 Task: Find connections with filter location Brejo Santo with filter topic #careerswith filter profile language English with filter current company Annalect India with filter school Ramaiah Institute Of Technology with filter industry Philanthropic Fundraising Services with filter service category Bookkeeping with filter keywords title Translator
Action: Mouse moved to (598, 214)
Screenshot: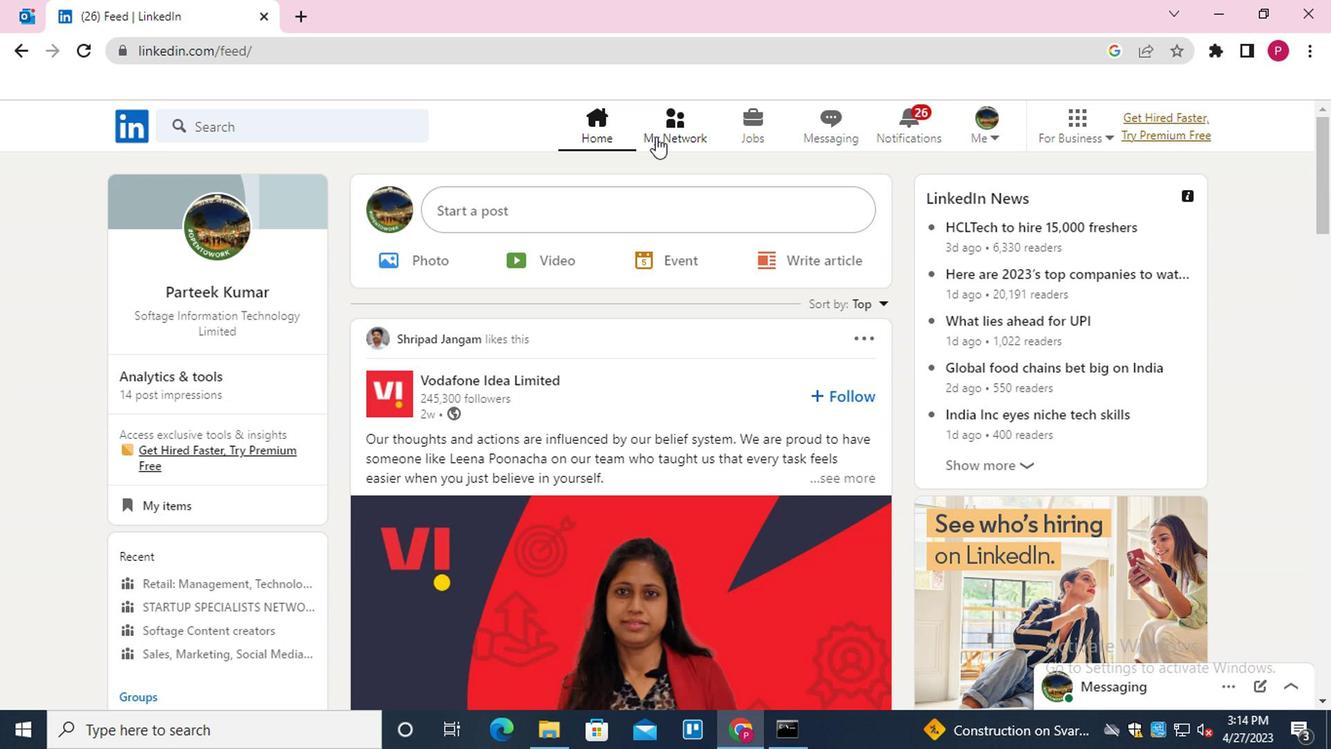 
Action: Mouse pressed left at (598, 214)
Screenshot: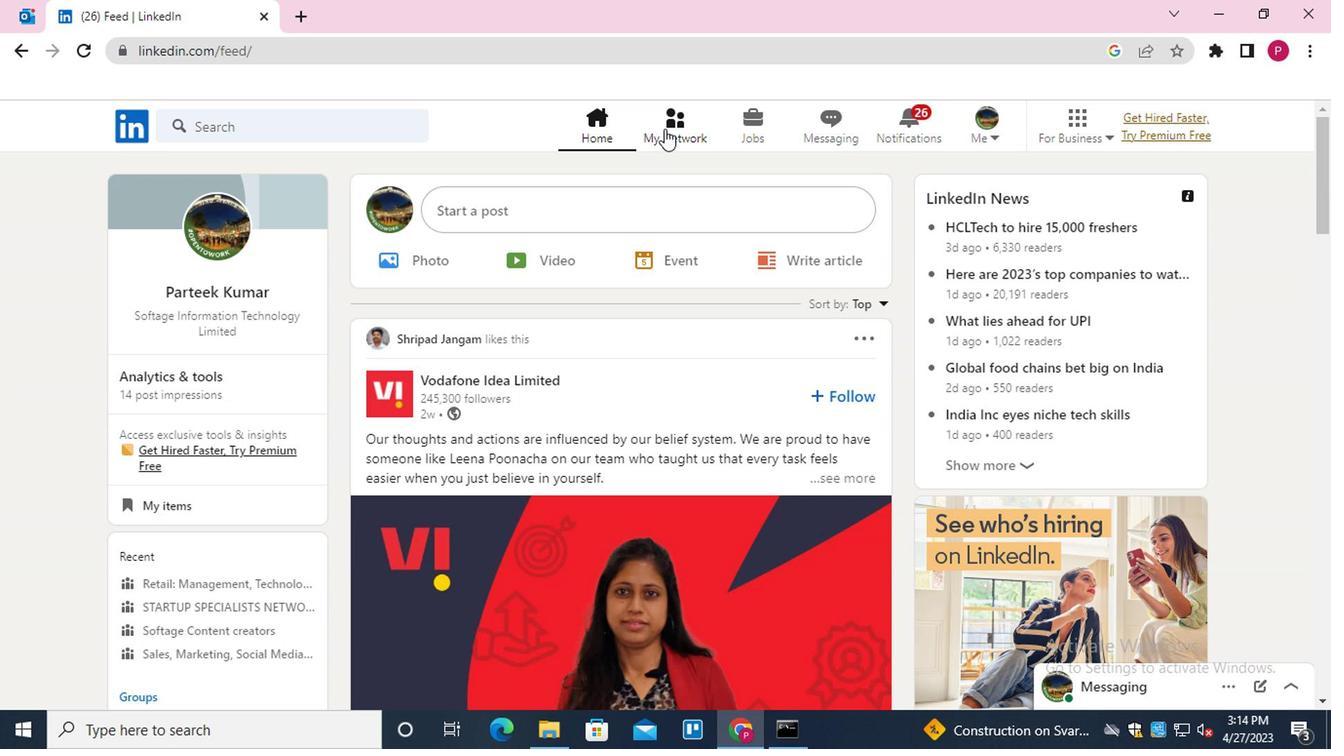 
Action: Mouse moved to (380, 288)
Screenshot: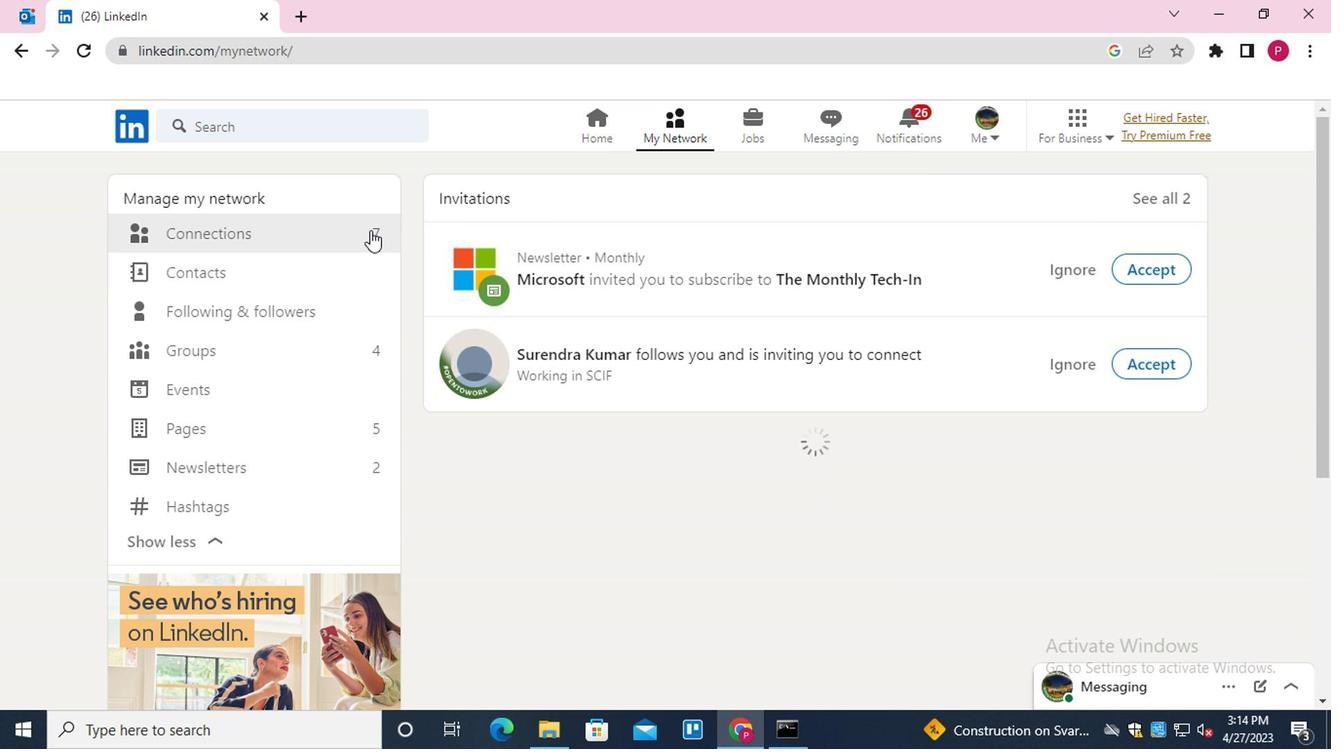 
Action: Mouse pressed left at (380, 288)
Screenshot: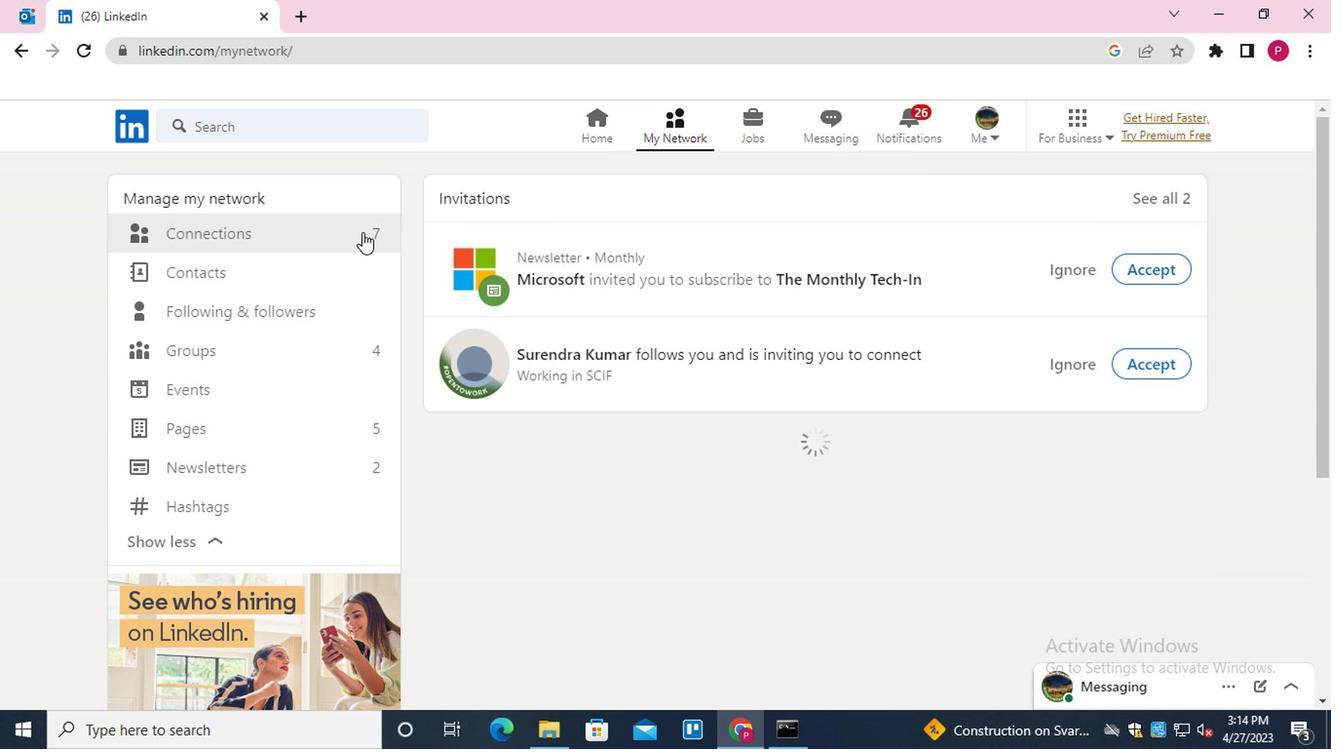 
Action: Mouse moved to (689, 286)
Screenshot: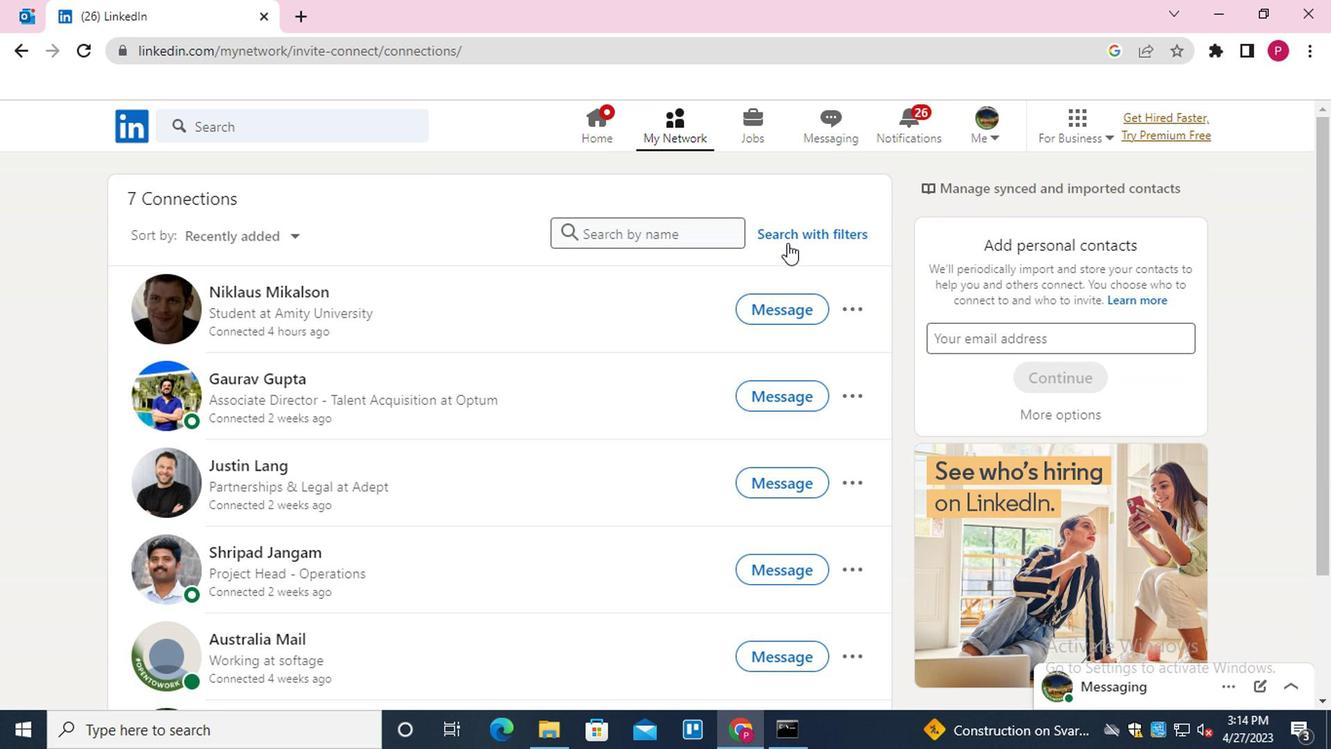 
Action: Mouse pressed left at (689, 286)
Screenshot: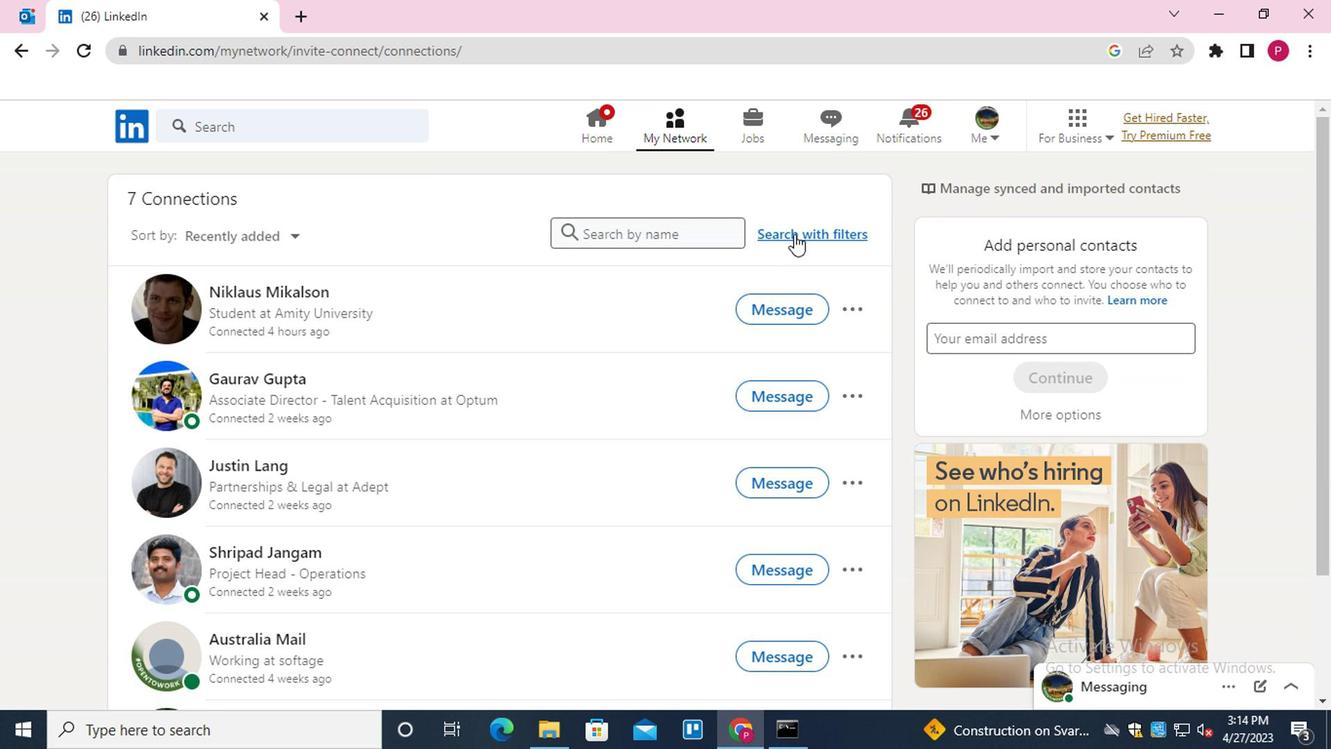 
Action: Mouse moved to (676, 289)
Screenshot: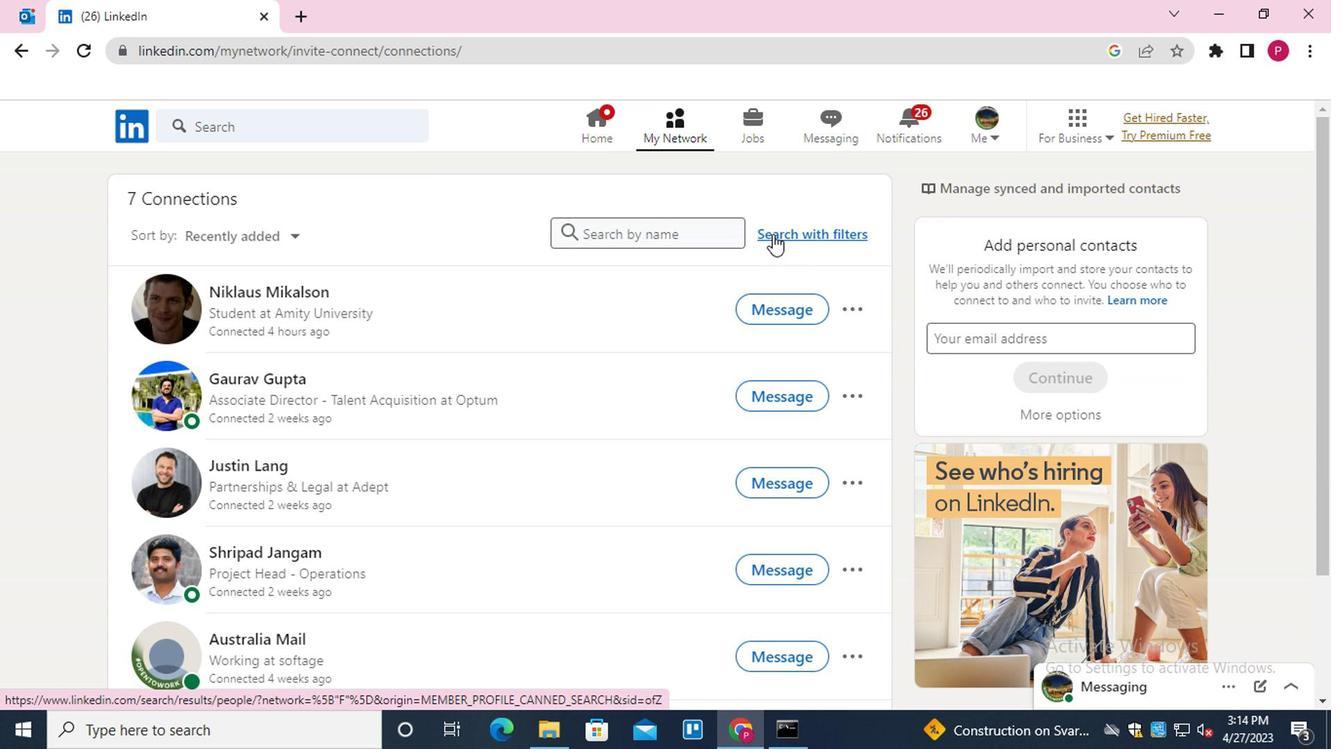 
Action: Mouse pressed left at (676, 289)
Screenshot: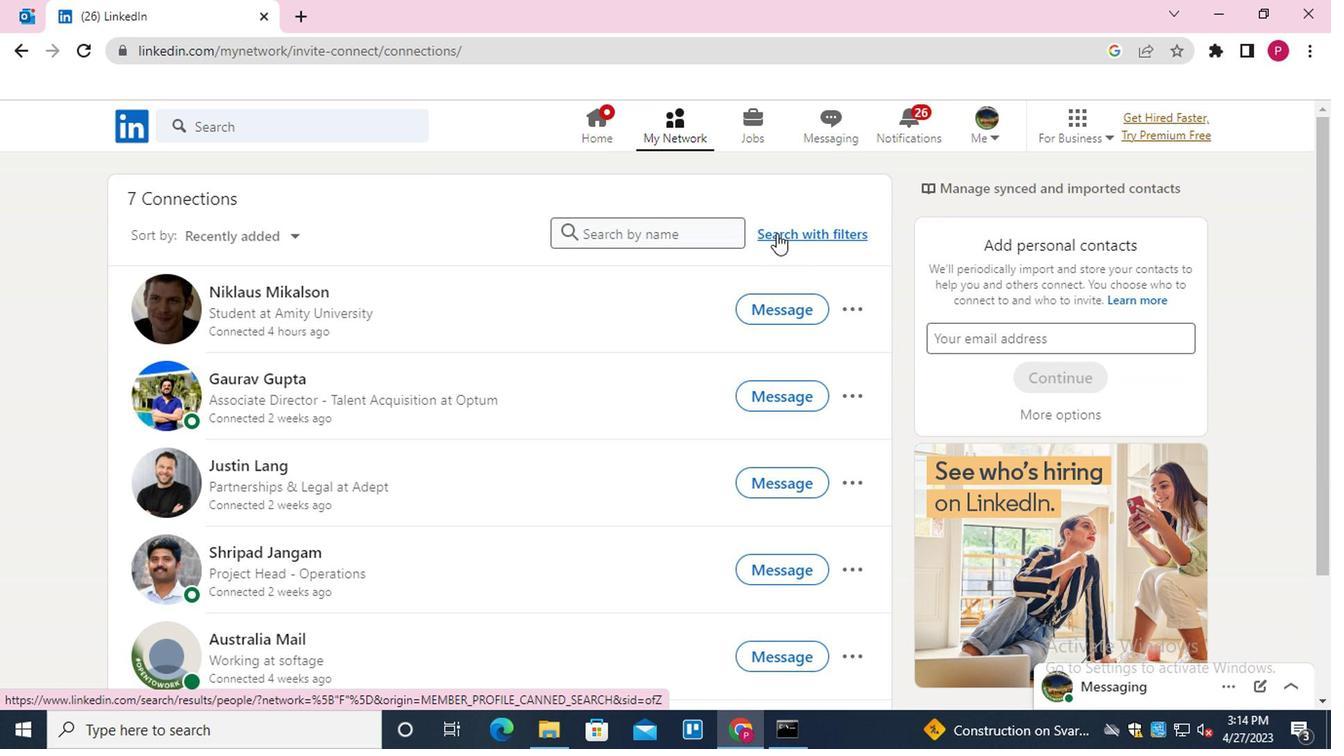 
Action: Mouse pressed left at (676, 289)
Screenshot: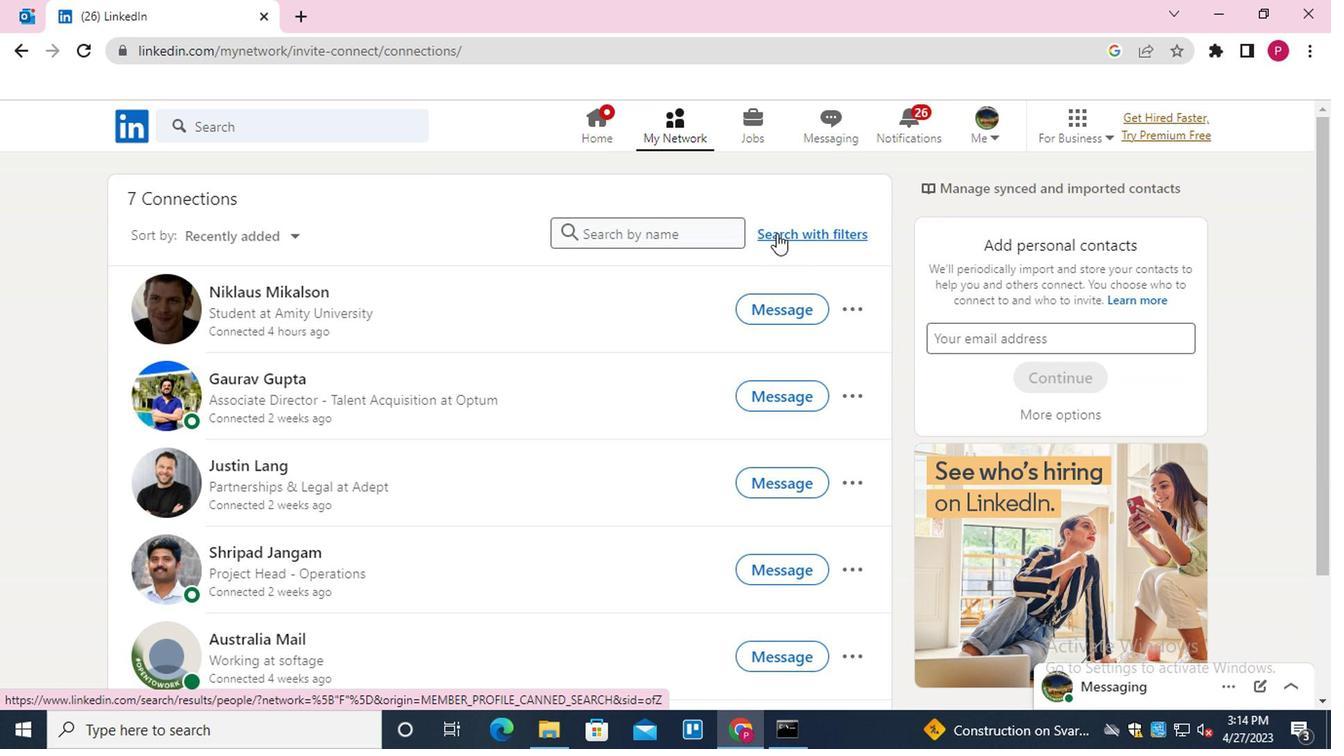 
Action: Mouse moved to (647, 250)
Screenshot: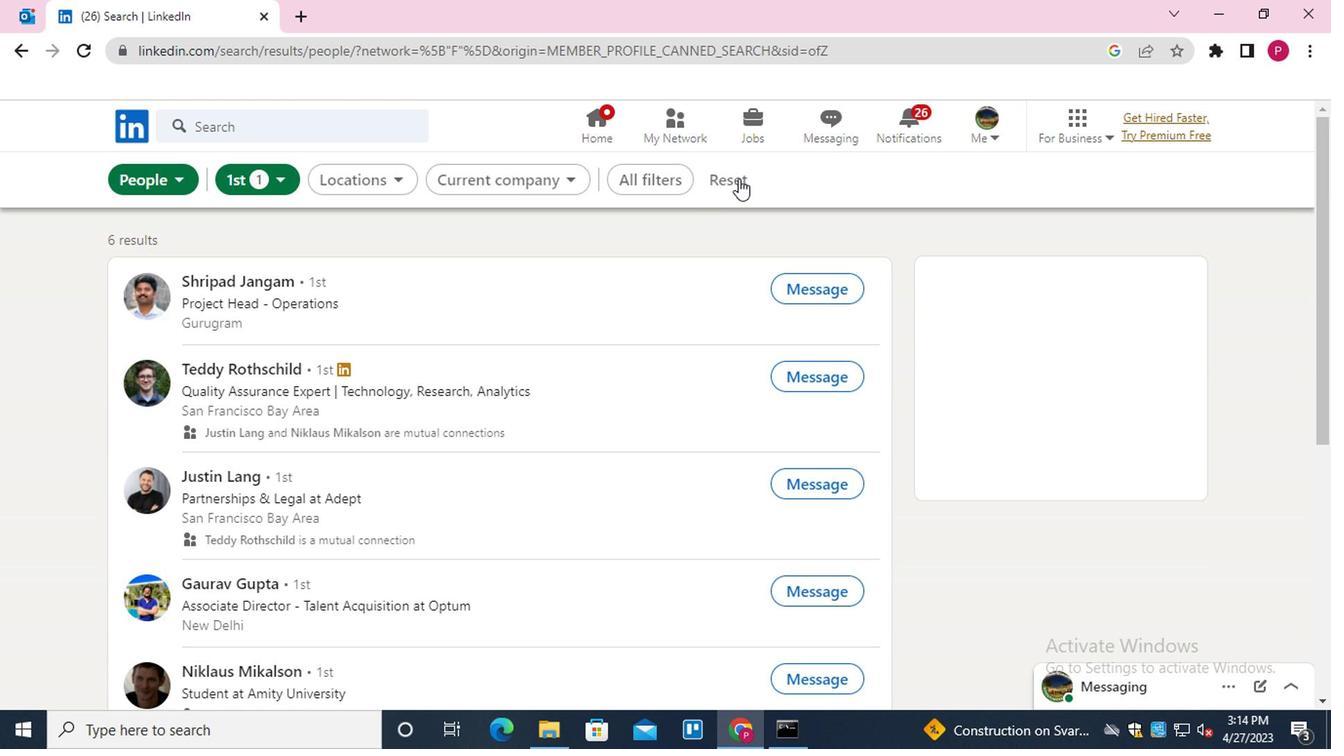 
Action: Mouse pressed left at (647, 250)
Screenshot: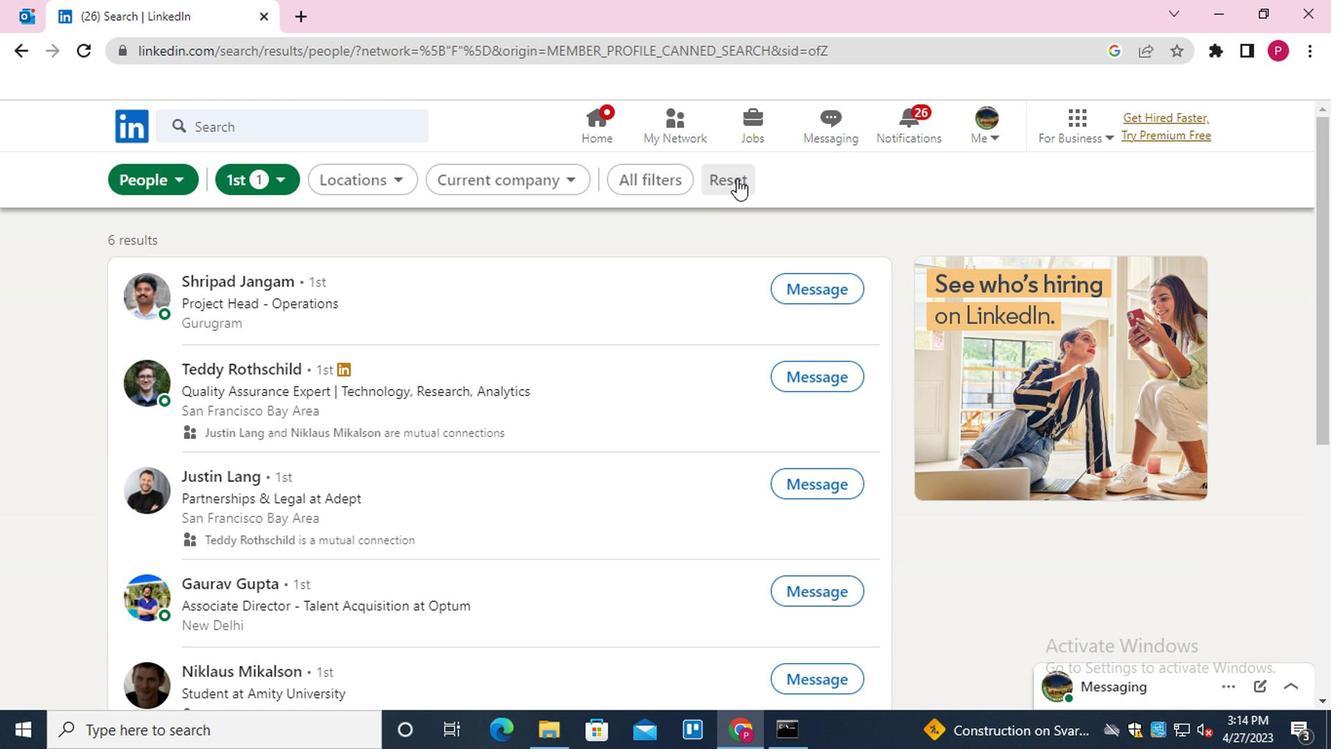 
Action: Mouse moved to (610, 250)
Screenshot: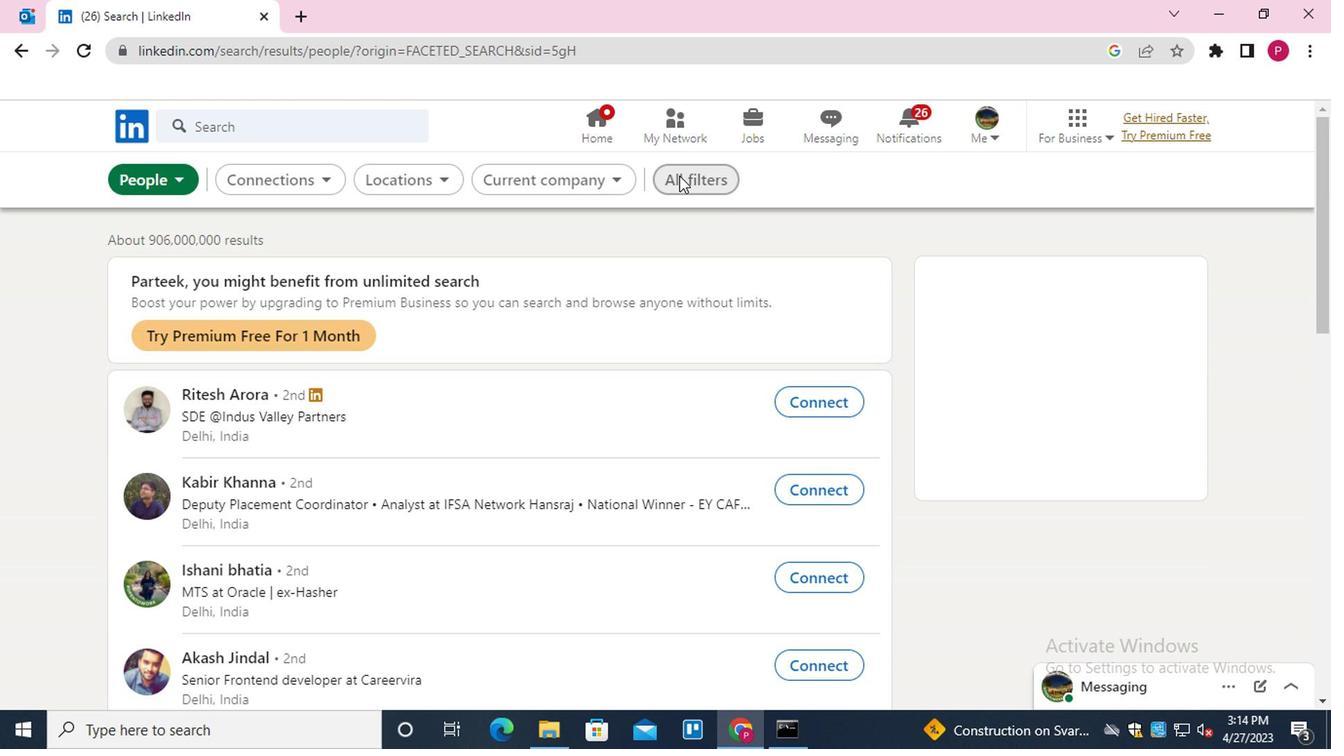 
Action: Mouse pressed left at (610, 250)
Screenshot: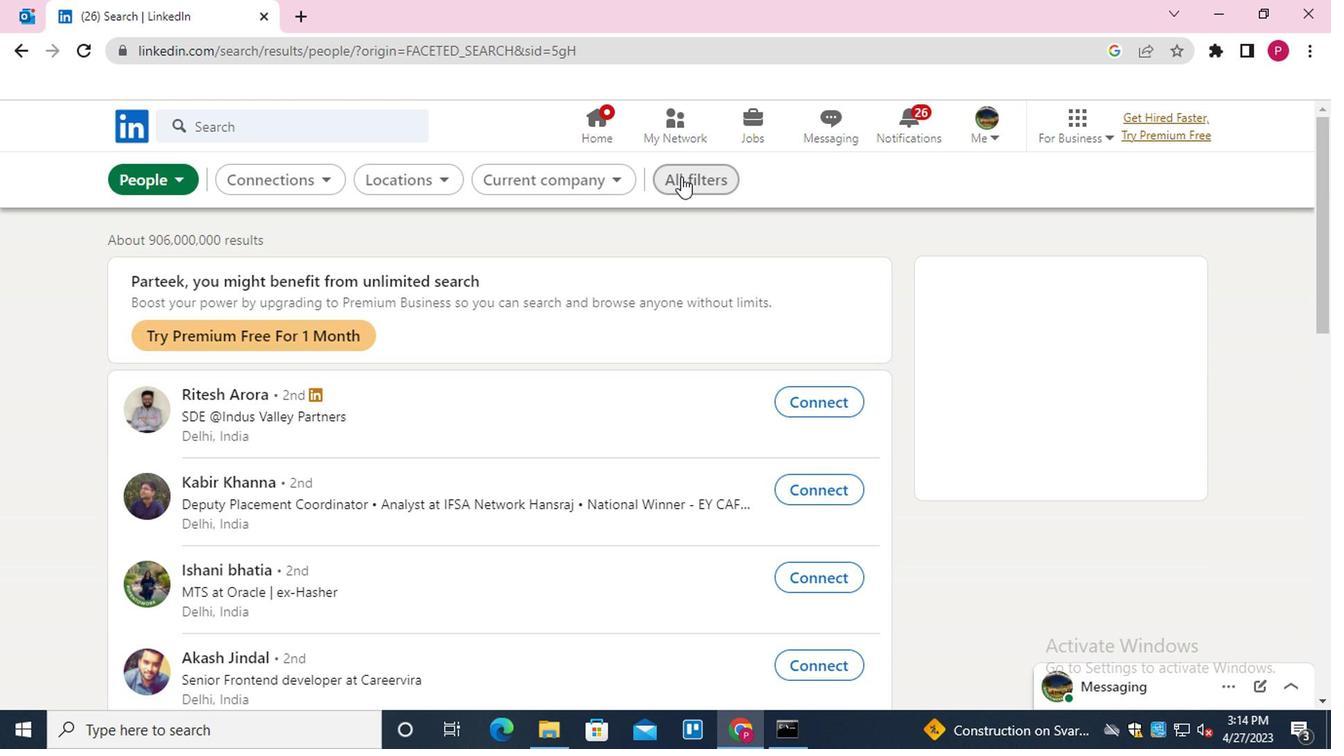 
Action: Mouse moved to (923, 388)
Screenshot: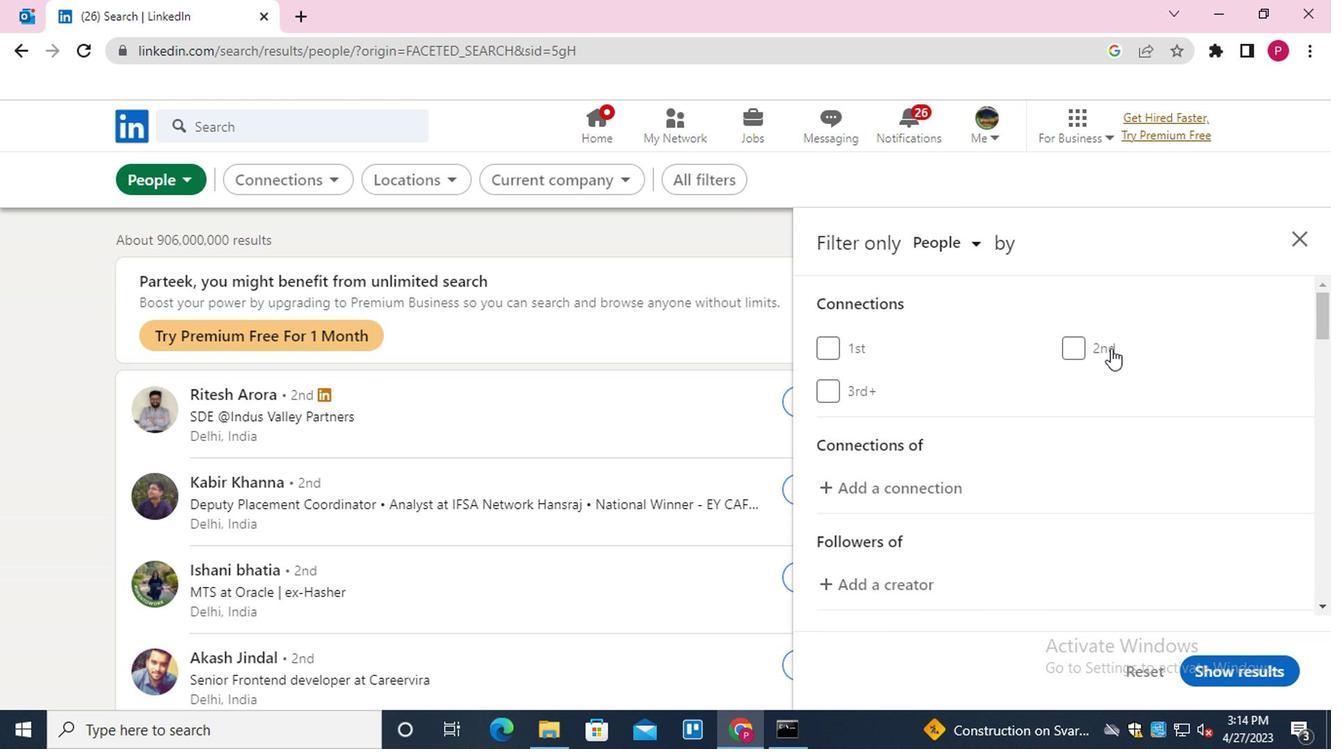 
Action: Mouse scrolled (923, 387) with delta (0, 0)
Screenshot: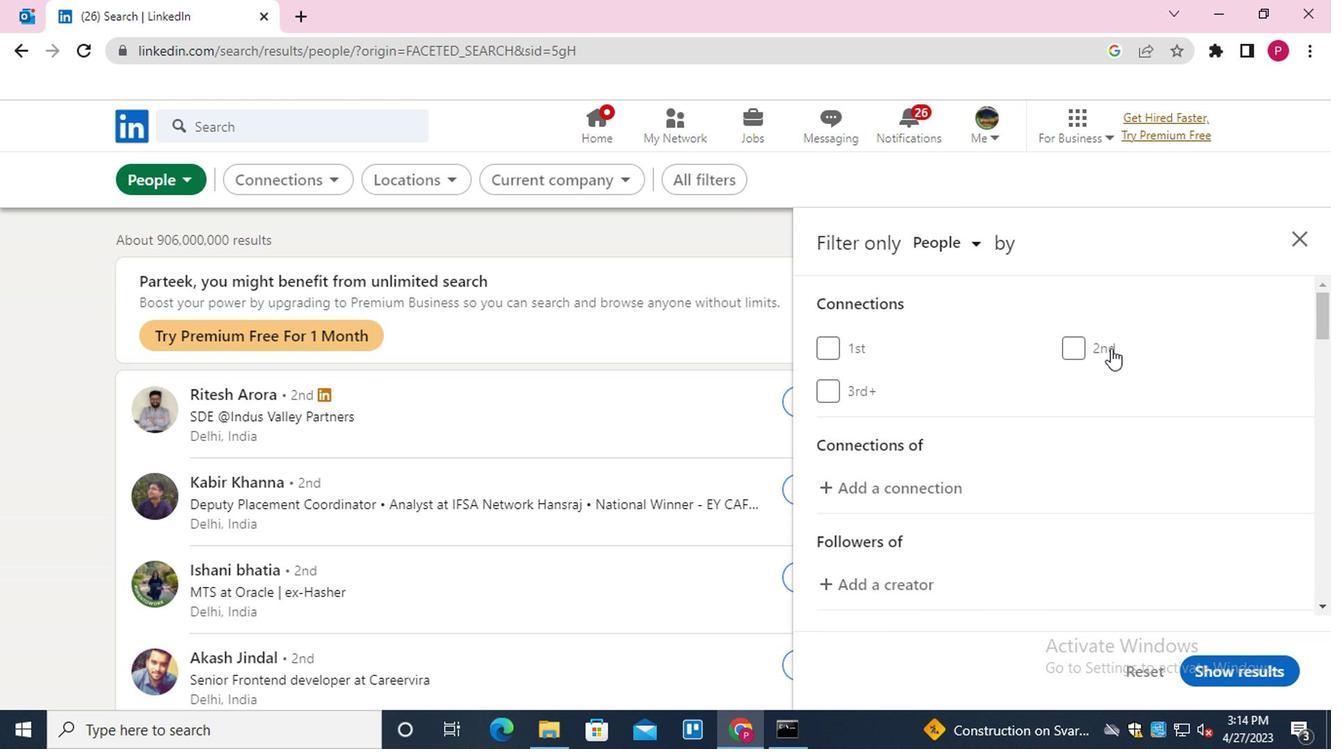
Action: Mouse moved to (924, 394)
Screenshot: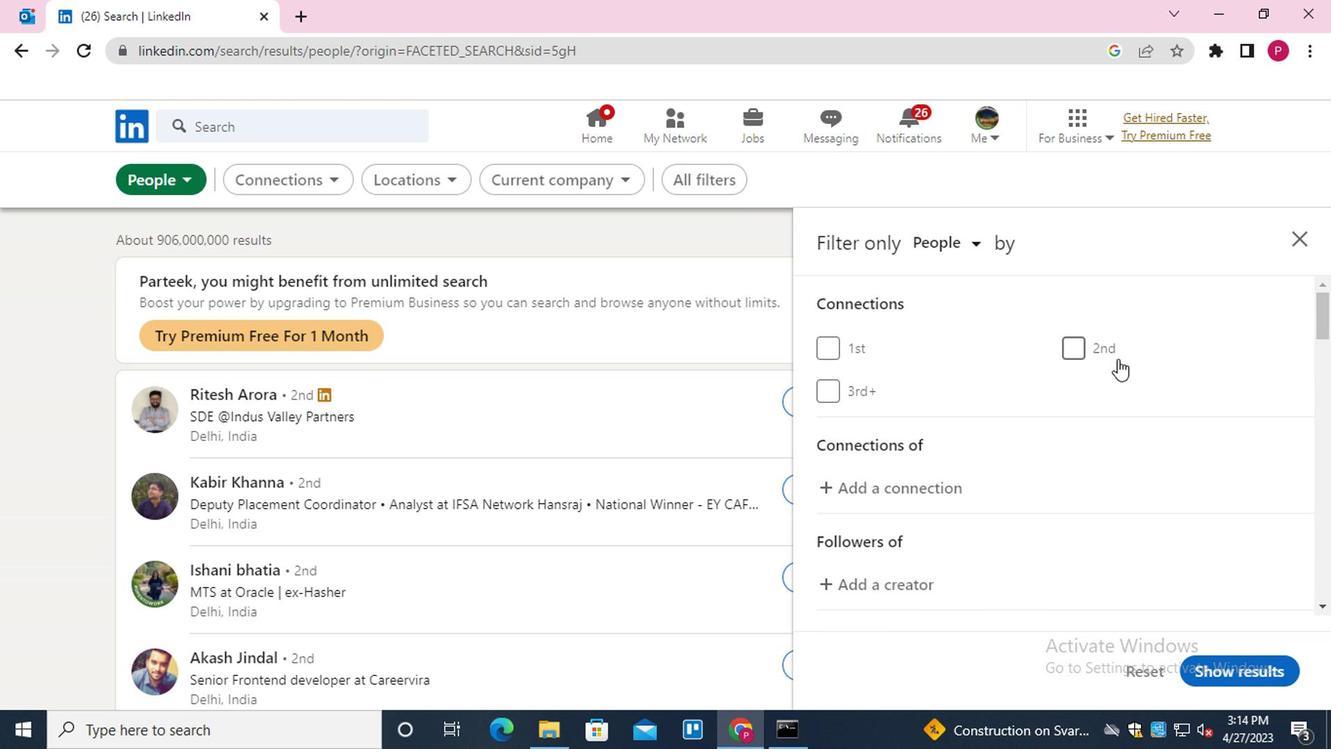 
Action: Mouse scrolled (924, 393) with delta (0, 0)
Screenshot: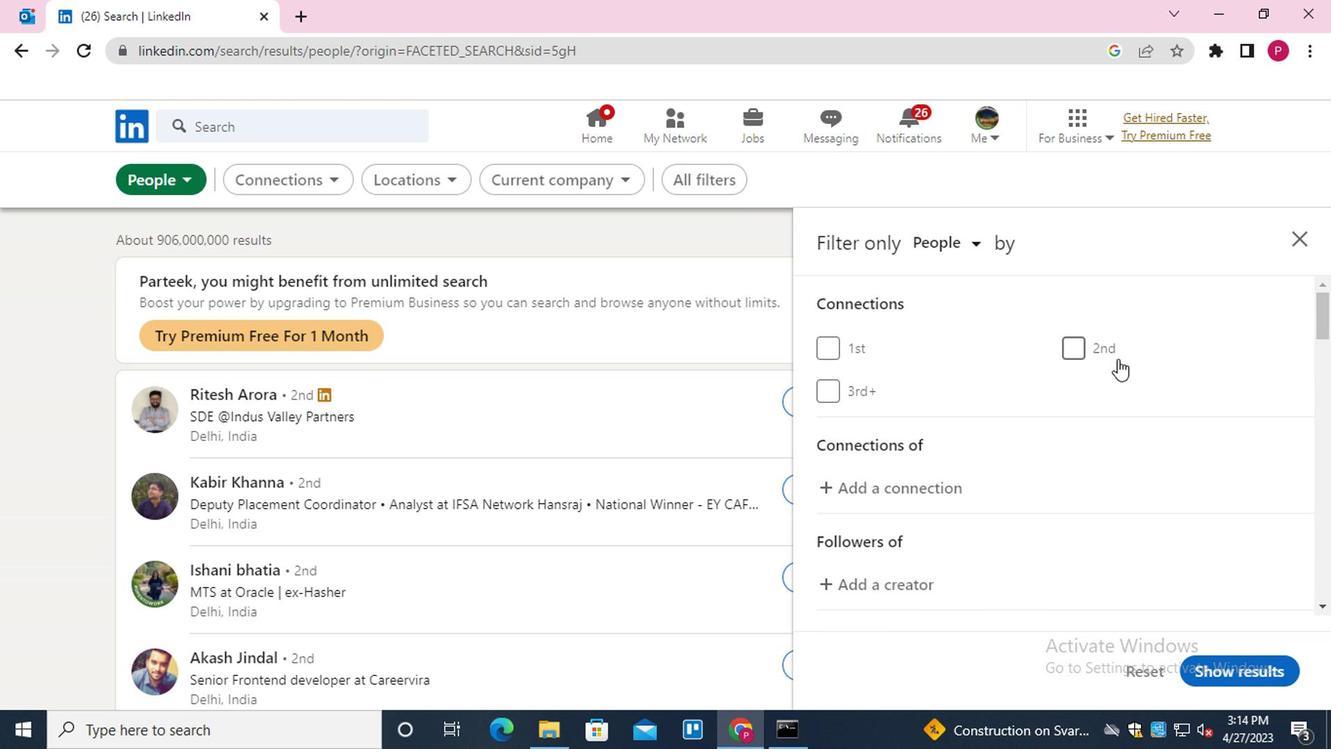 
Action: Mouse moved to (925, 396)
Screenshot: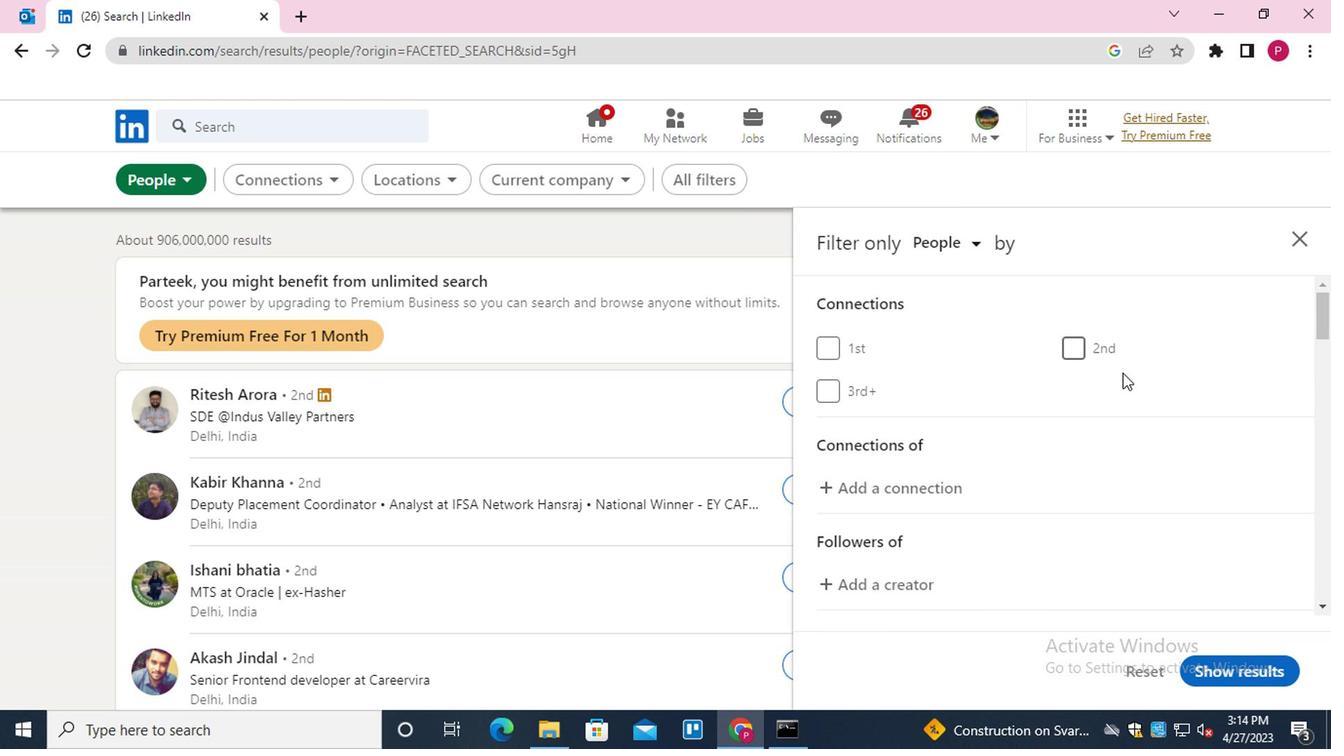 
Action: Mouse scrolled (925, 396) with delta (0, 0)
Screenshot: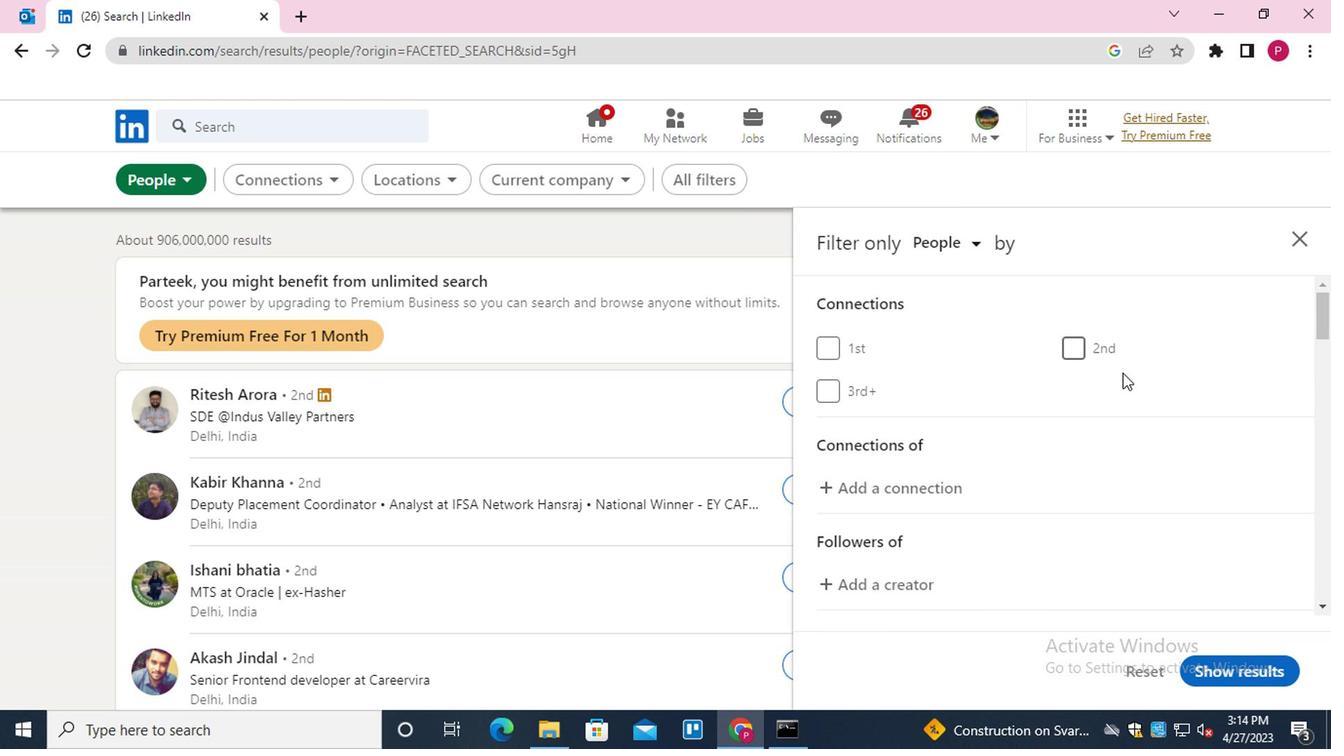
Action: Mouse moved to (931, 451)
Screenshot: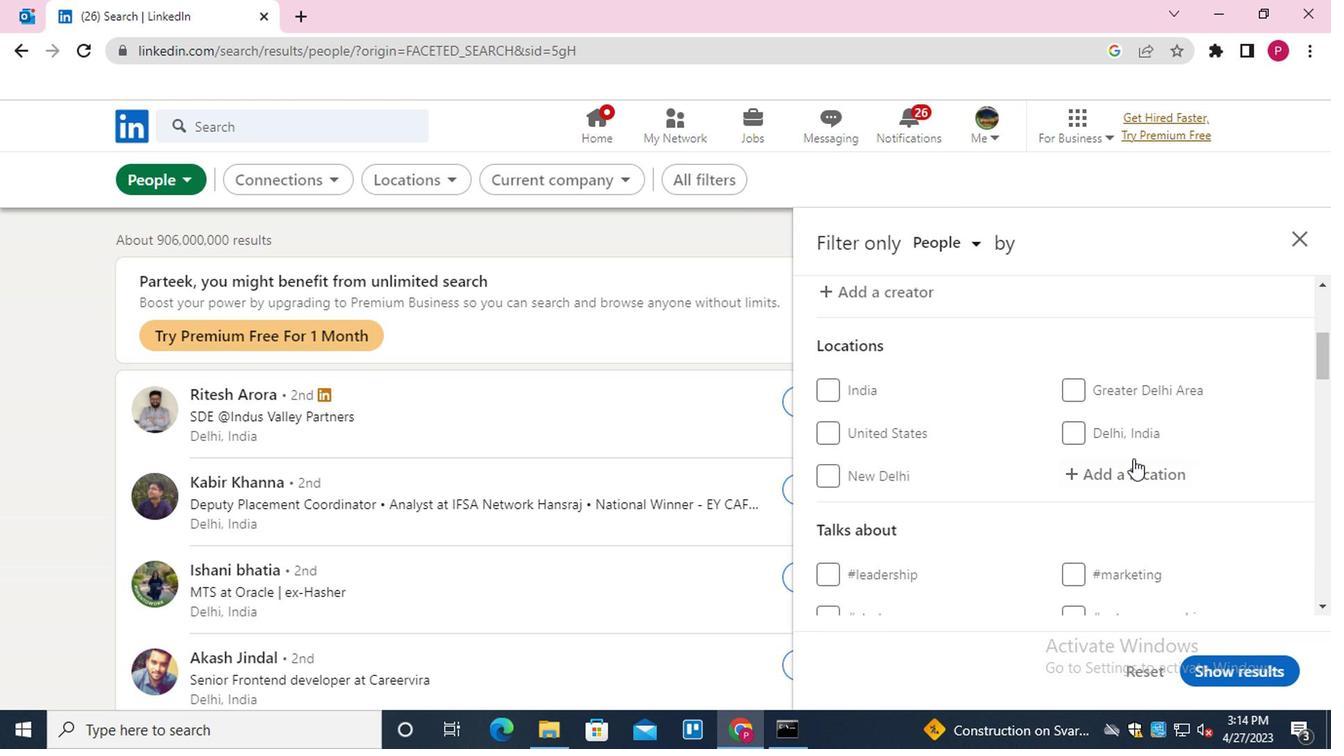 
Action: Mouse pressed left at (931, 451)
Screenshot: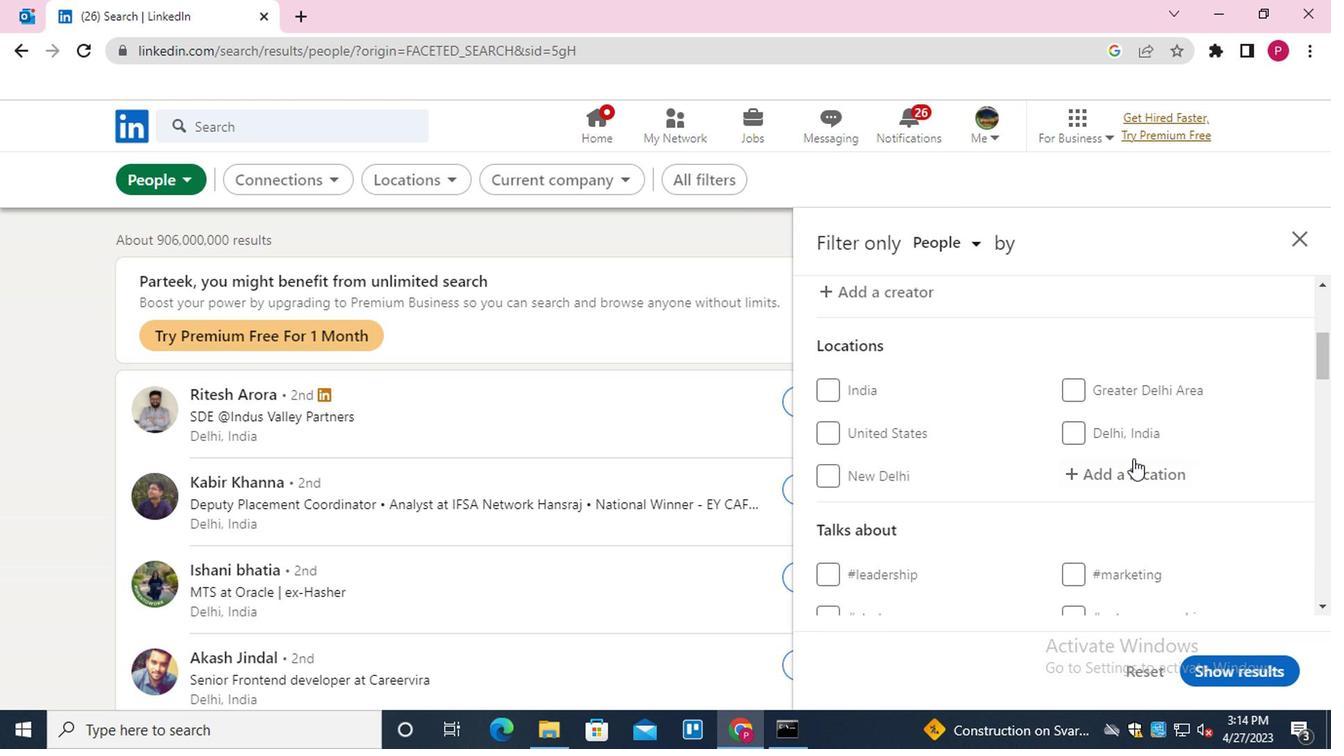 
Action: Key pressed <Key.shift>BREJO<Key.down><Key.down><Key.enter>
Screenshot: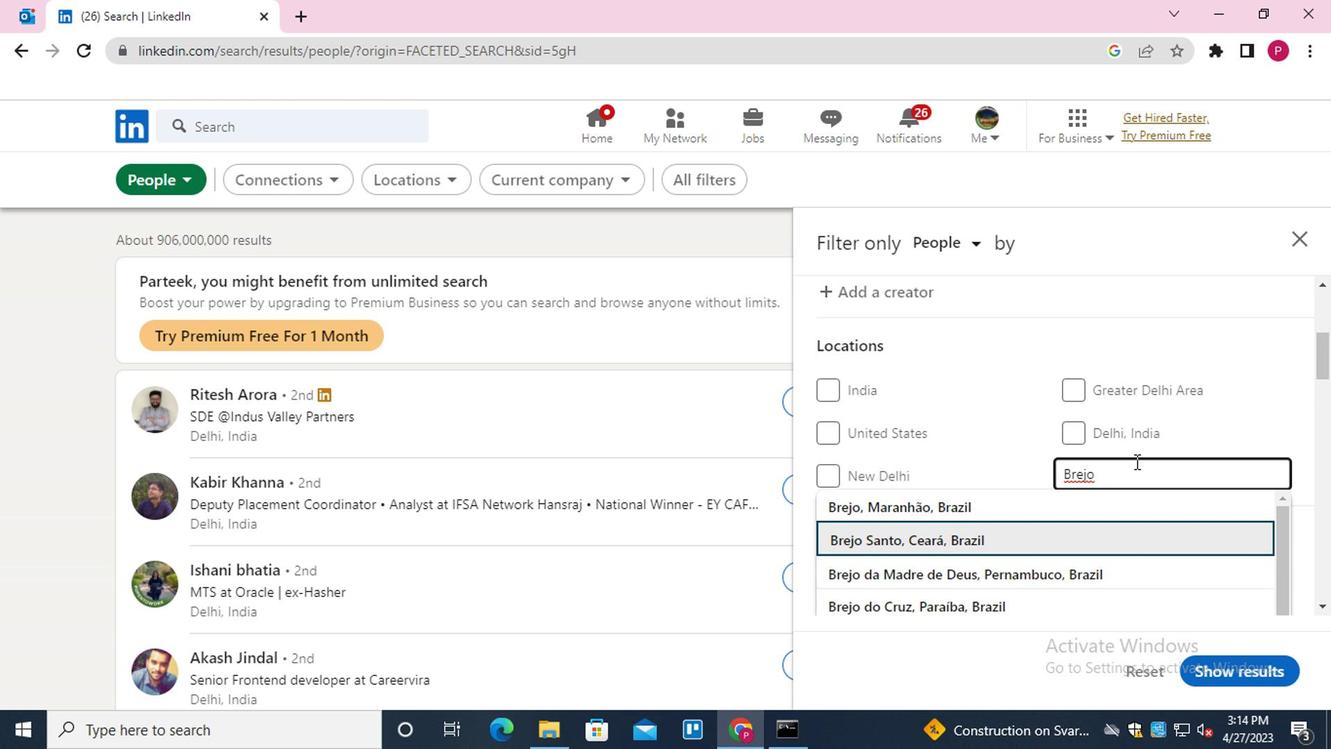 
Action: Mouse scrolled (931, 450) with delta (0, 0)
Screenshot: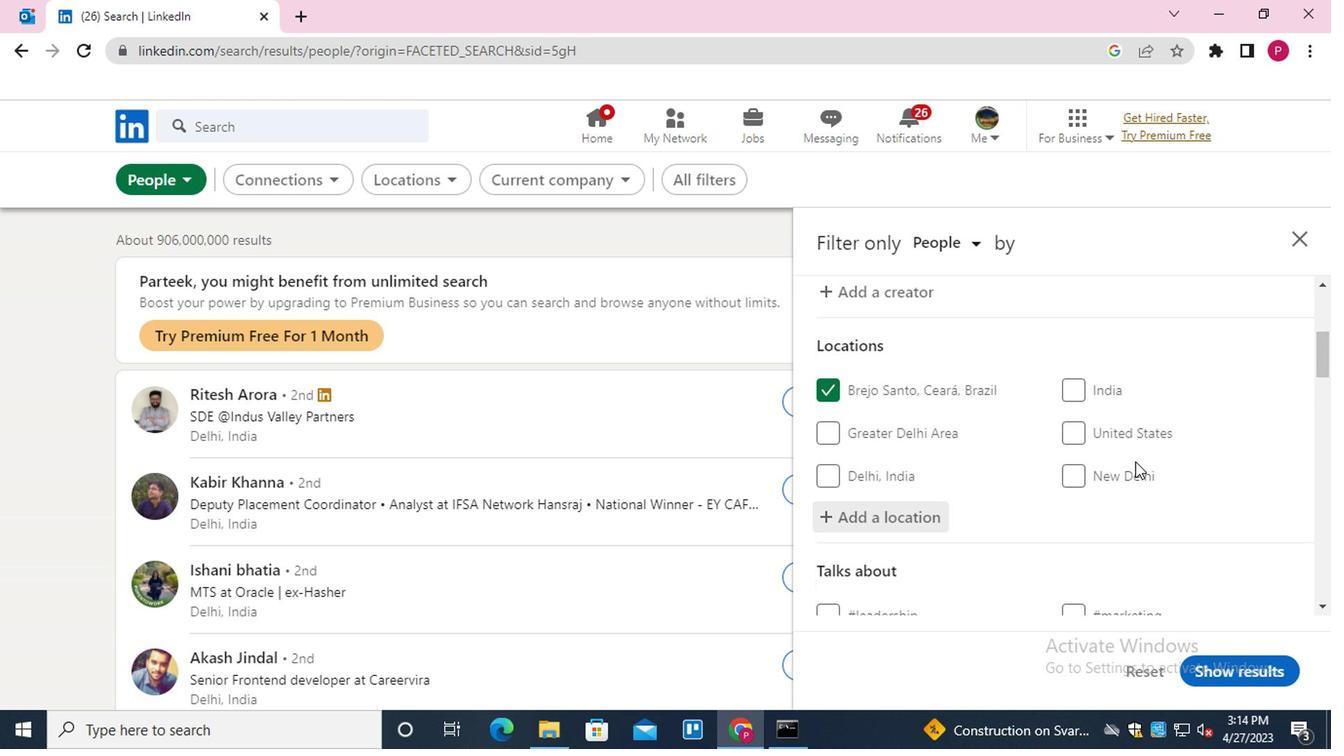 
Action: Mouse scrolled (931, 450) with delta (0, 0)
Screenshot: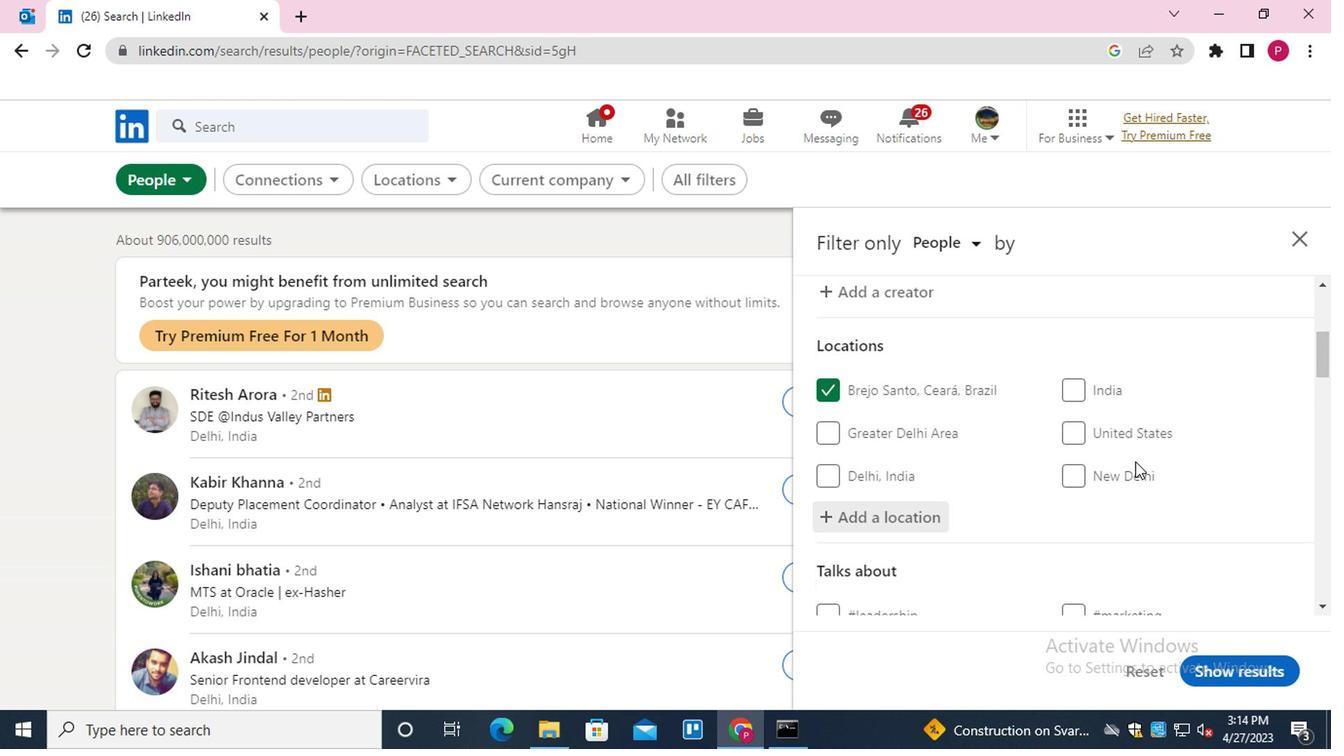 
Action: Mouse scrolled (931, 450) with delta (0, 0)
Screenshot: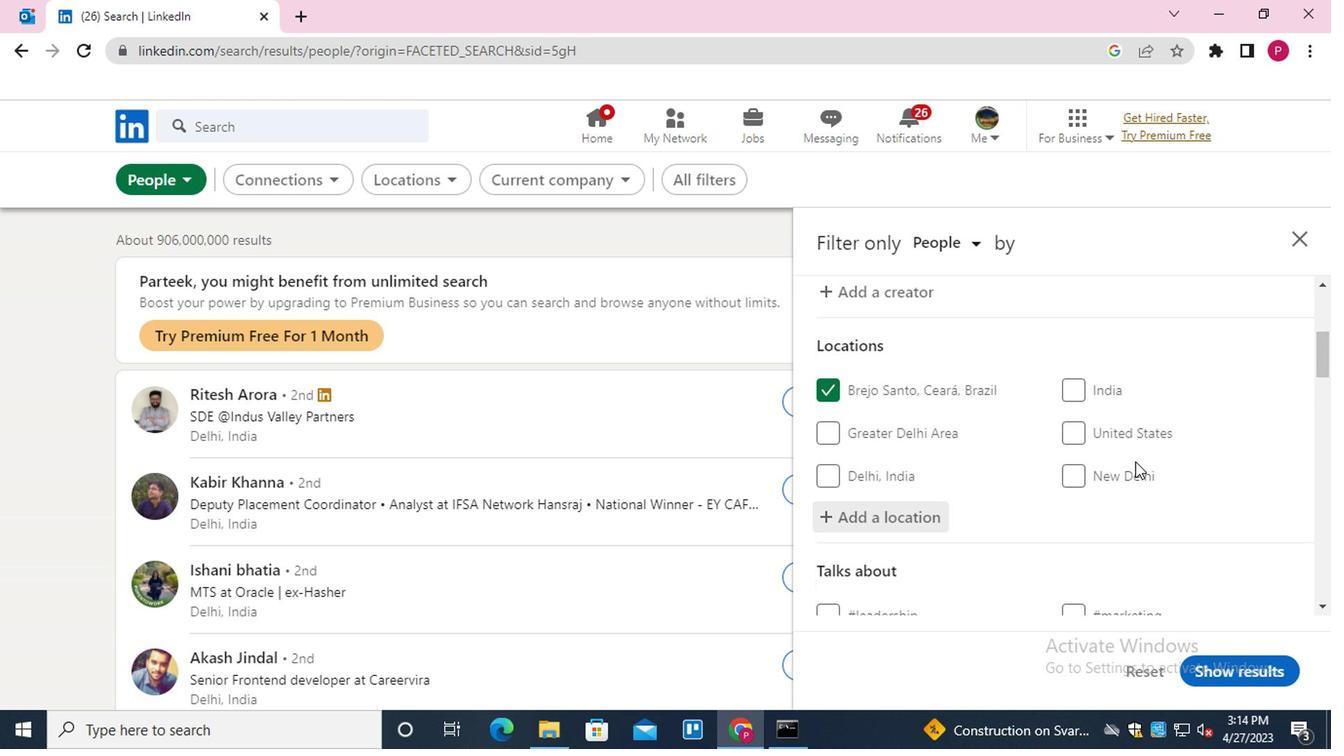 
Action: Mouse moved to (928, 420)
Screenshot: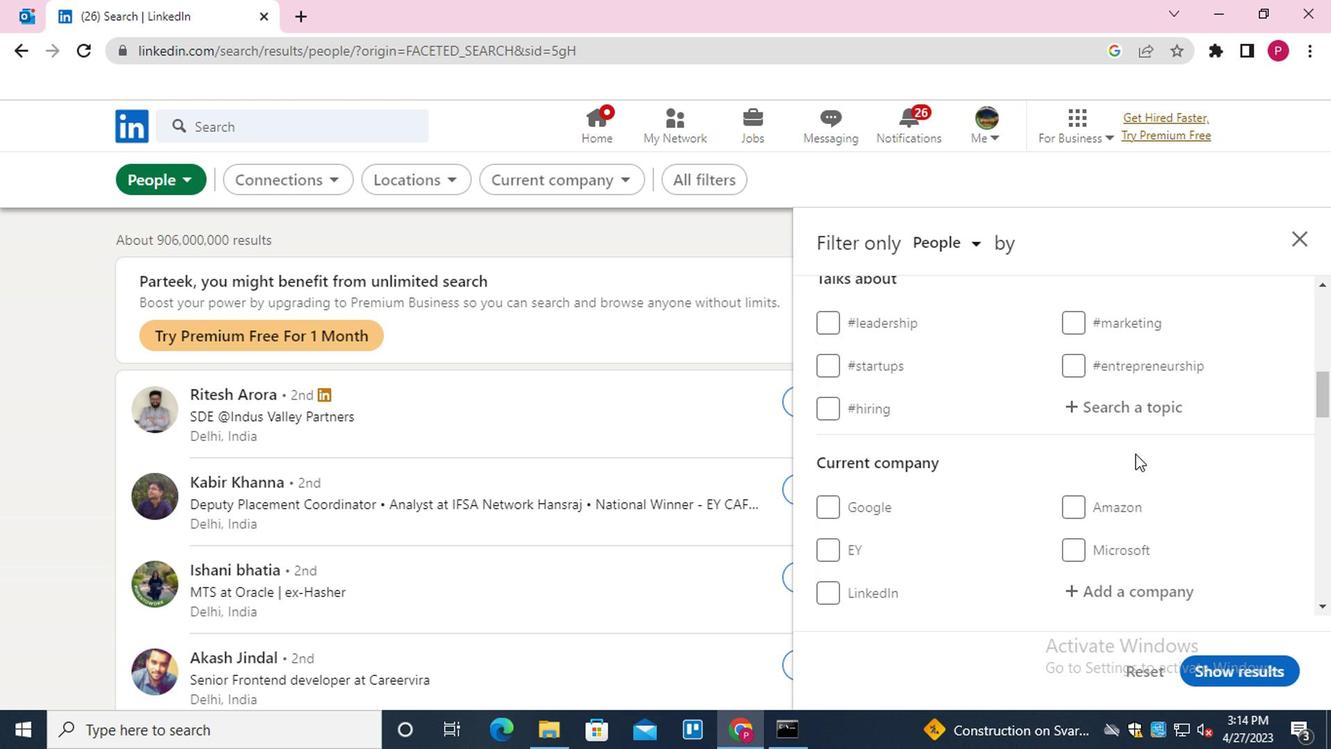 
Action: Mouse pressed left at (928, 420)
Screenshot: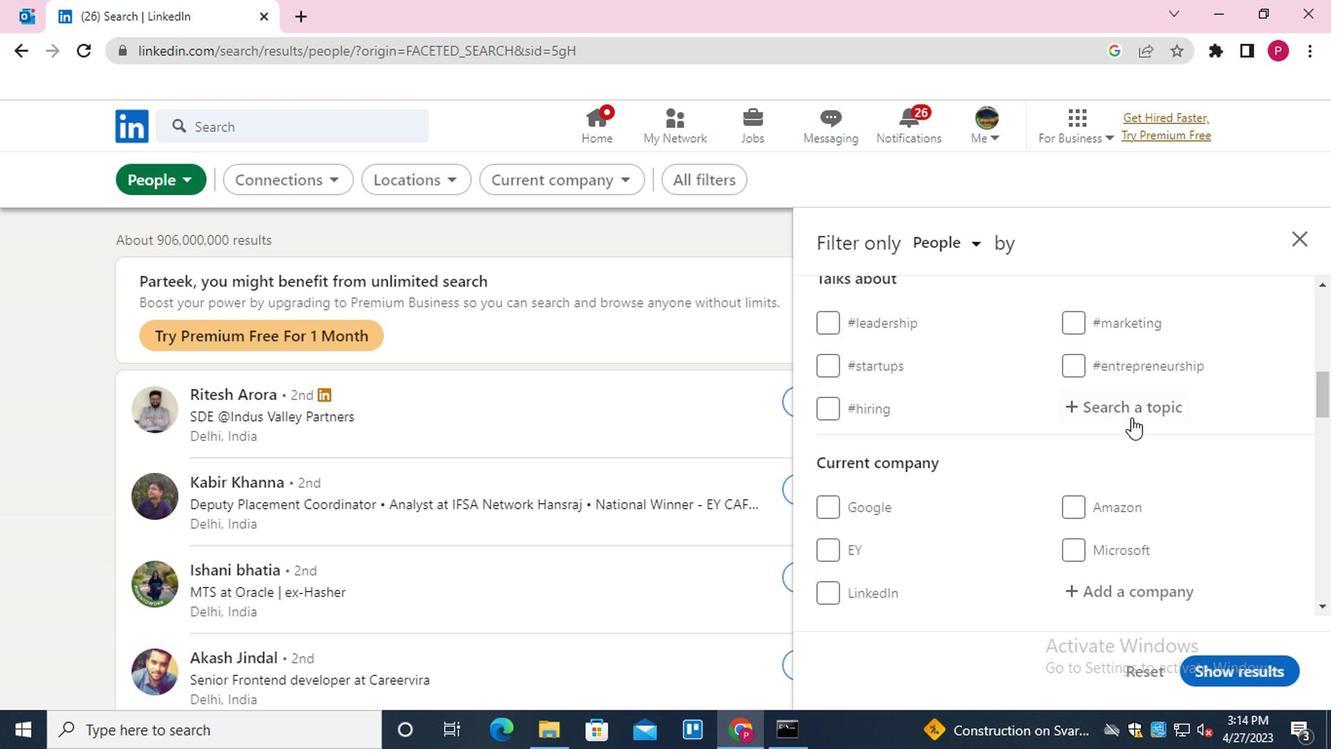 
Action: Mouse moved to (928, 419)
Screenshot: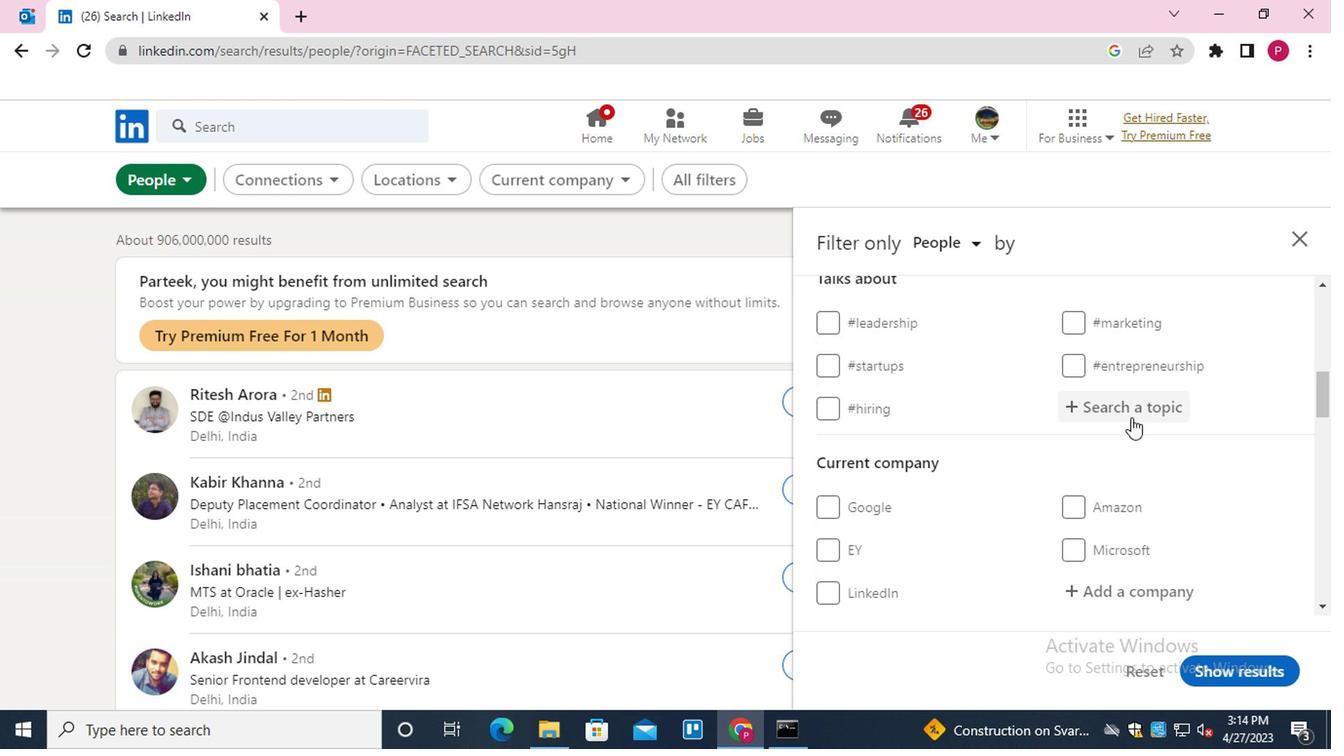 
Action: Key pressed CAREER<Key.down>S<Key.down><Key.enter>
Screenshot: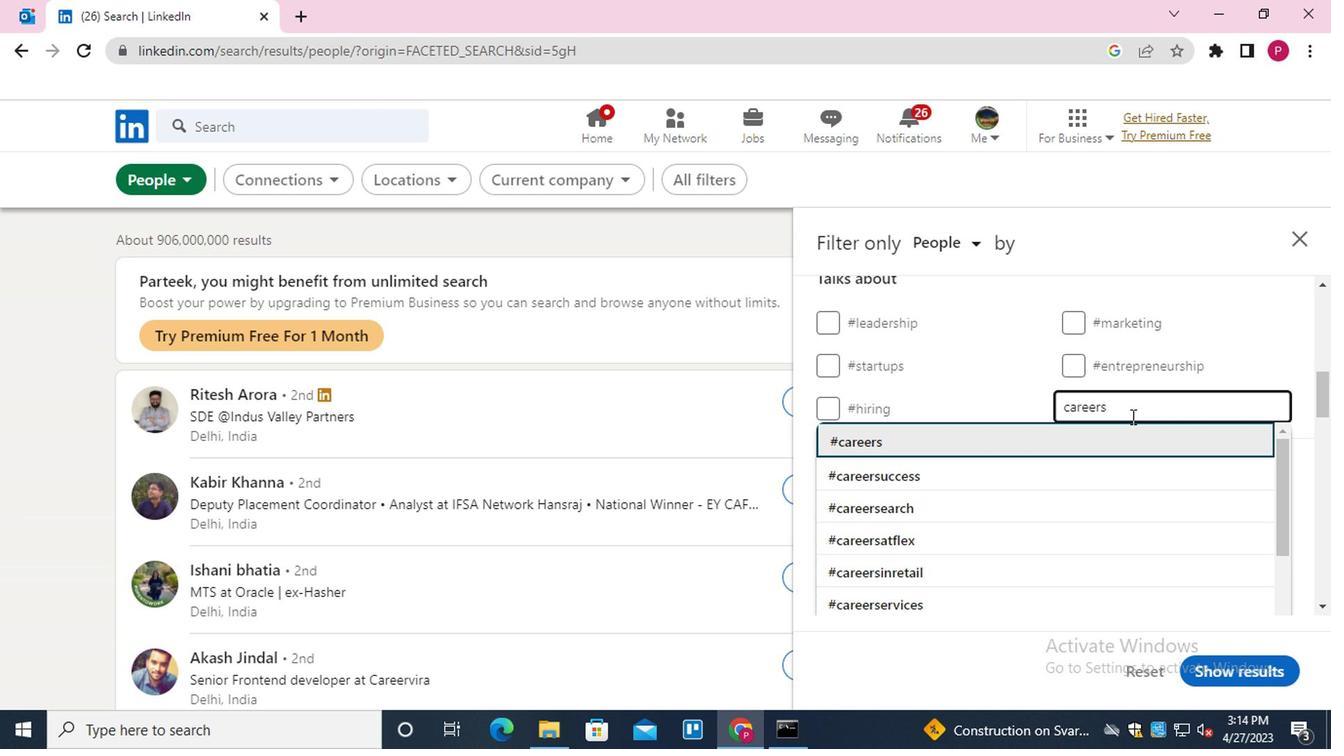
Action: Mouse moved to (781, 415)
Screenshot: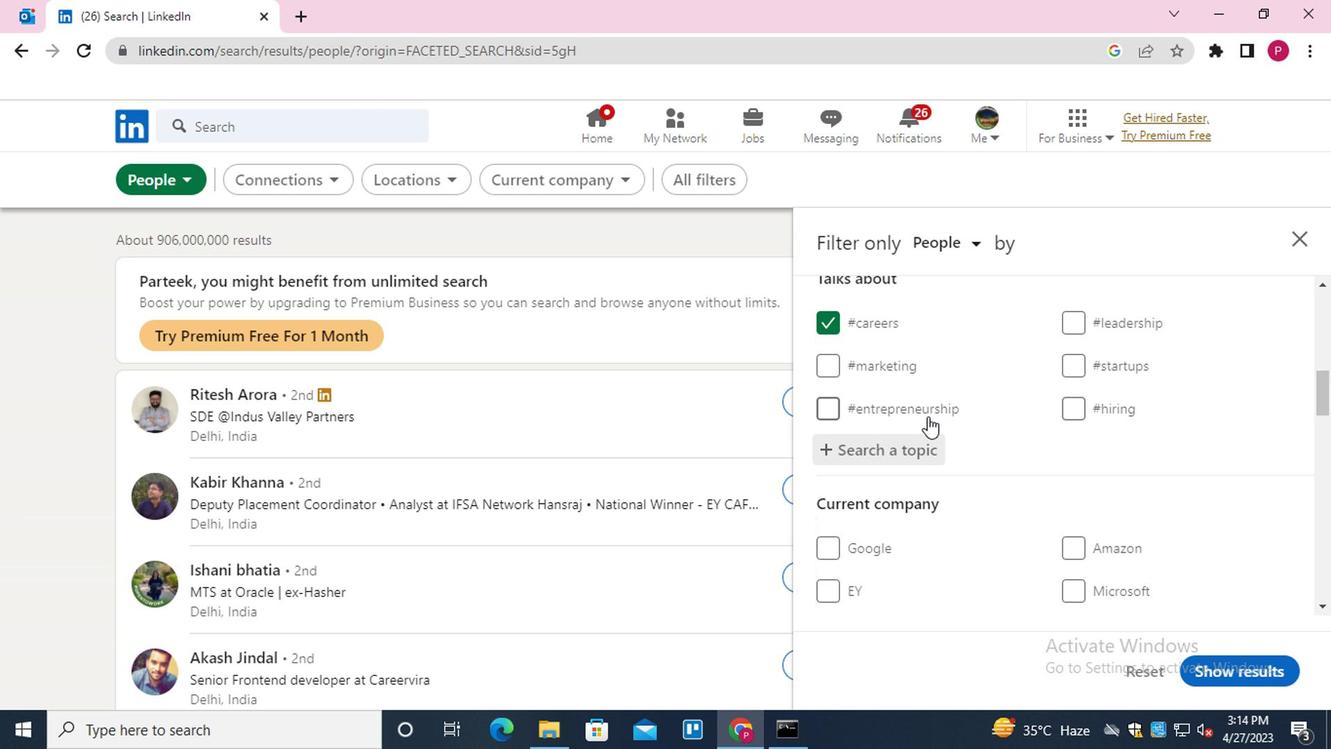 
Action: Mouse scrolled (781, 414) with delta (0, 0)
Screenshot: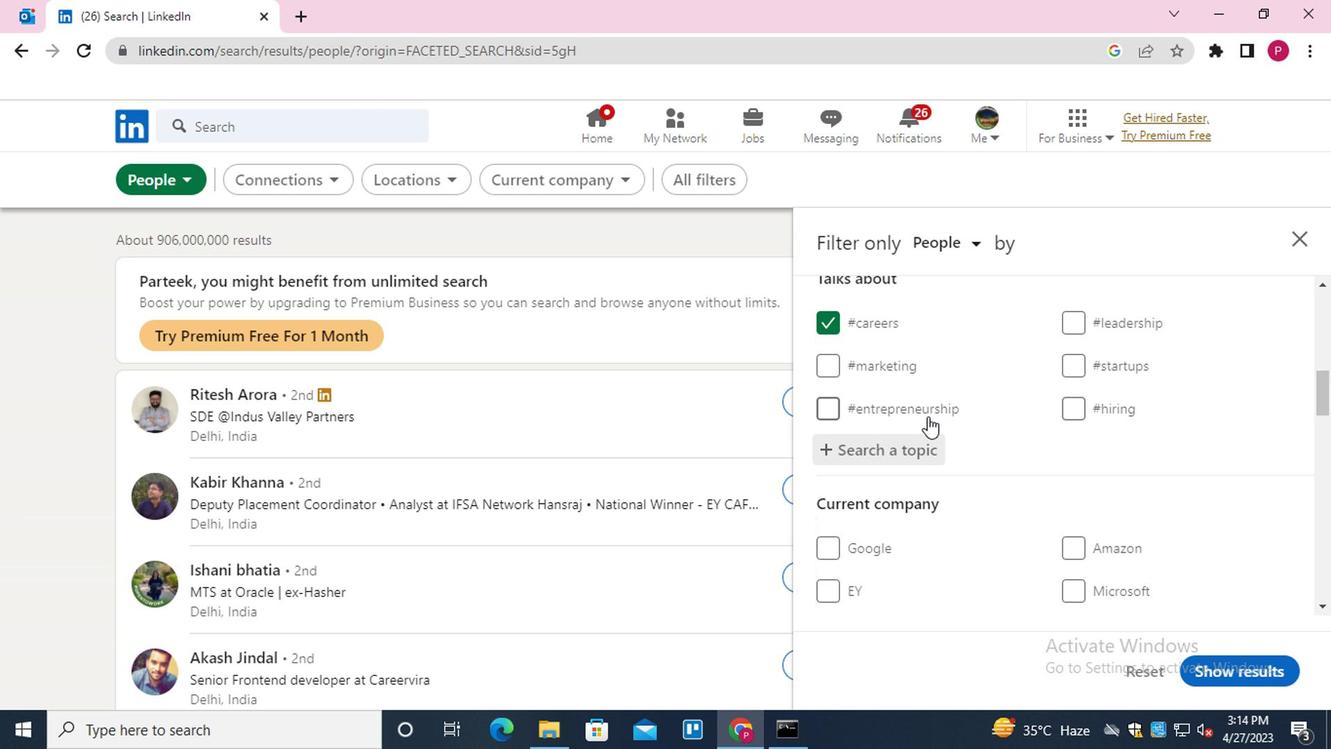 
Action: Mouse moved to (782, 414)
Screenshot: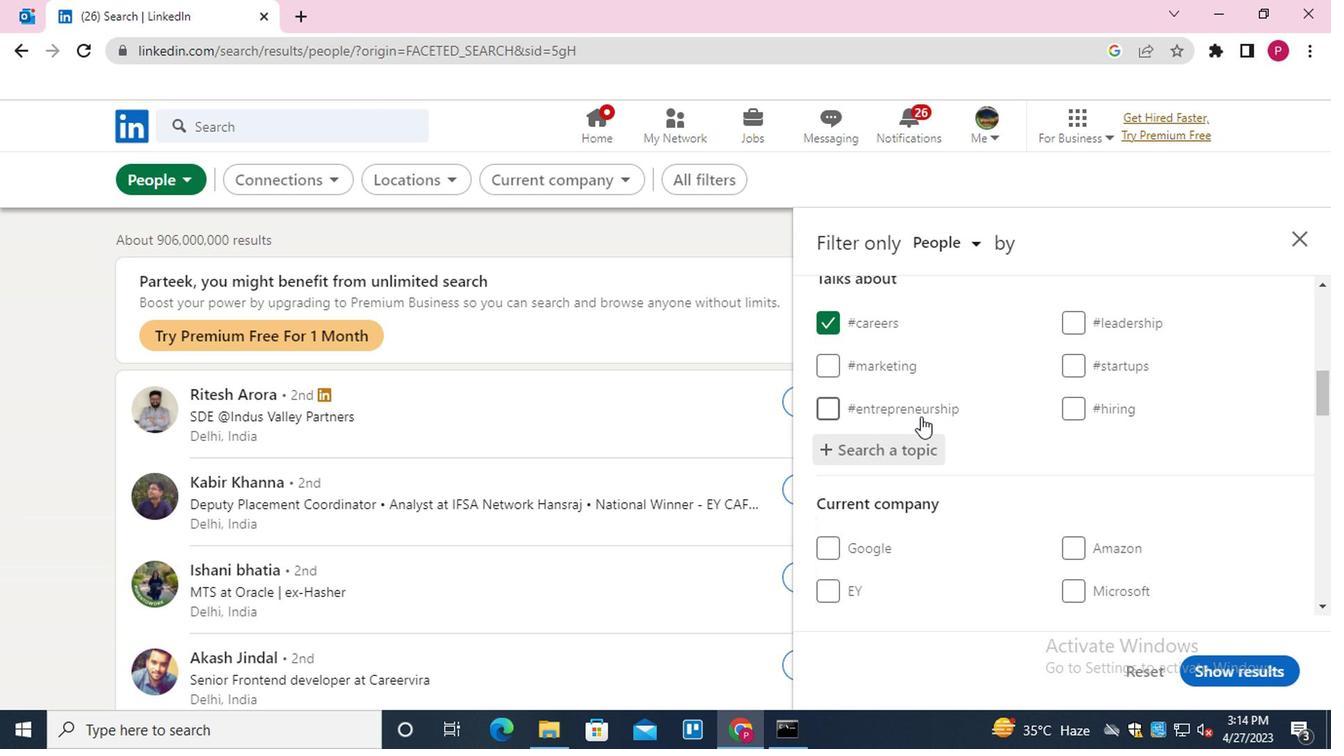 
Action: Mouse scrolled (782, 414) with delta (0, 0)
Screenshot: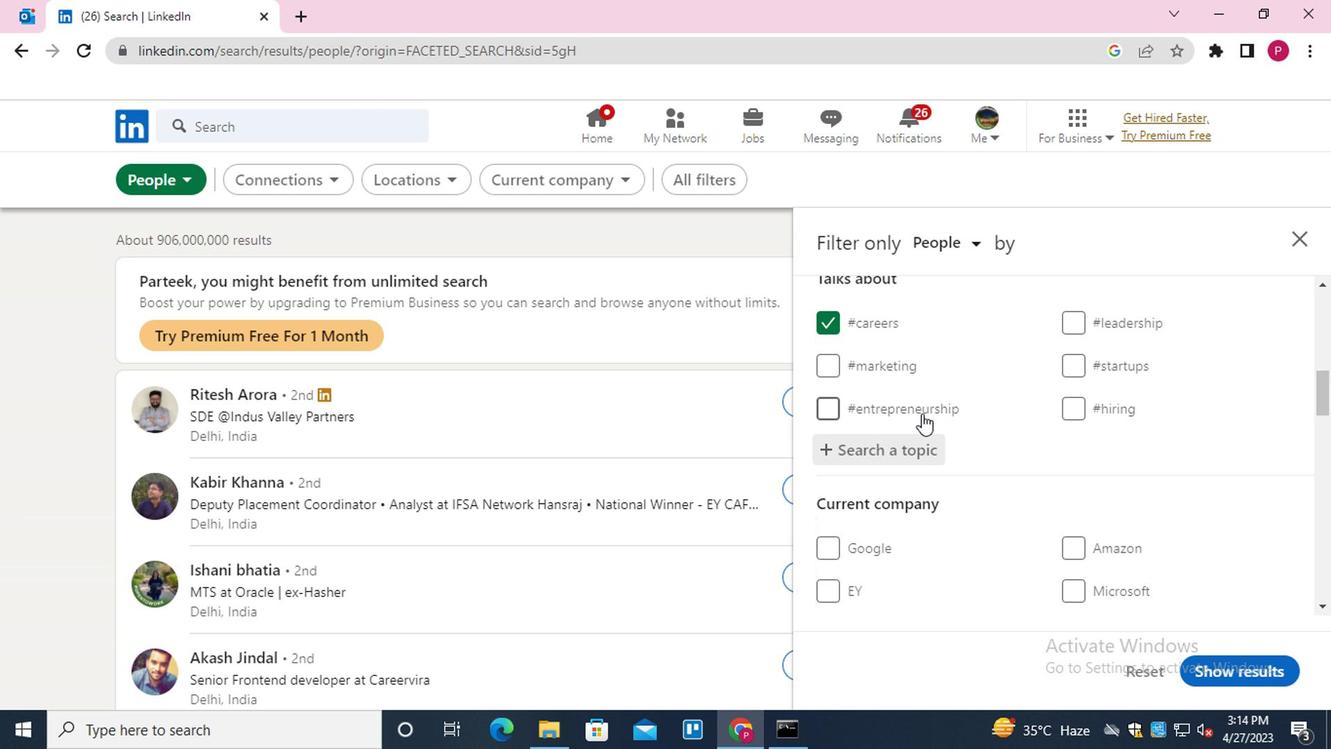 
Action: Mouse scrolled (782, 414) with delta (0, 0)
Screenshot: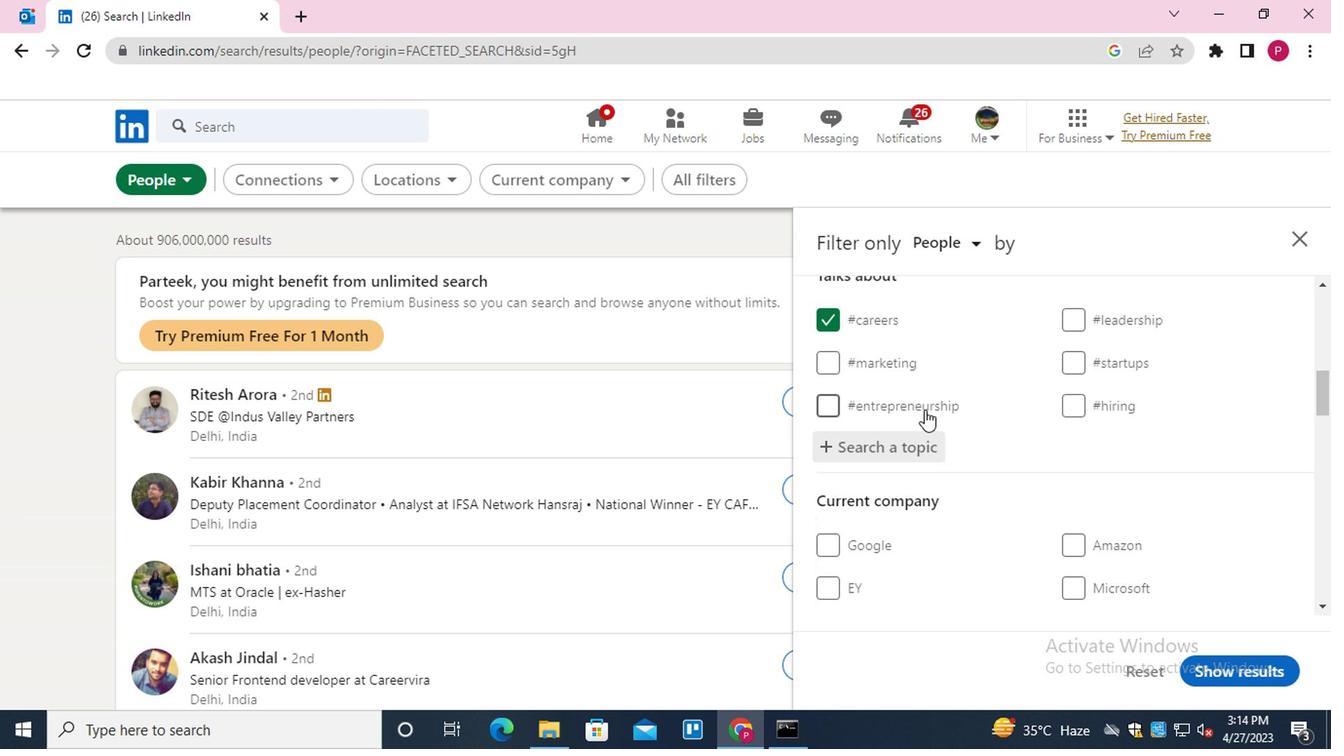 
Action: Mouse scrolled (782, 414) with delta (0, 0)
Screenshot: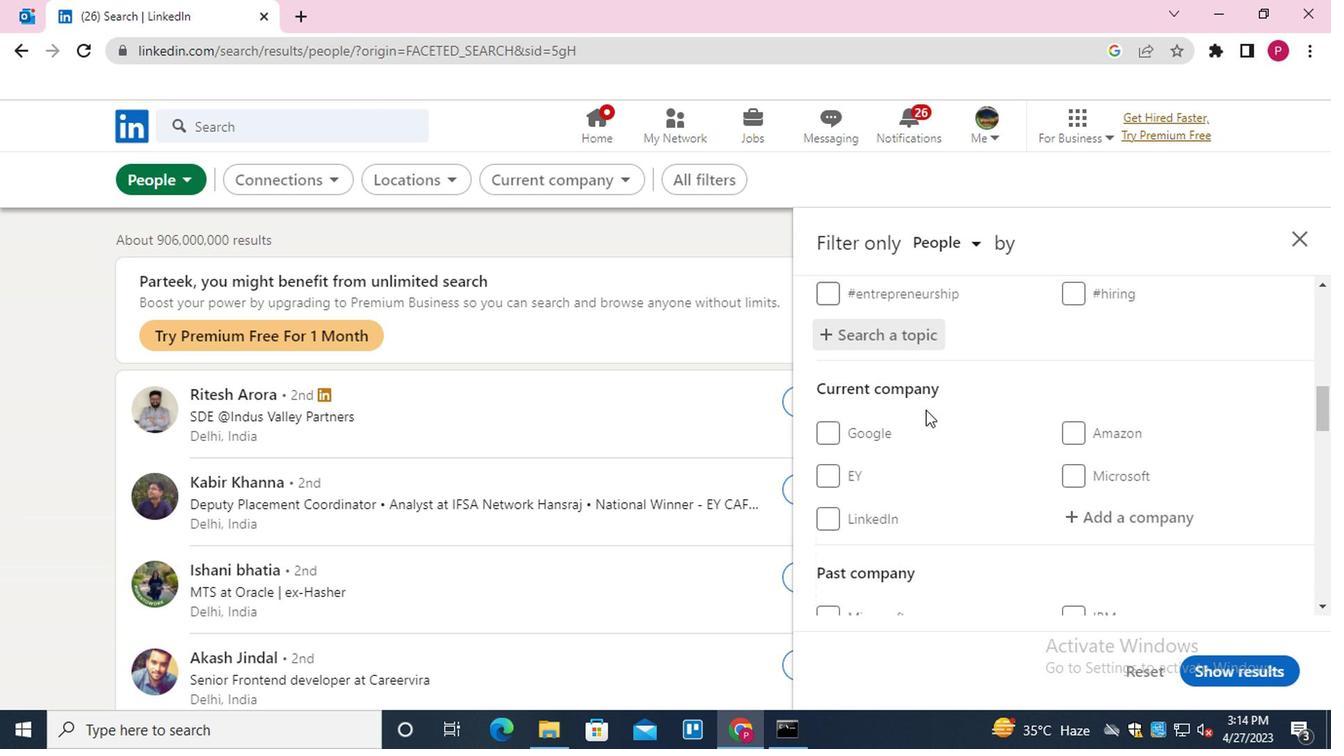 
Action: Mouse scrolled (782, 414) with delta (0, 0)
Screenshot: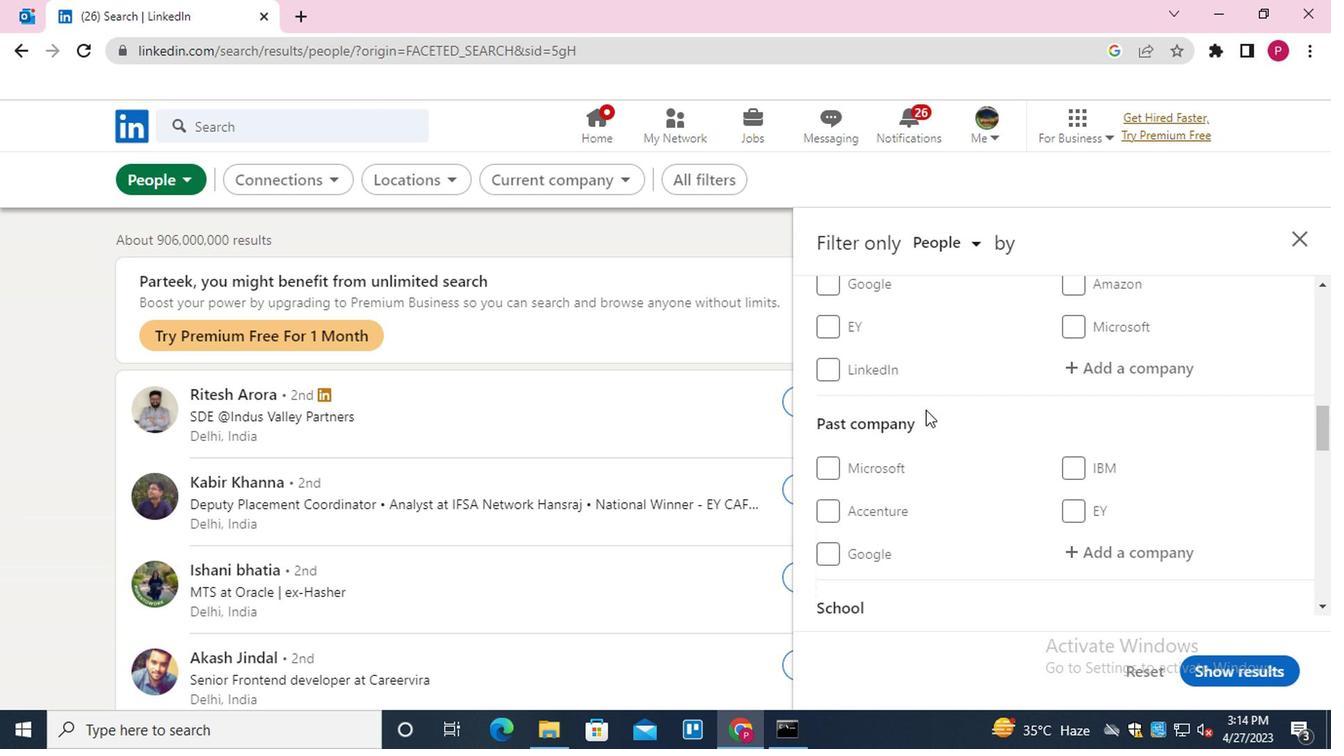 
Action: Mouse moved to (782, 414)
Screenshot: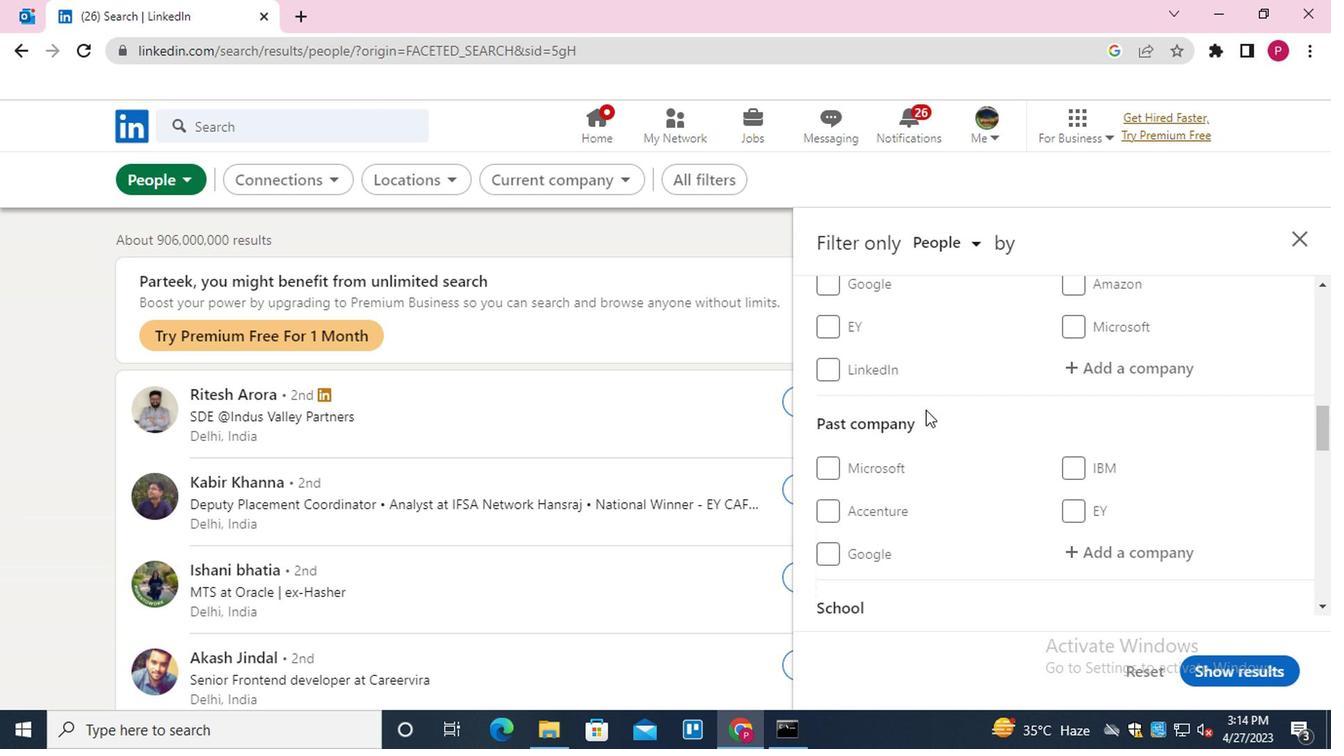 
Action: Mouse scrolled (782, 414) with delta (0, 0)
Screenshot: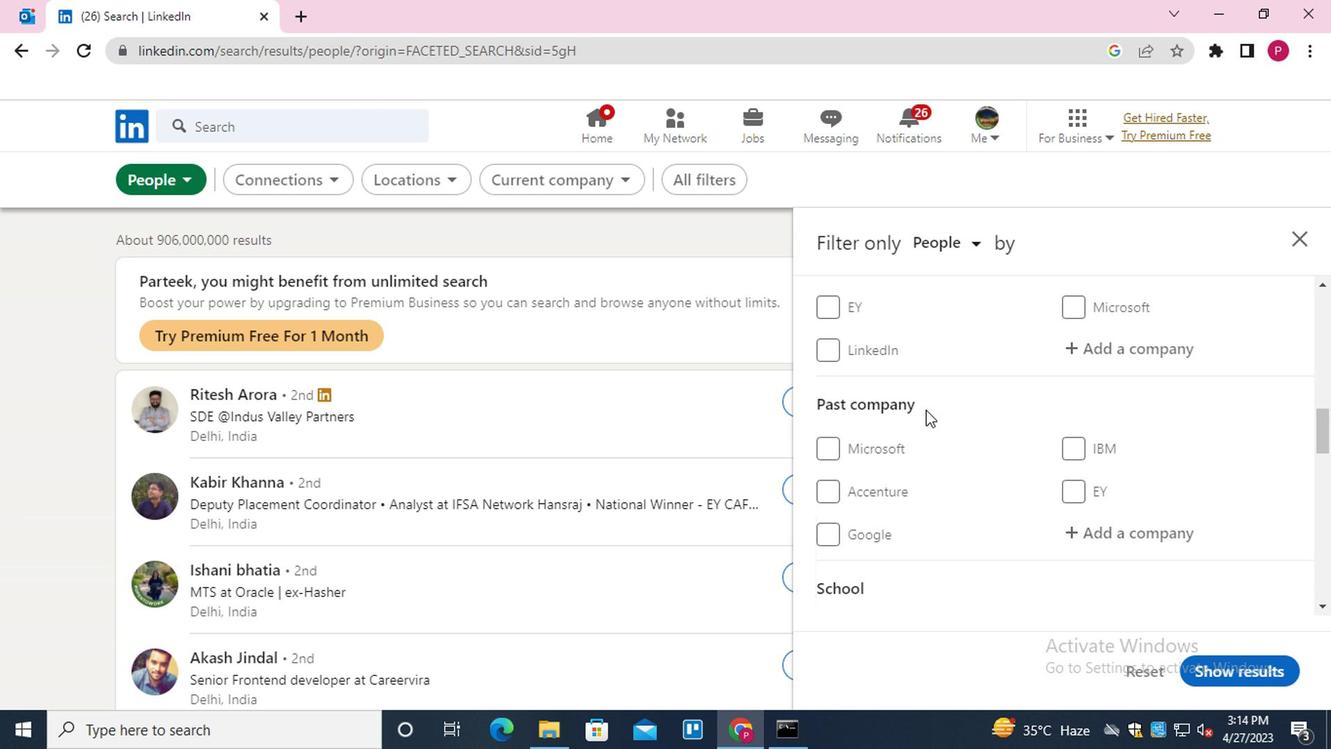
Action: Mouse scrolled (782, 414) with delta (0, 0)
Screenshot: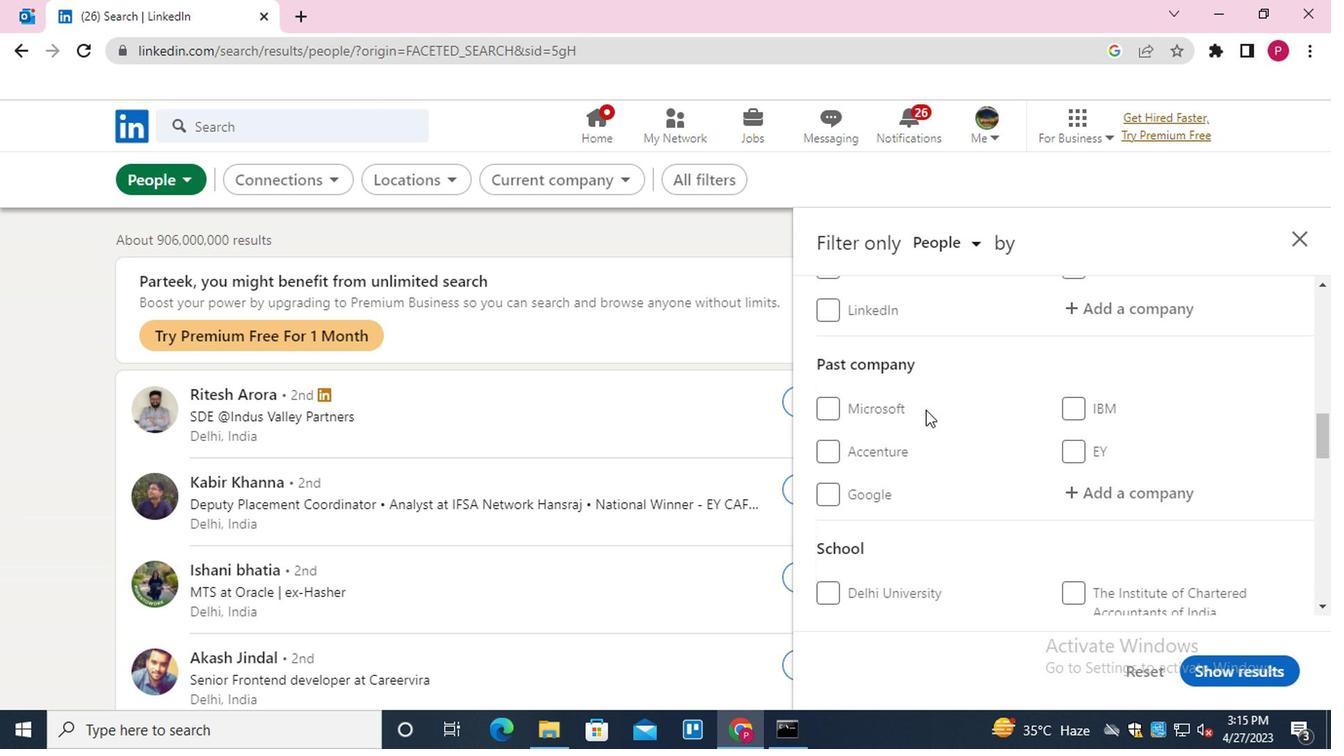 
Action: Mouse scrolled (782, 414) with delta (0, 0)
Screenshot: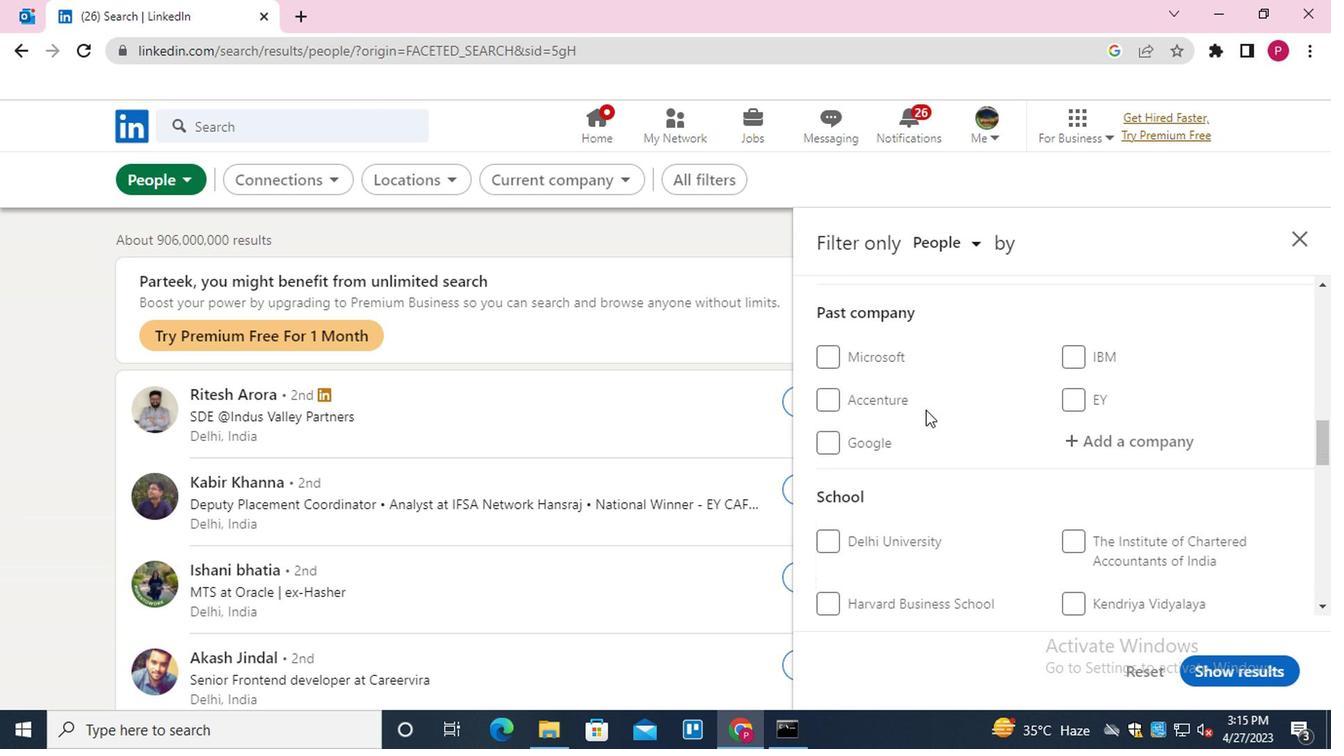 
Action: Mouse scrolled (782, 414) with delta (0, 0)
Screenshot: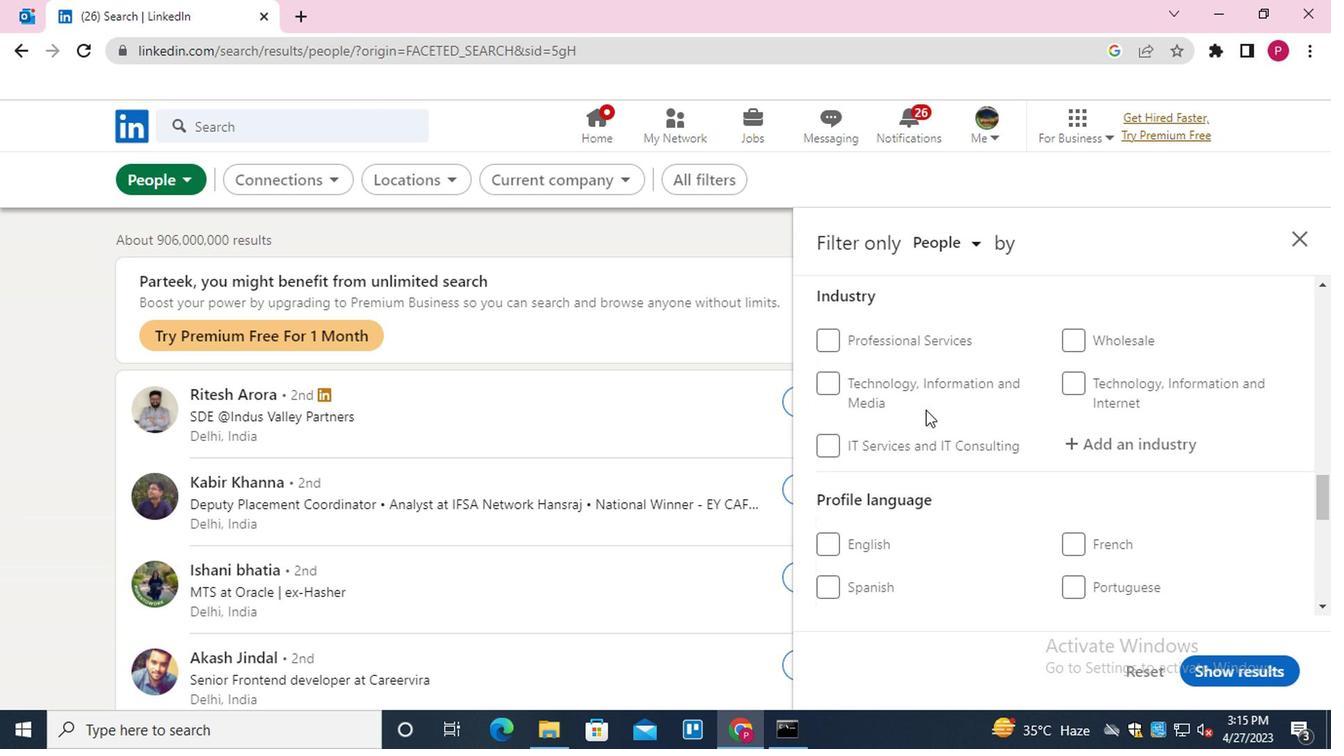 
Action: Mouse scrolled (782, 414) with delta (0, 0)
Screenshot: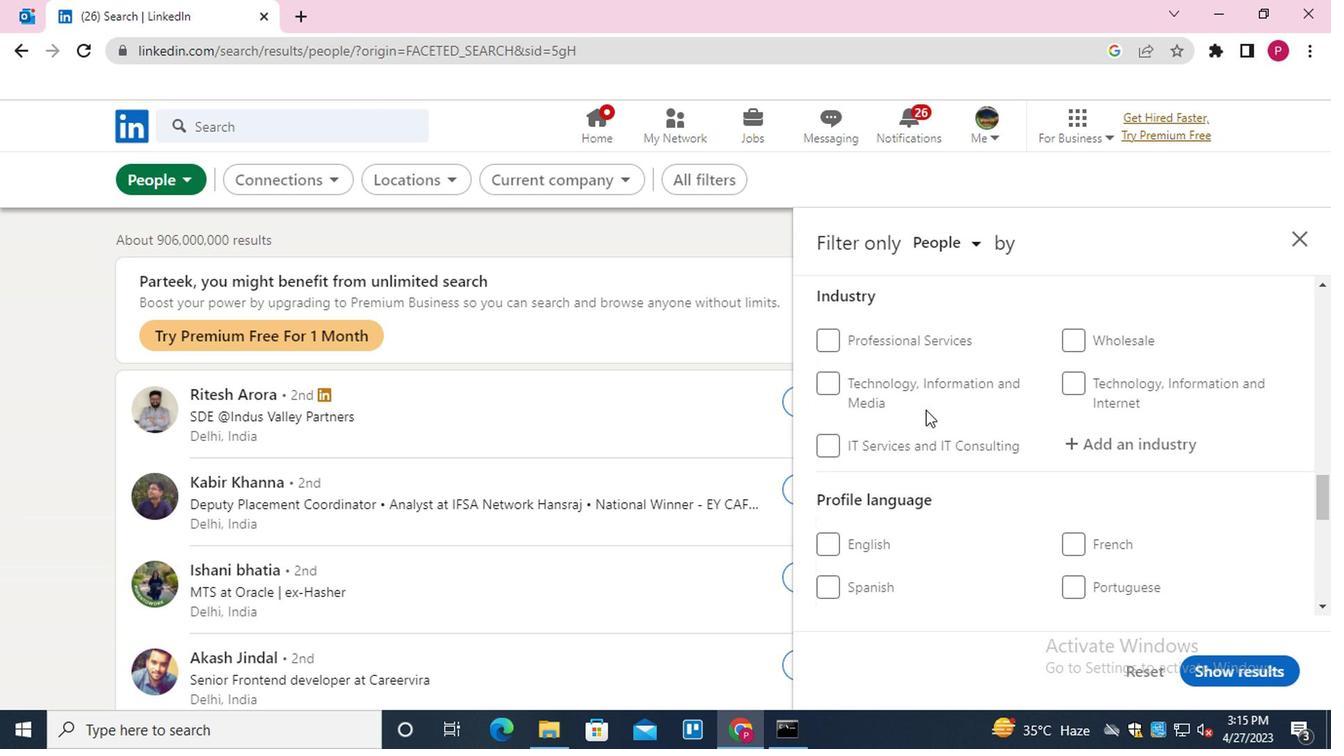 
Action: Mouse scrolled (782, 414) with delta (0, 0)
Screenshot: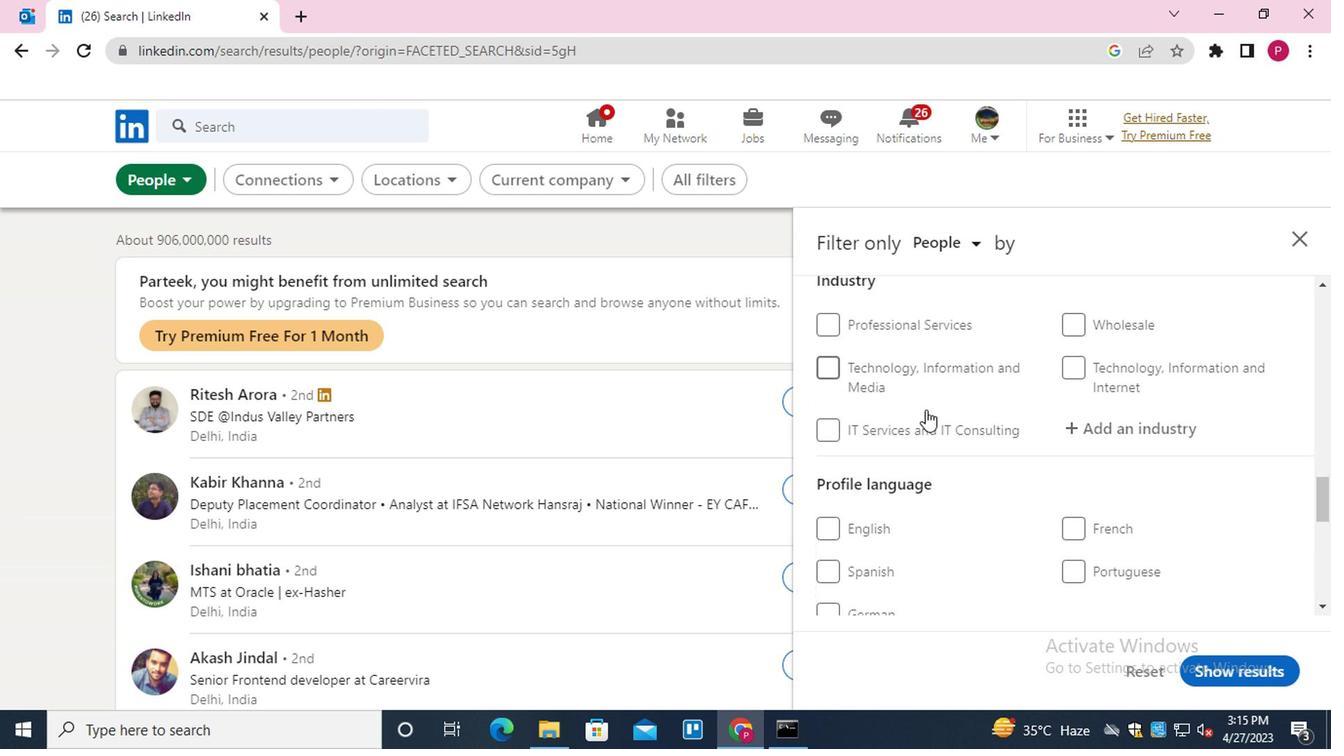 
Action: Mouse scrolled (782, 415) with delta (0, 0)
Screenshot: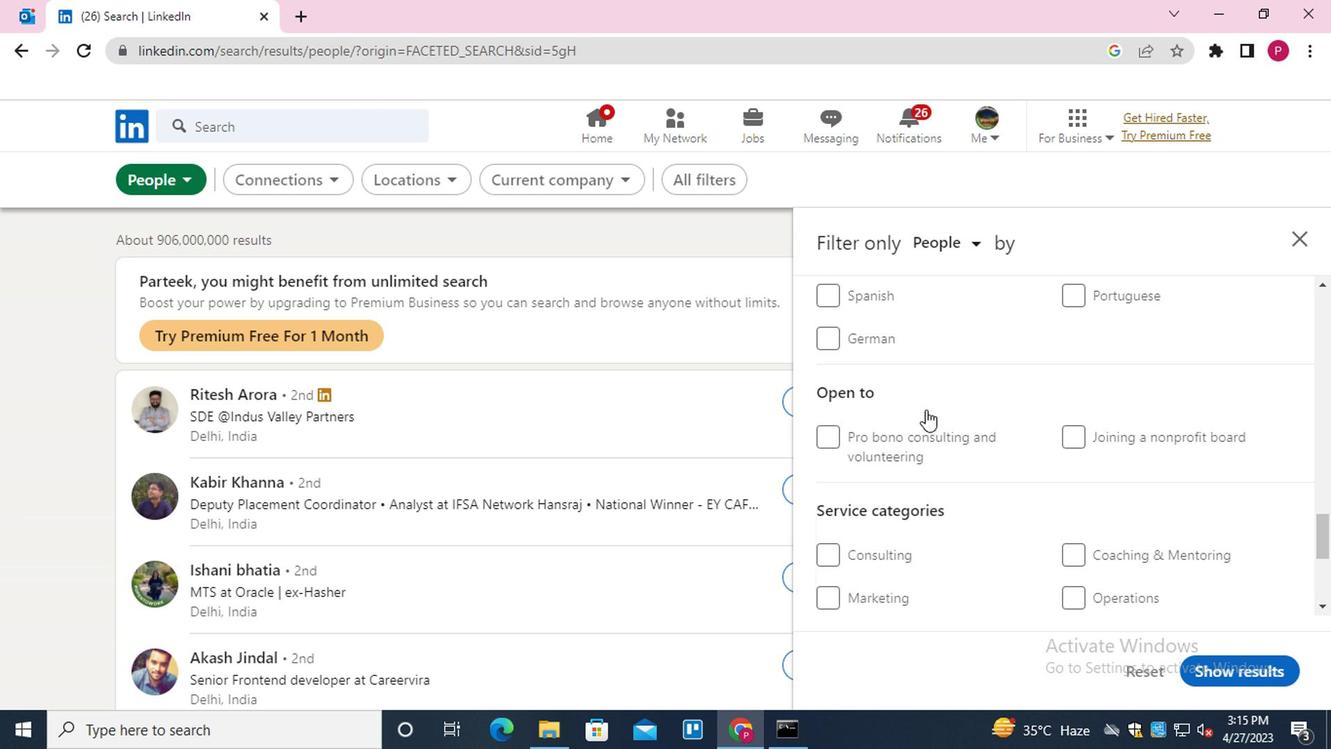 
Action: Mouse moved to (740, 373)
Screenshot: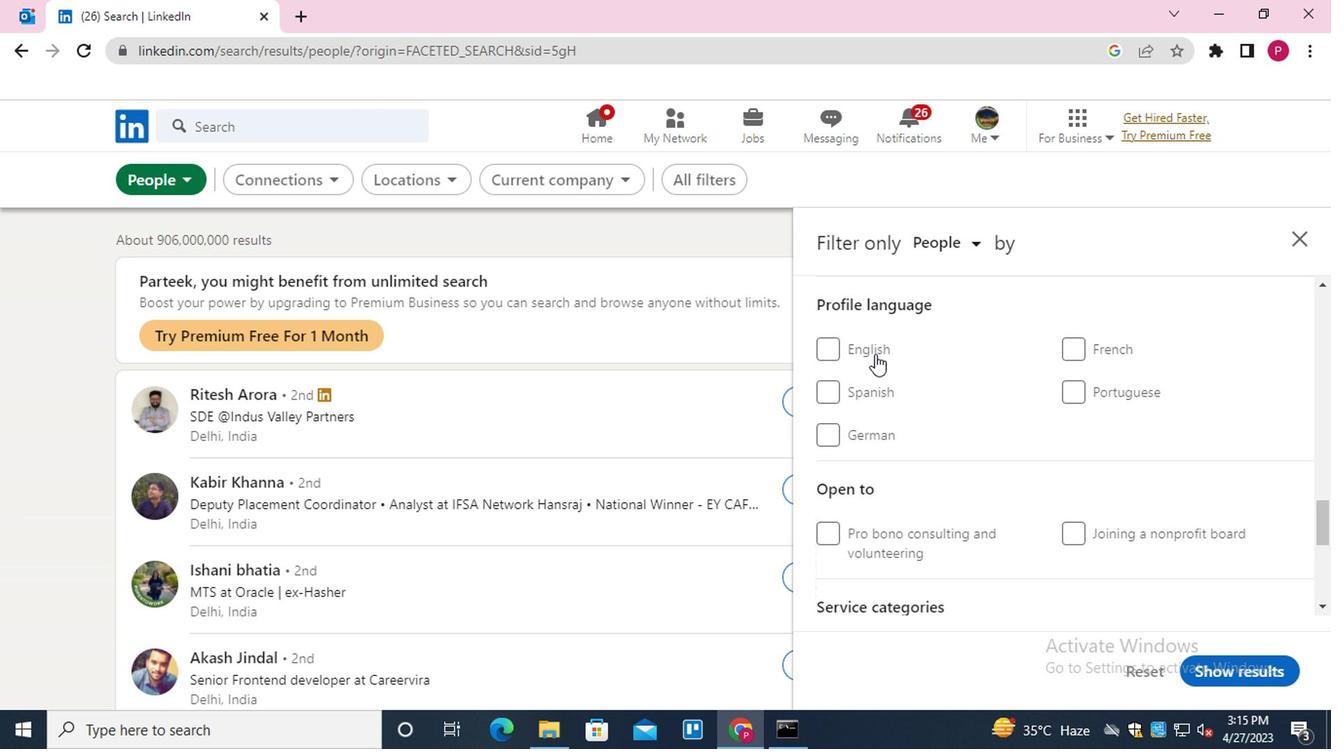 
Action: Mouse pressed left at (740, 373)
Screenshot: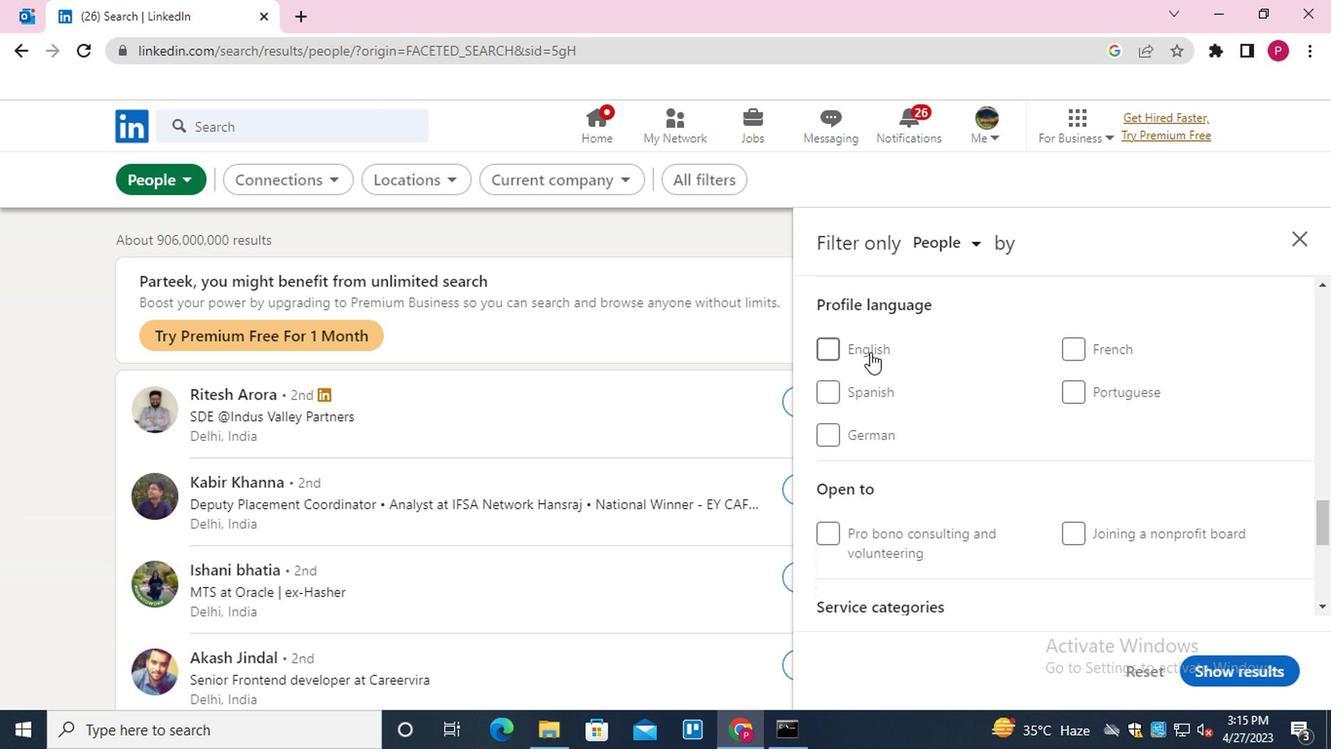
Action: Mouse moved to (762, 389)
Screenshot: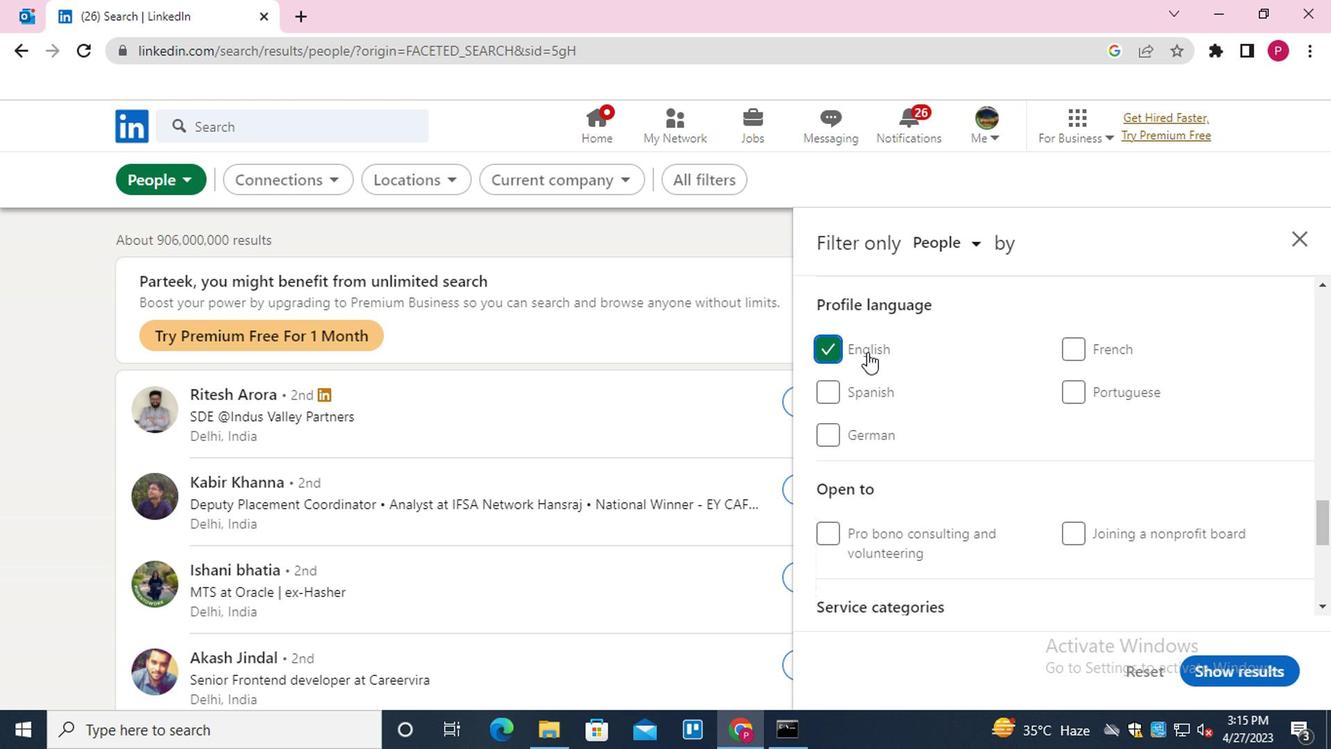 
Action: Mouse scrolled (762, 390) with delta (0, 0)
Screenshot: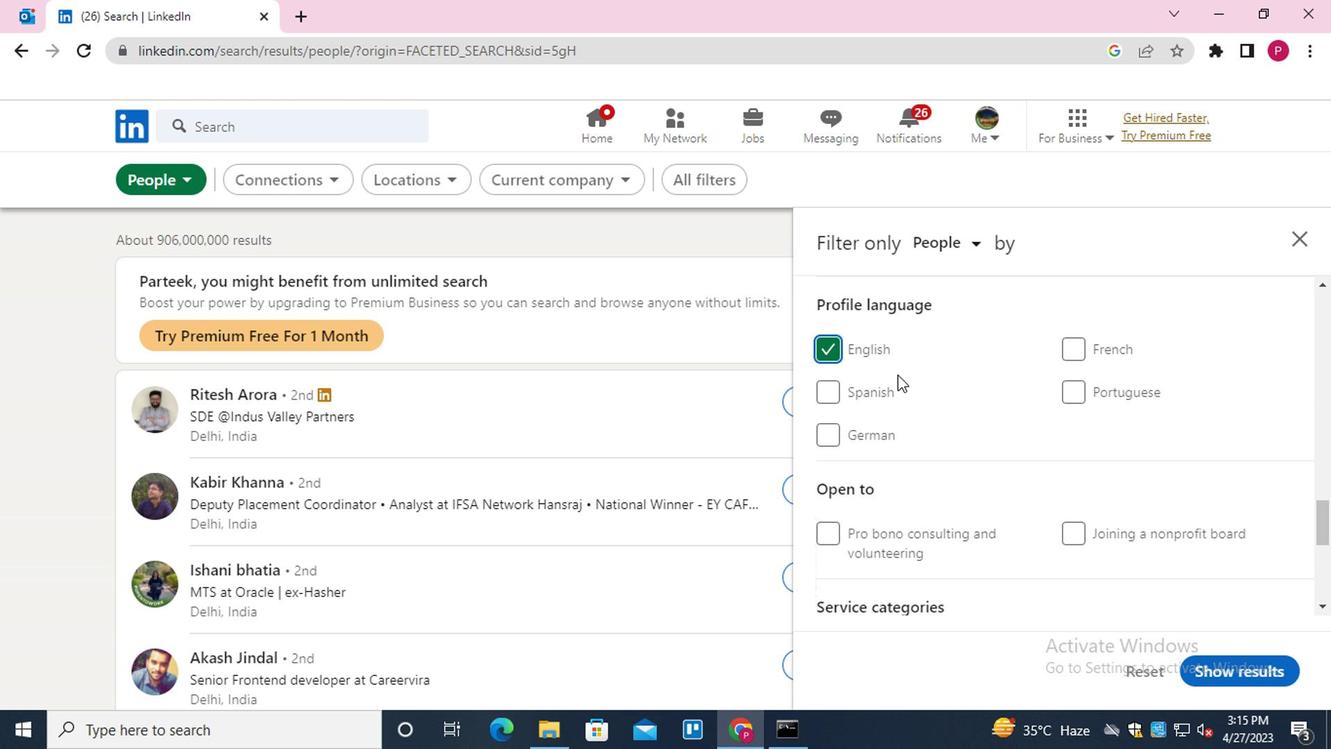 
Action: Mouse scrolled (762, 390) with delta (0, 0)
Screenshot: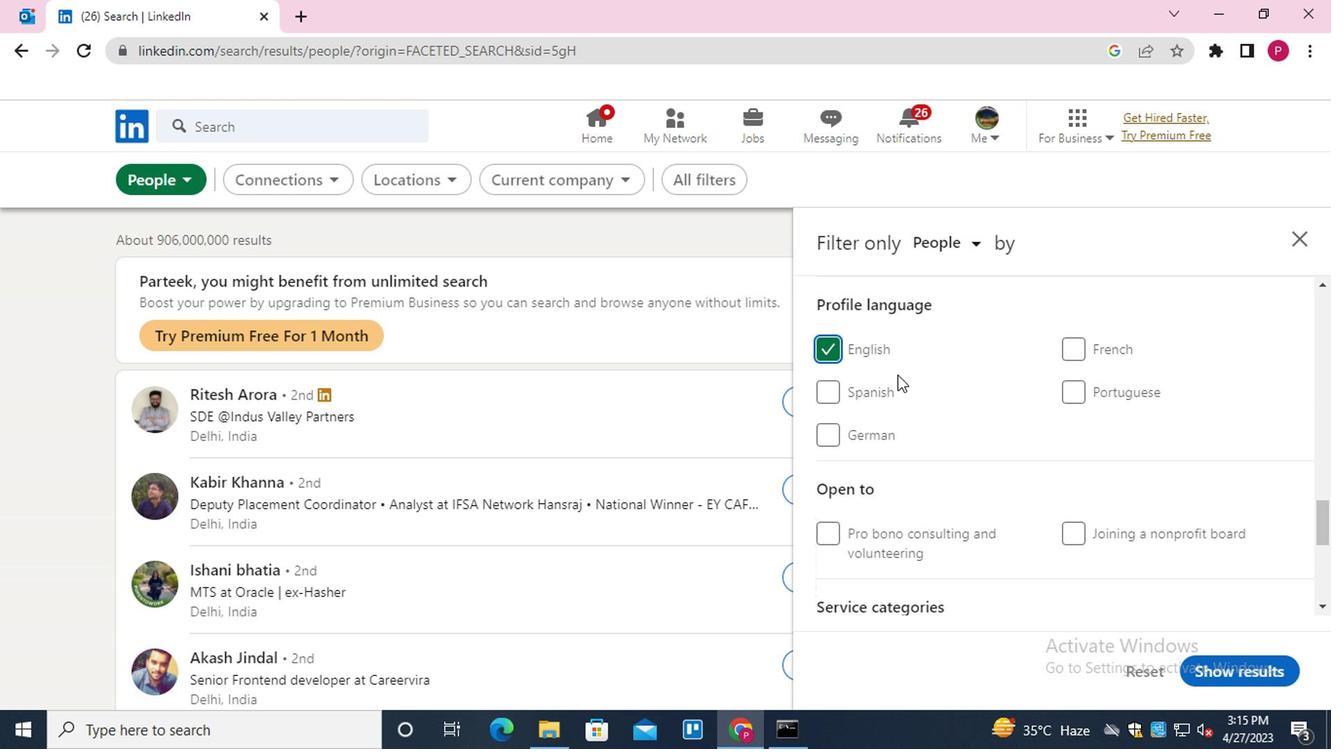 
Action: Mouse scrolled (762, 390) with delta (0, 0)
Screenshot: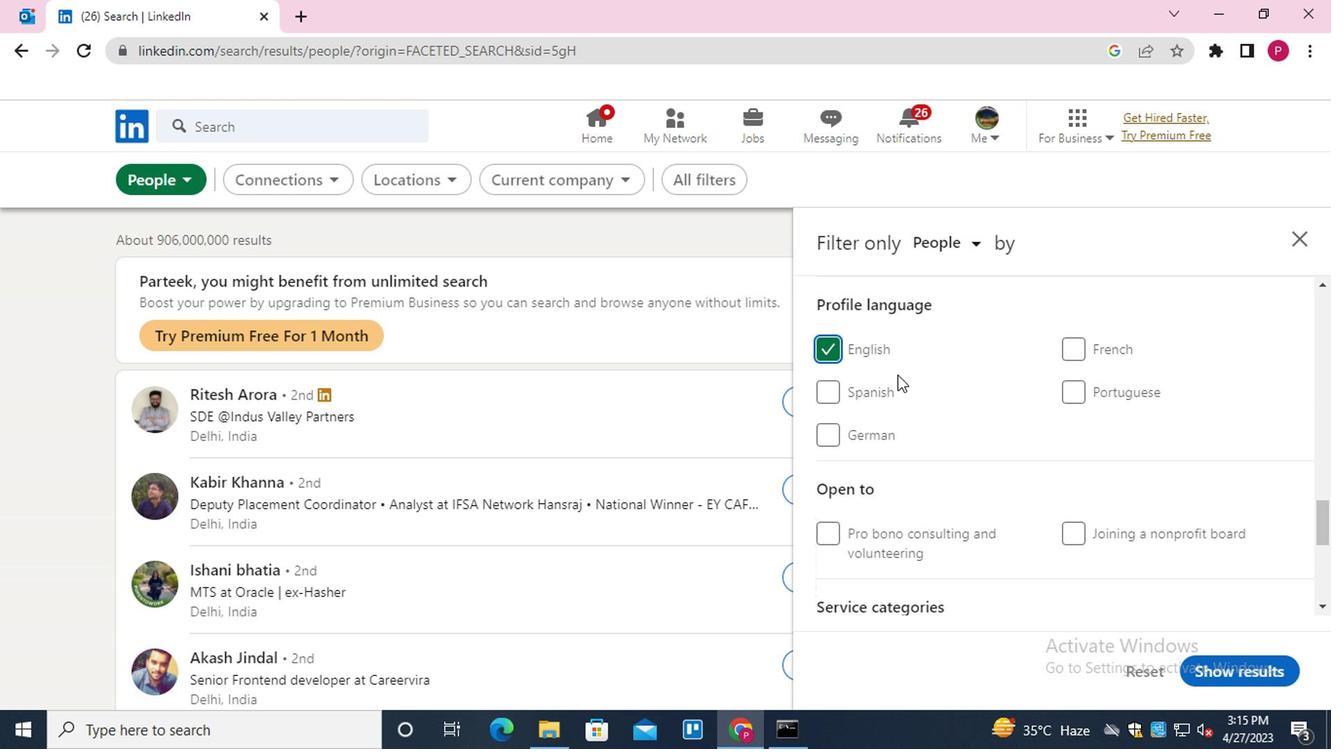 
Action: Mouse scrolled (762, 390) with delta (0, 0)
Screenshot: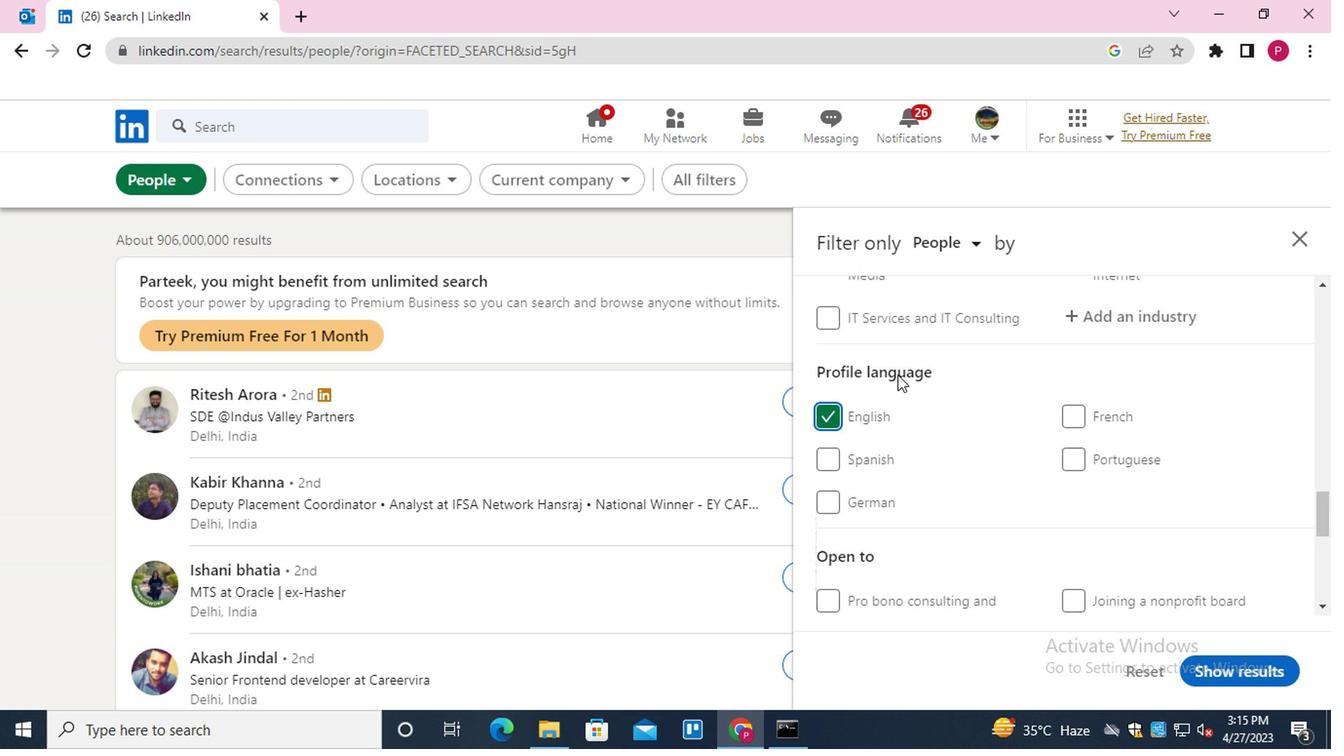 
Action: Mouse scrolled (762, 389) with delta (0, 0)
Screenshot: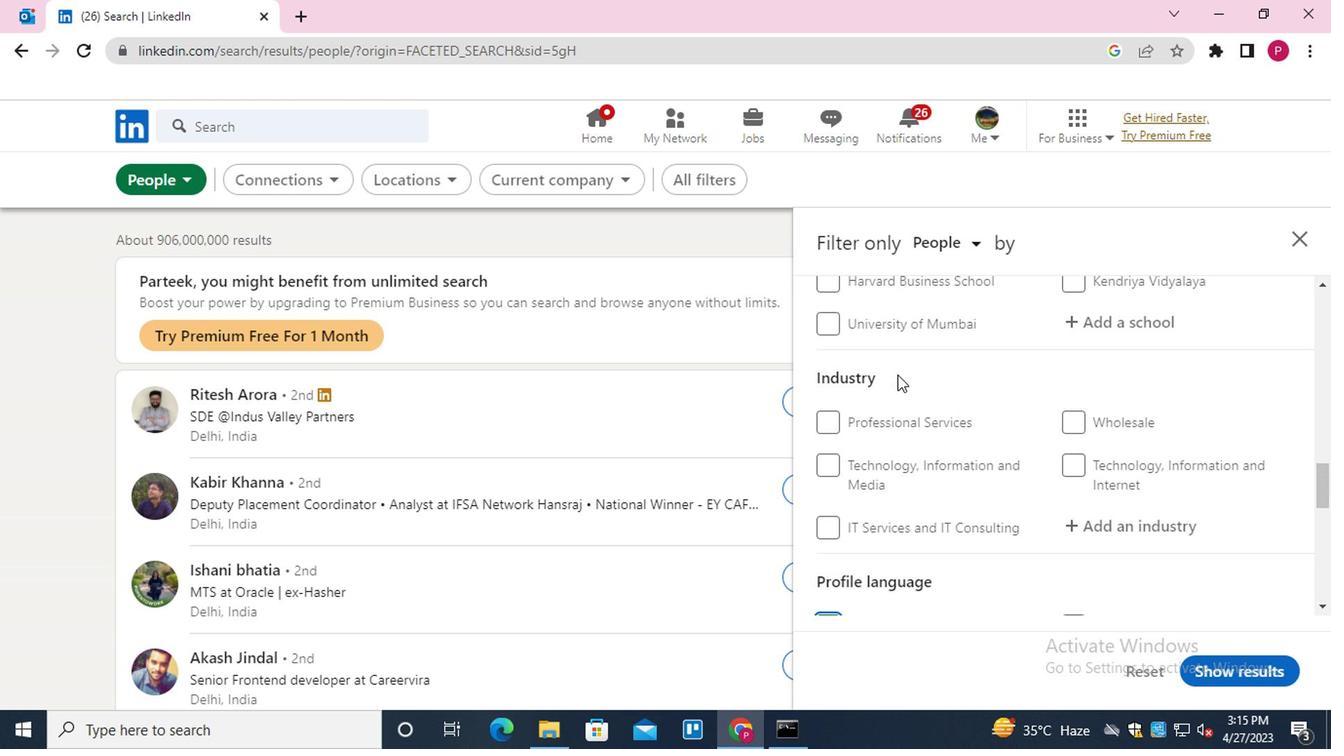 
Action: Mouse scrolled (762, 389) with delta (0, 0)
Screenshot: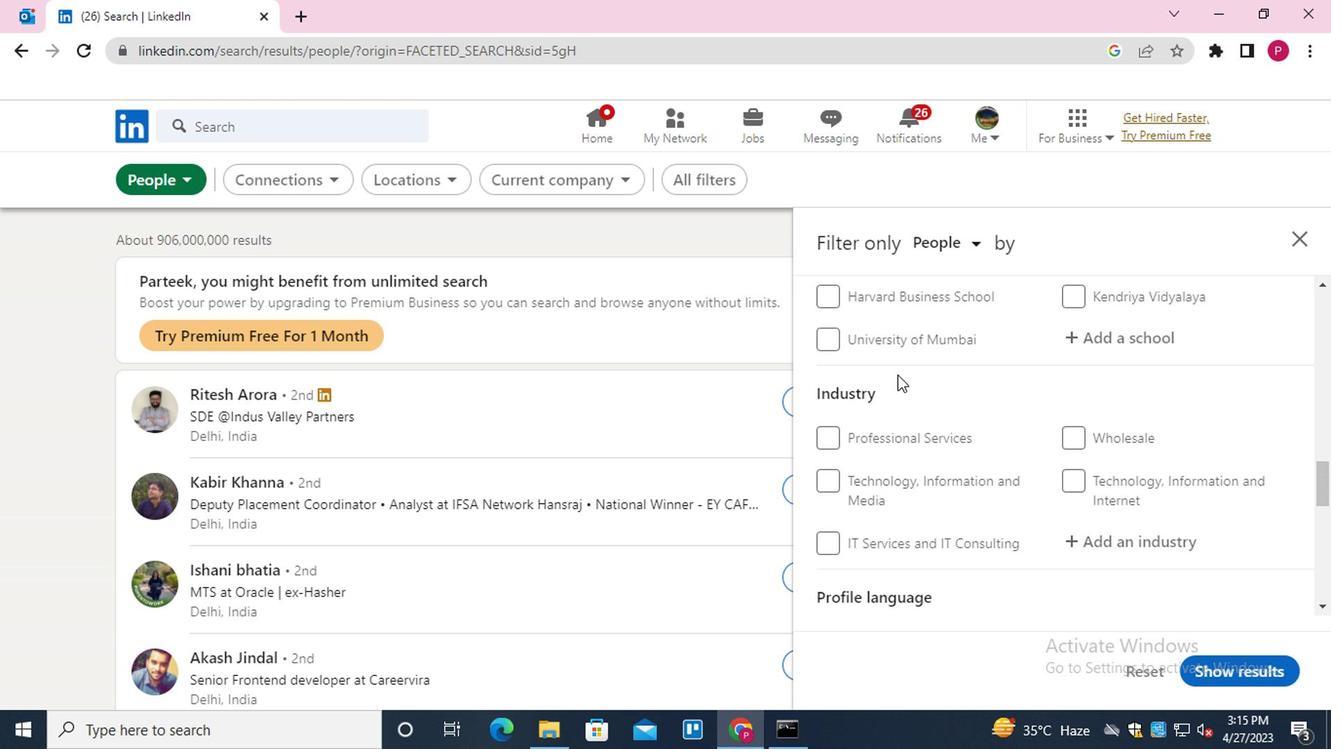 
Action: Mouse moved to (763, 389)
Screenshot: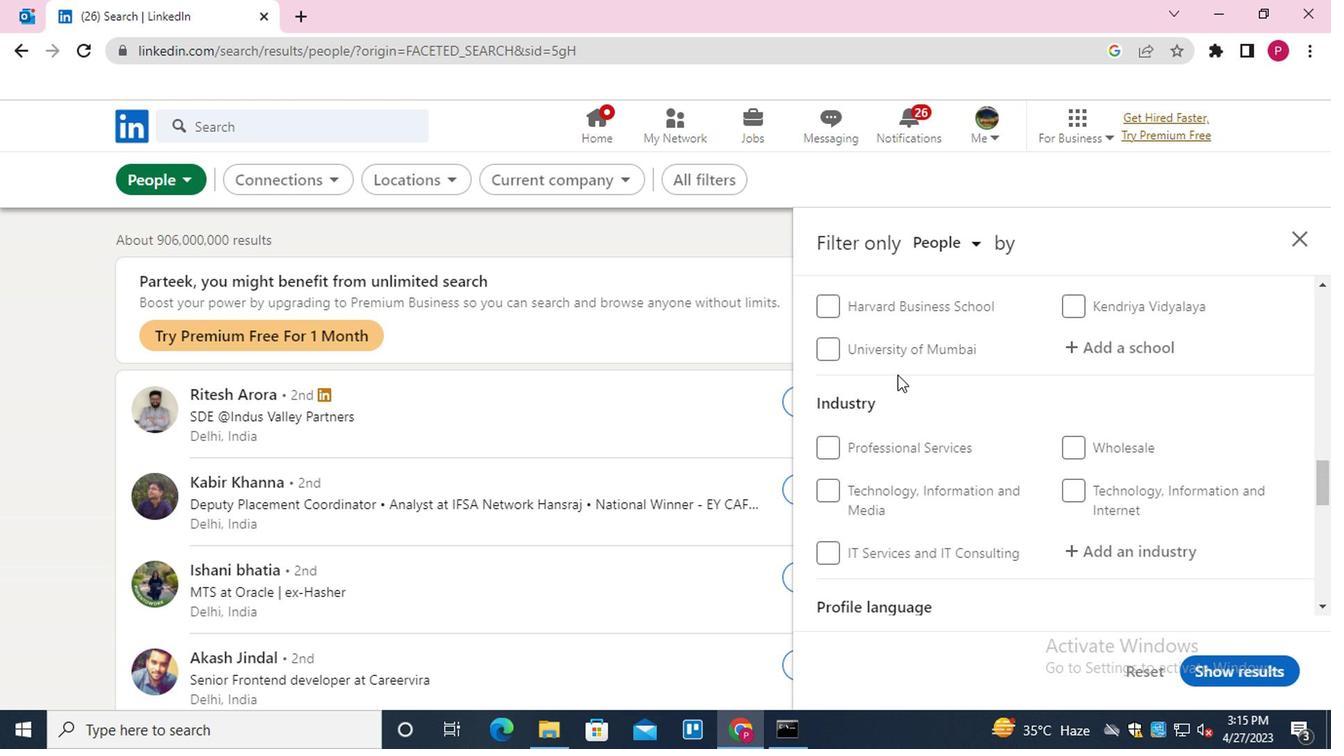 
Action: Mouse scrolled (763, 389) with delta (0, 0)
Screenshot: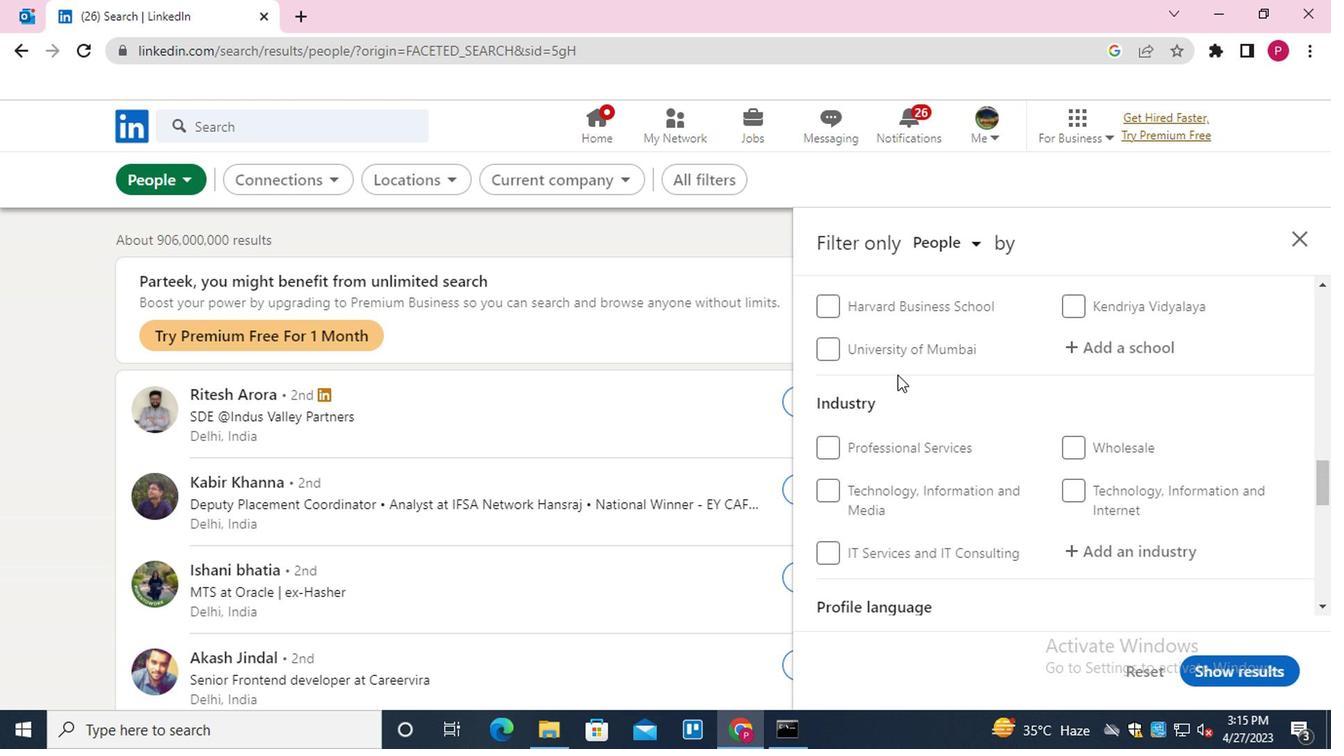 
Action: Mouse scrolled (763, 389) with delta (0, 0)
Screenshot: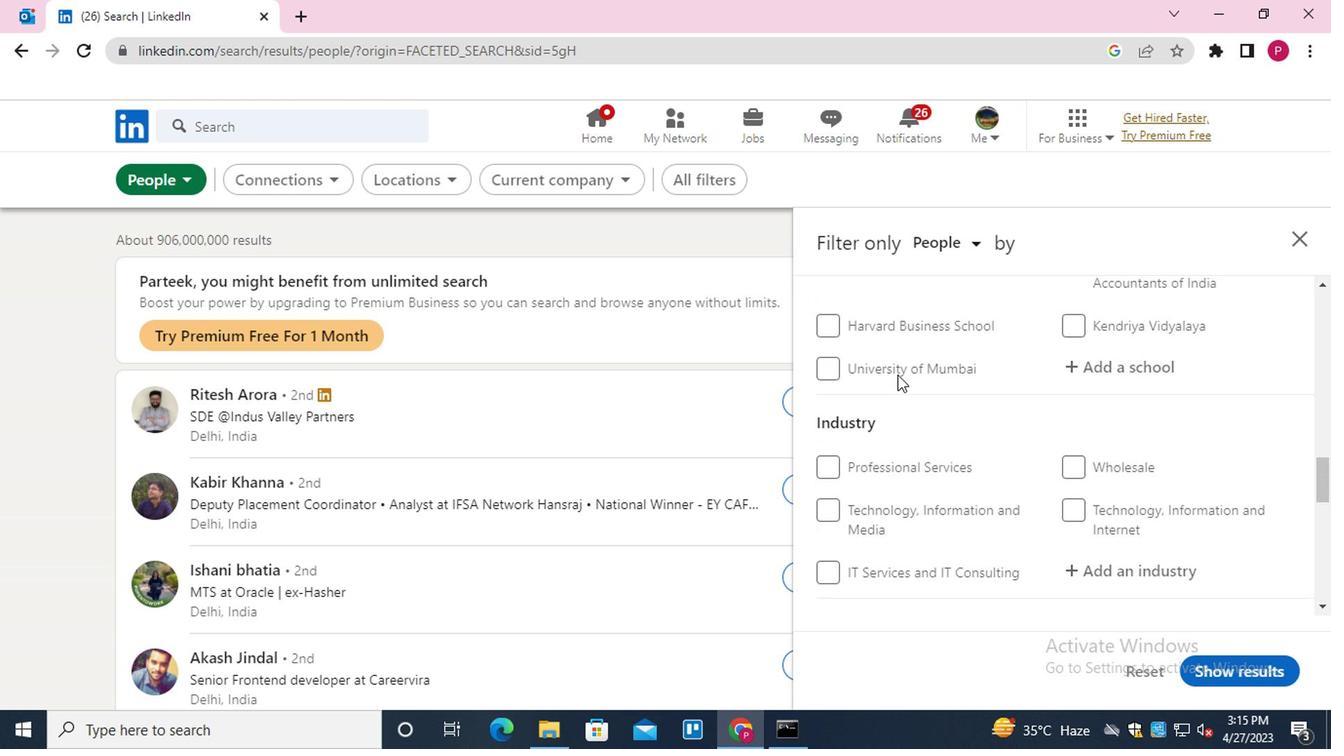 
Action: Mouse scrolled (763, 390) with delta (0, 0)
Screenshot: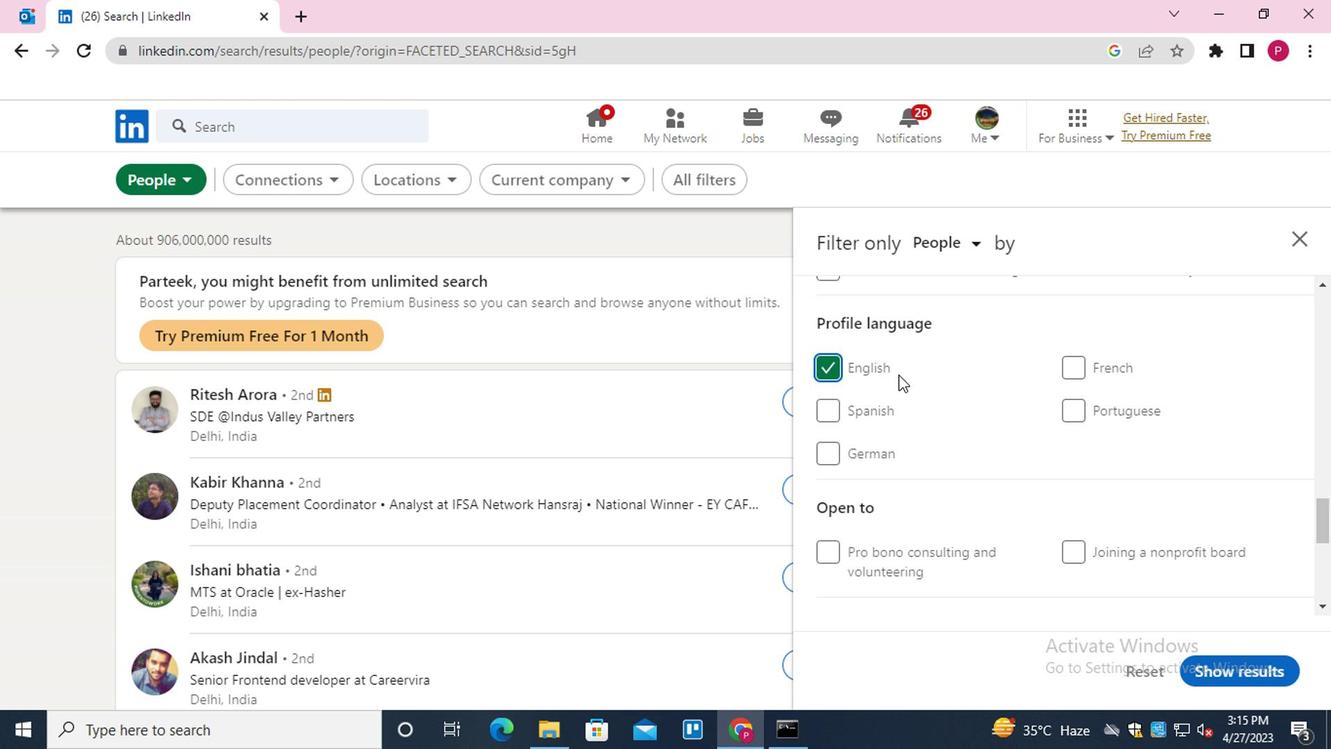 
Action: Mouse scrolled (763, 390) with delta (0, 0)
Screenshot: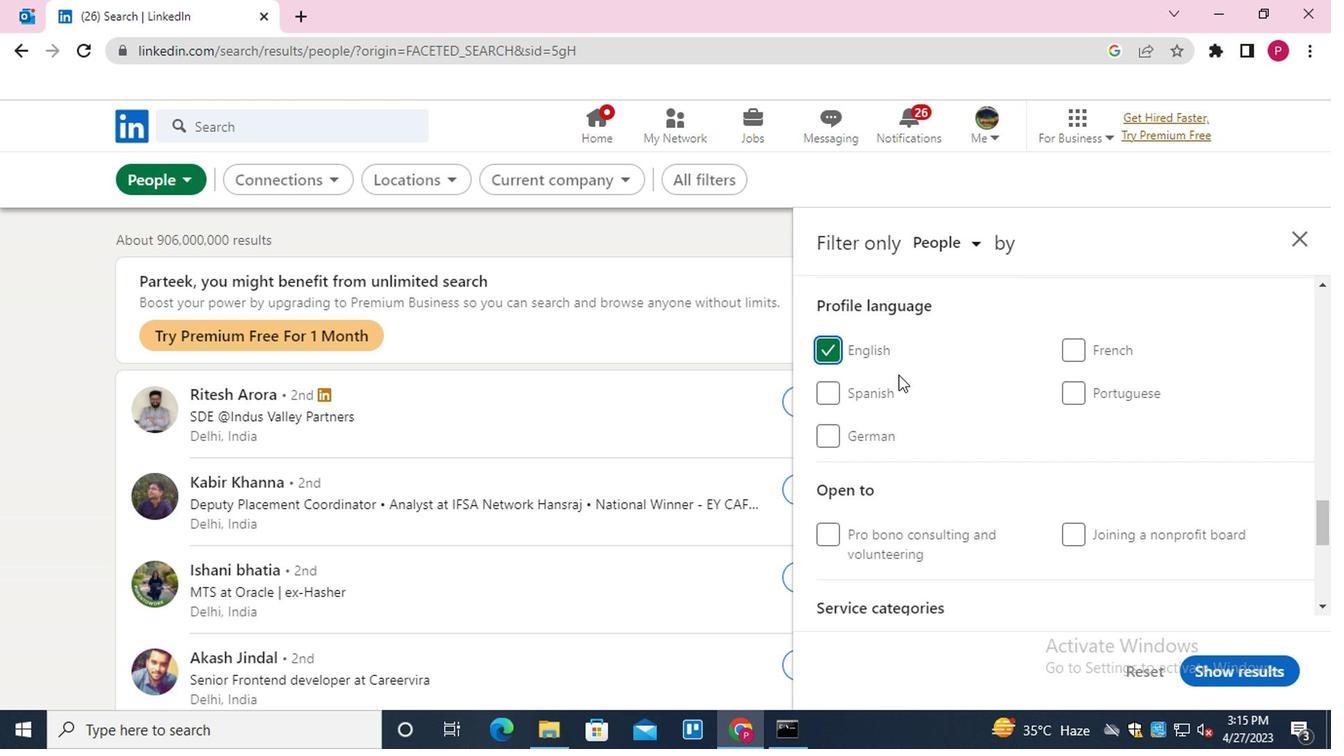 
Action: Mouse scrolled (763, 390) with delta (0, 0)
Screenshot: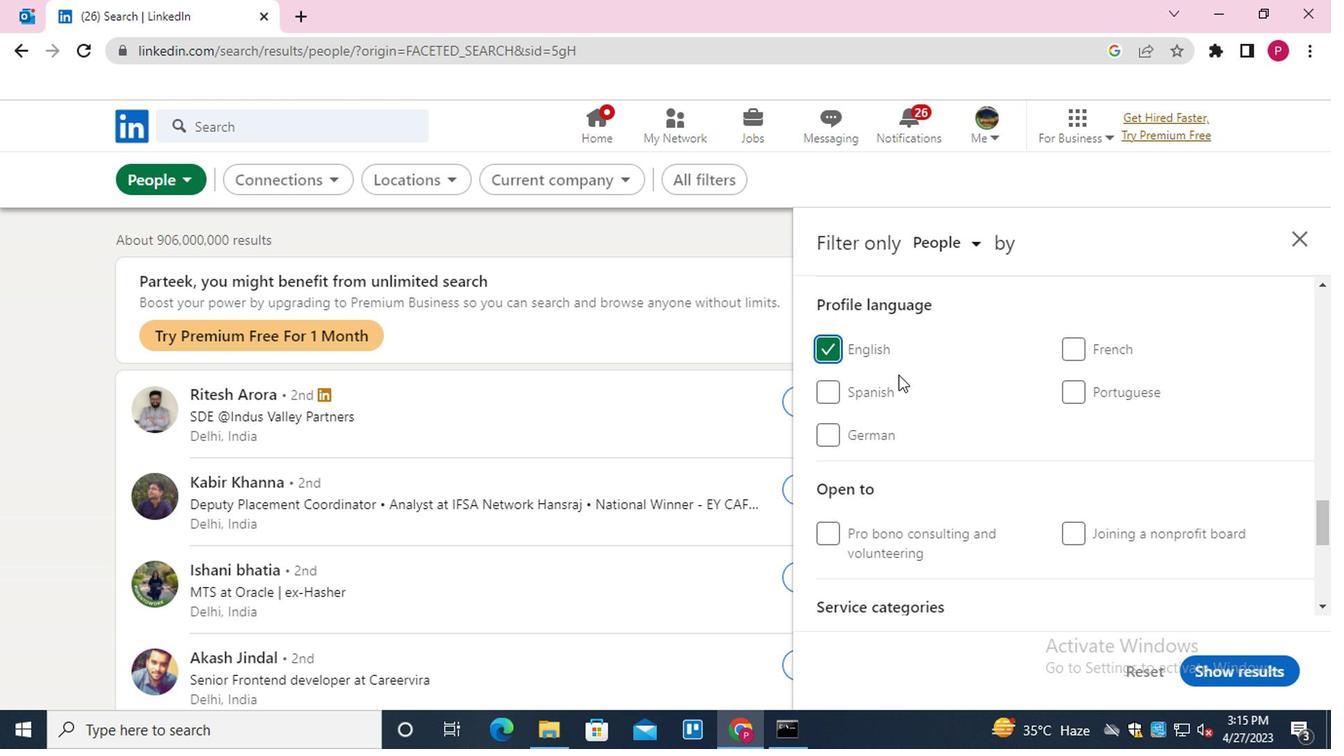 
Action: Mouse scrolled (763, 390) with delta (0, 0)
Screenshot: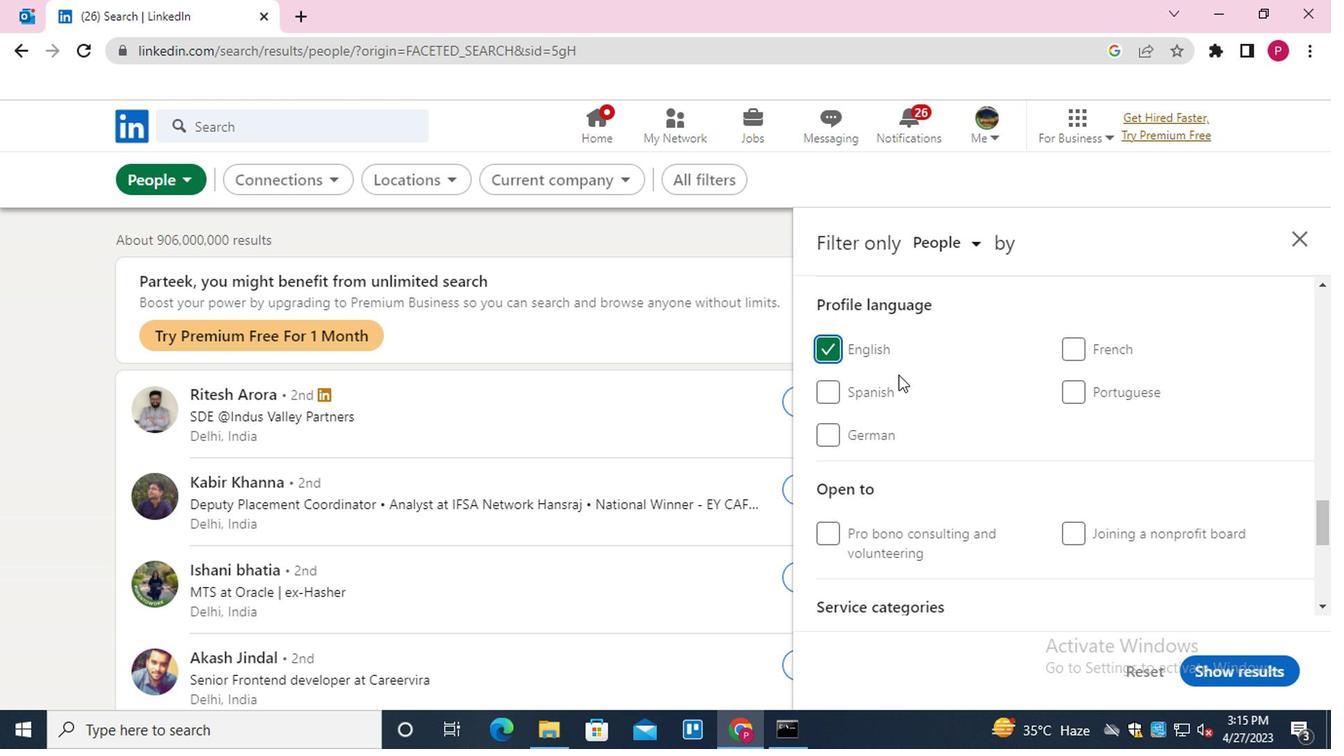 
Action: Mouse scrolled (763, 390) with delta (0, 0)
Screenshot: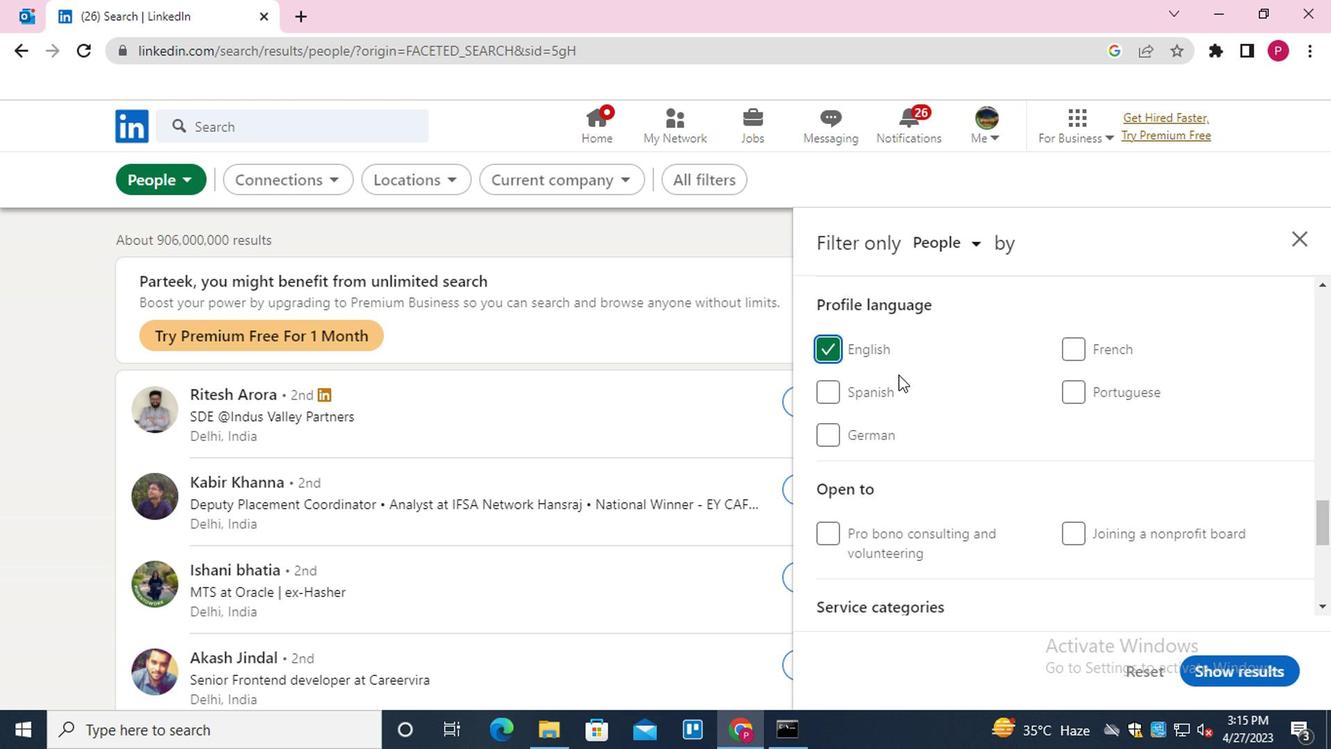 
Action: Mouse scrolled (763, 390) with delta (0, 0)
Screenshot: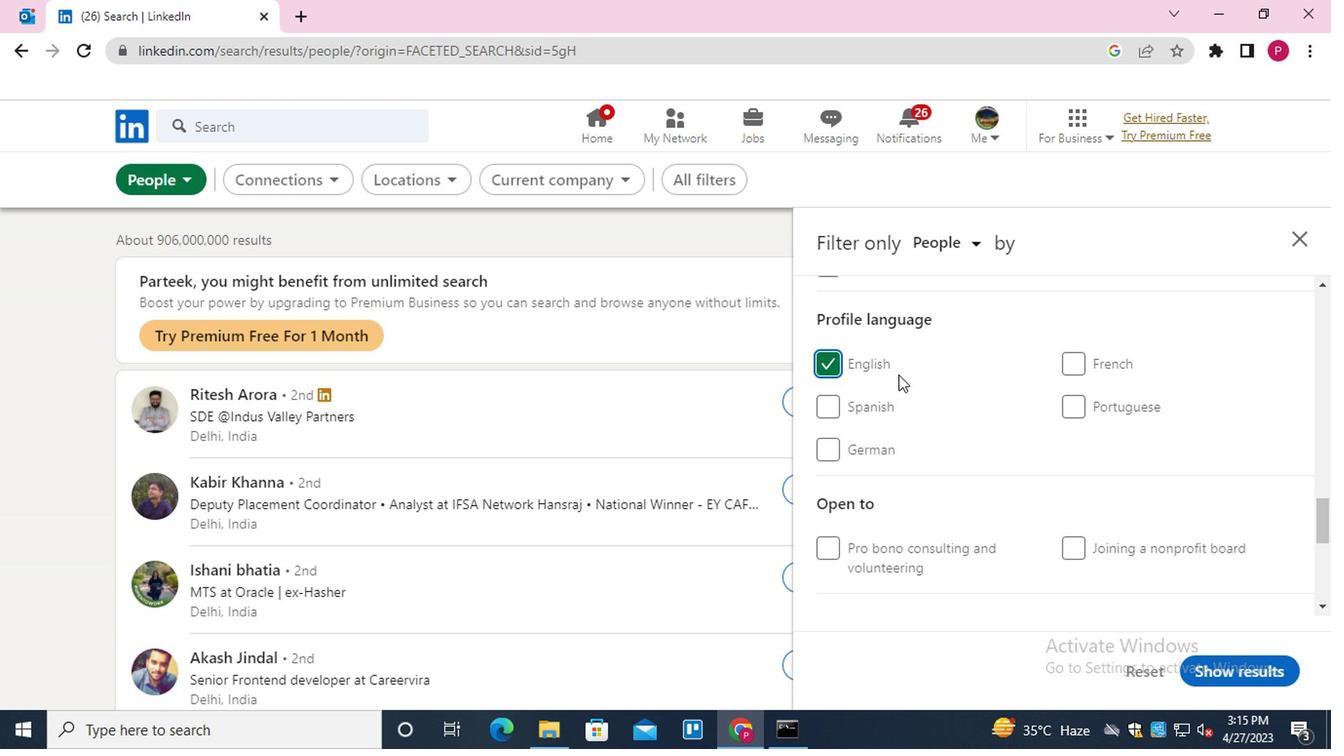 
Action: Mouse scrolled (763, 390) with delta (0, 0)
Screenshot: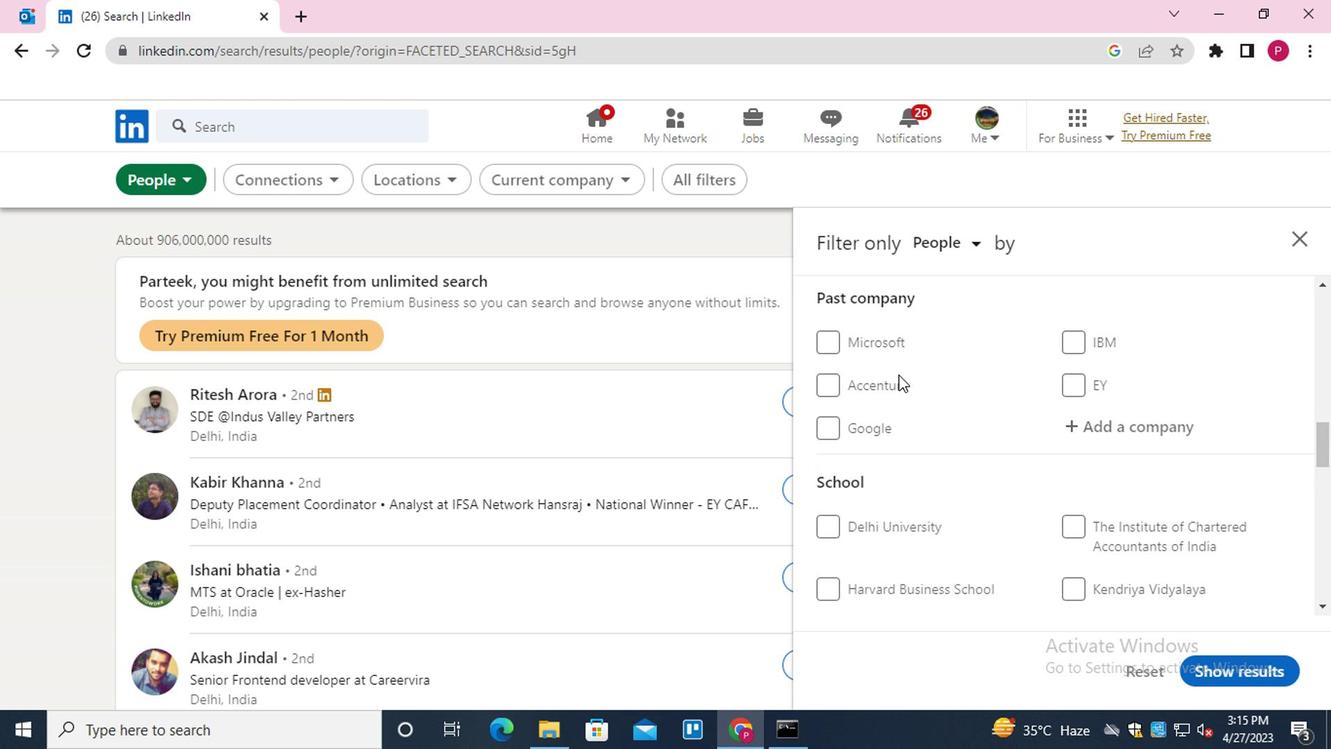 
Action: Mouse moved to (914, 365)
Screenshot: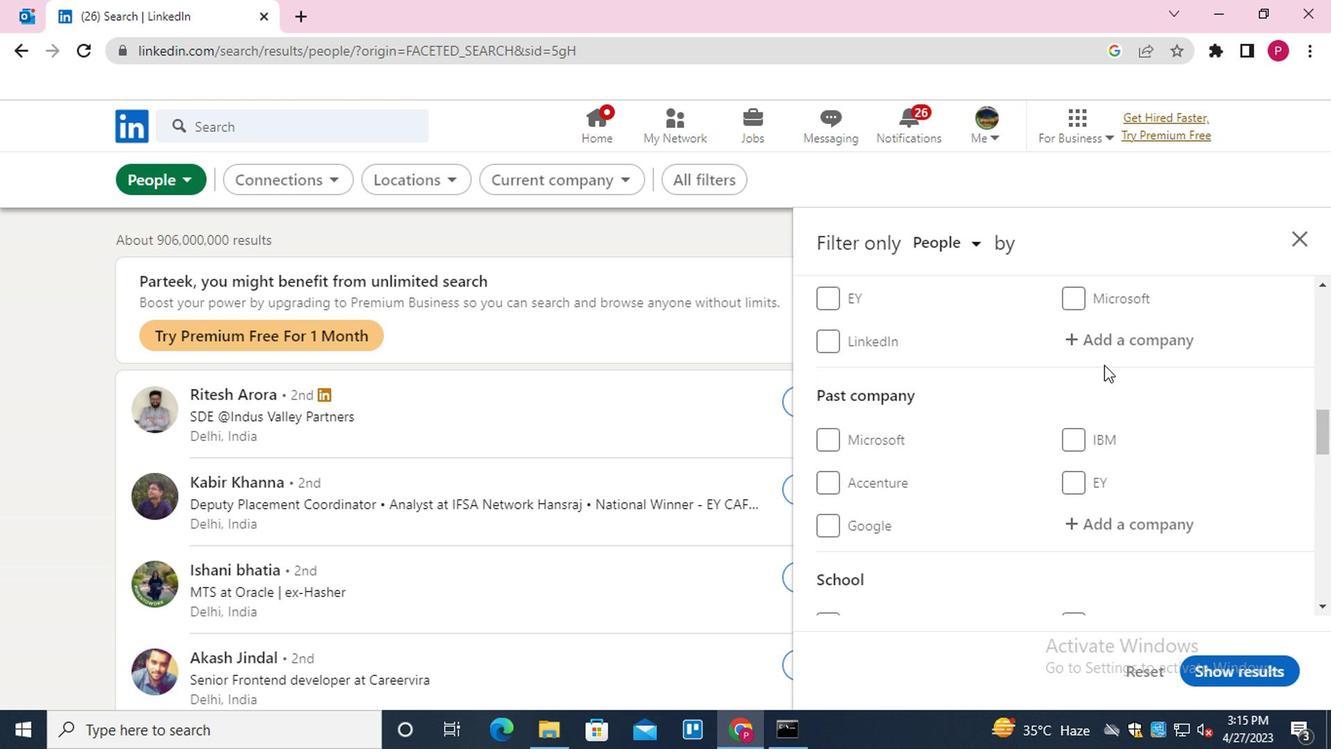 
Action: Mouse pressed left at (914, 365)
Screenshot: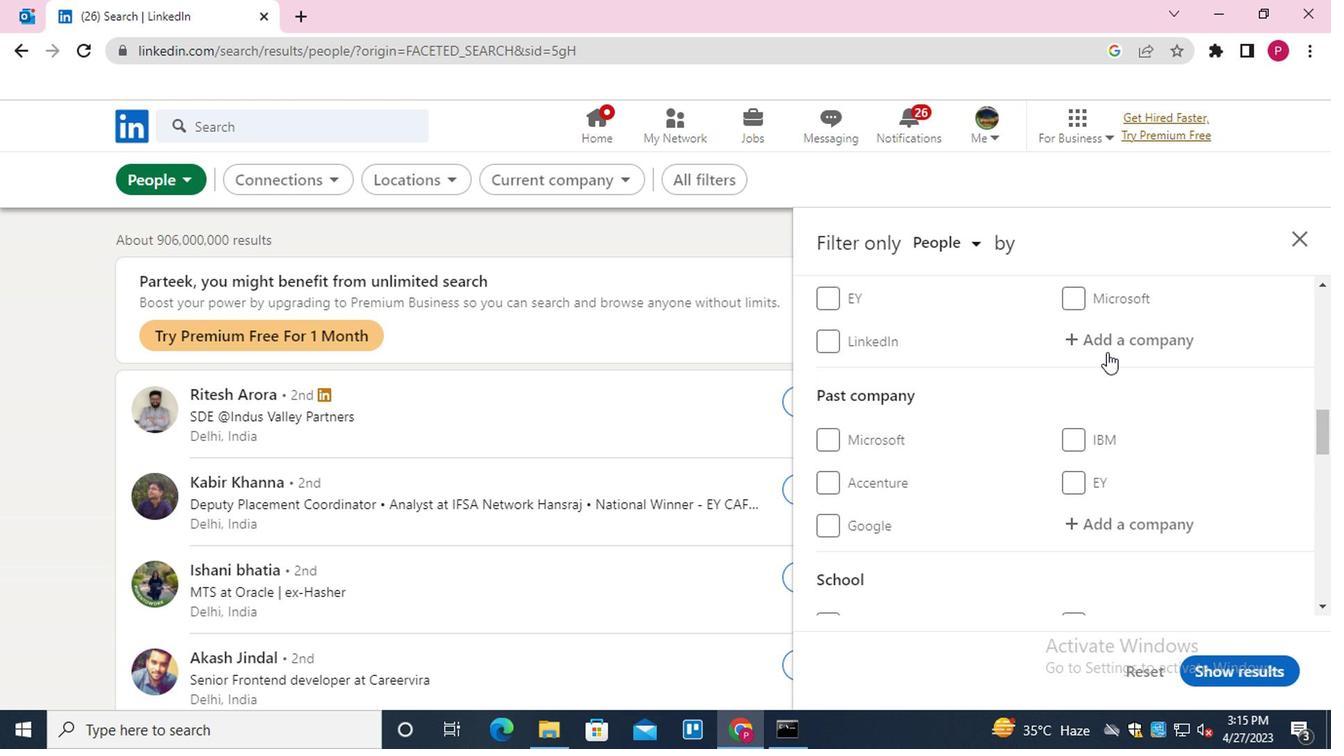
Action: Mouse moved to (915, 359)
Screenshot: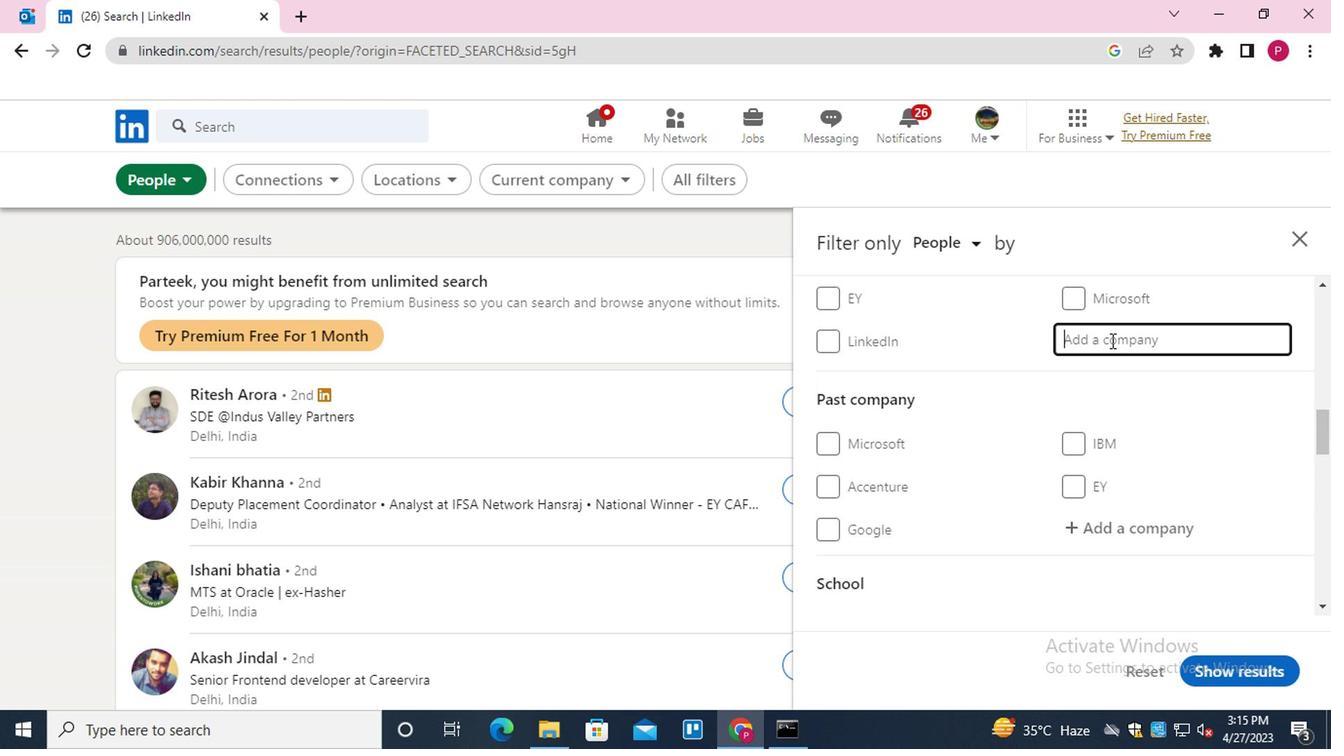 
Action: Key pressed <Key.shift>ANNALECT<Key.down><Key.down><Key.enter>
Screenshot: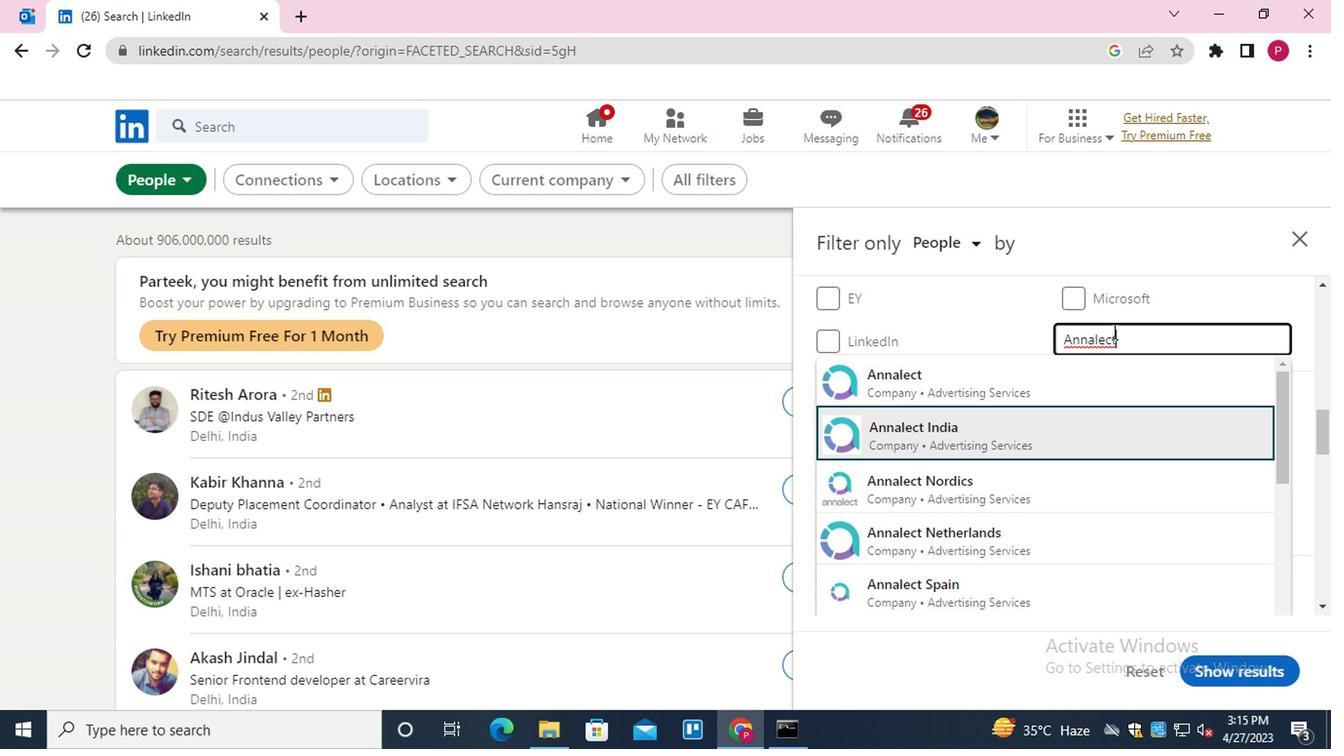 
Action: Mouse moved to (852, 339)
Screenshot: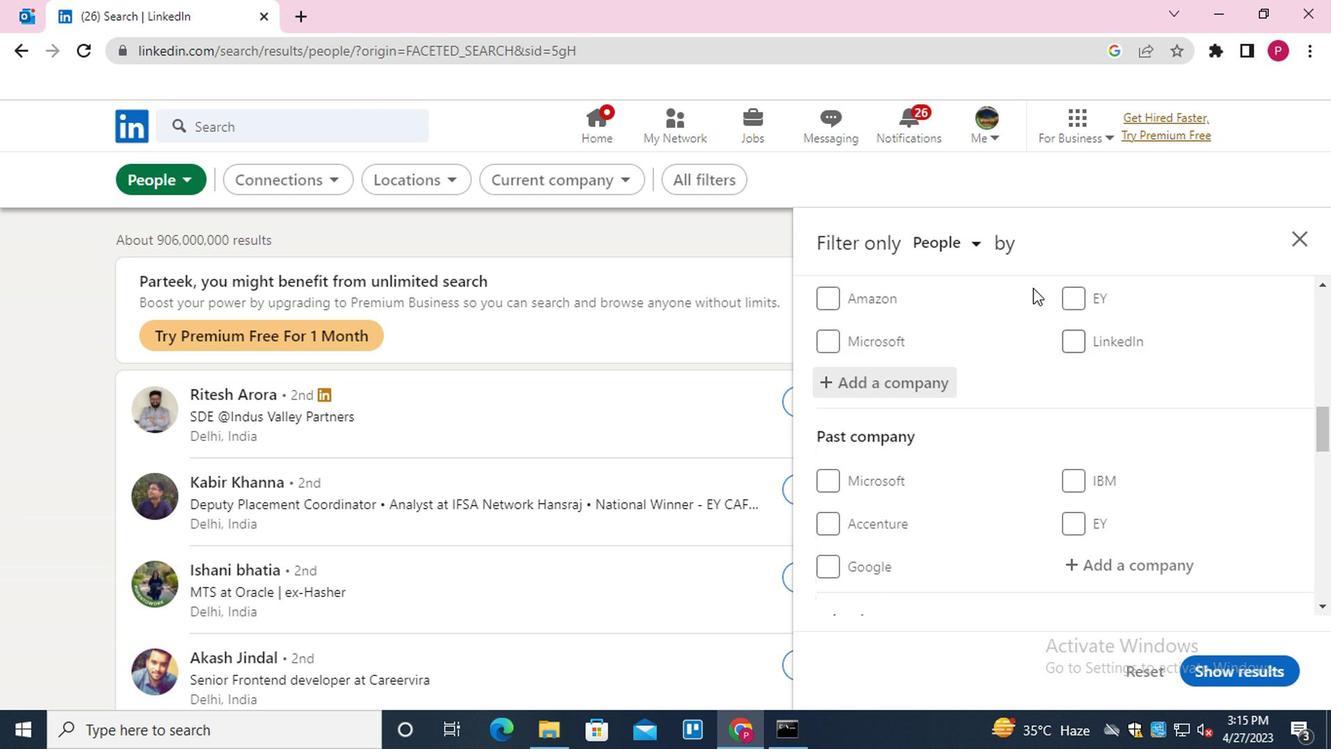 
Action: Mouse scrolled (852, 338) with delta (0, 0)
Screenshot: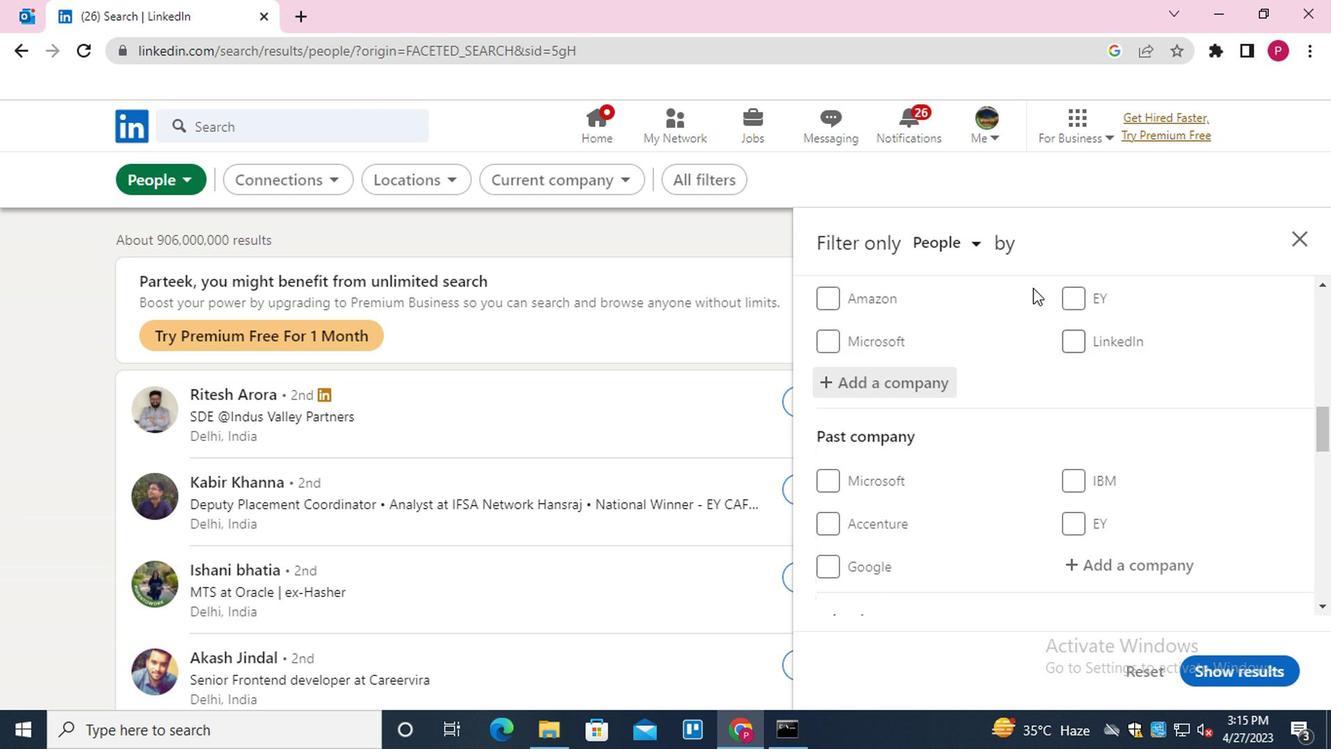 
Action: Mouse moved to (845, 352)
Screenshot: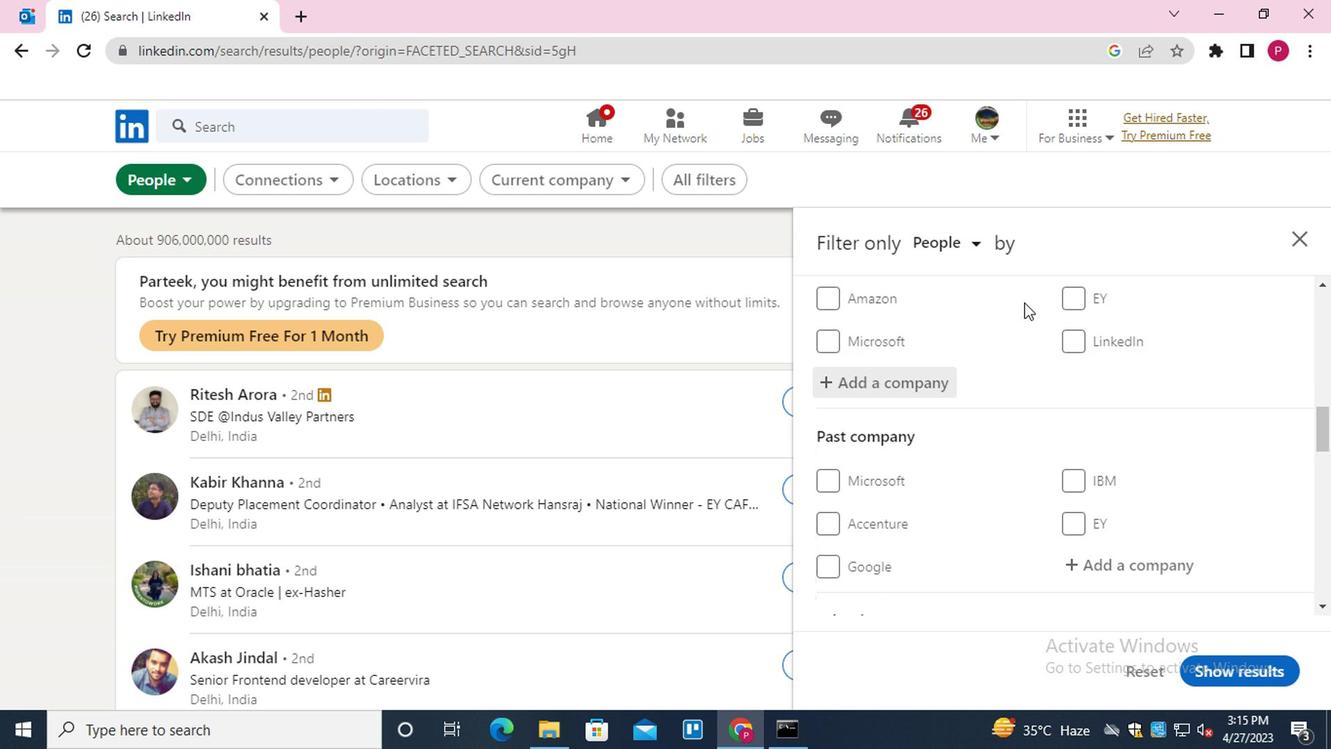 
Action: Mouse scrolled (845, 351) with delta (0, 0)
Screenshot: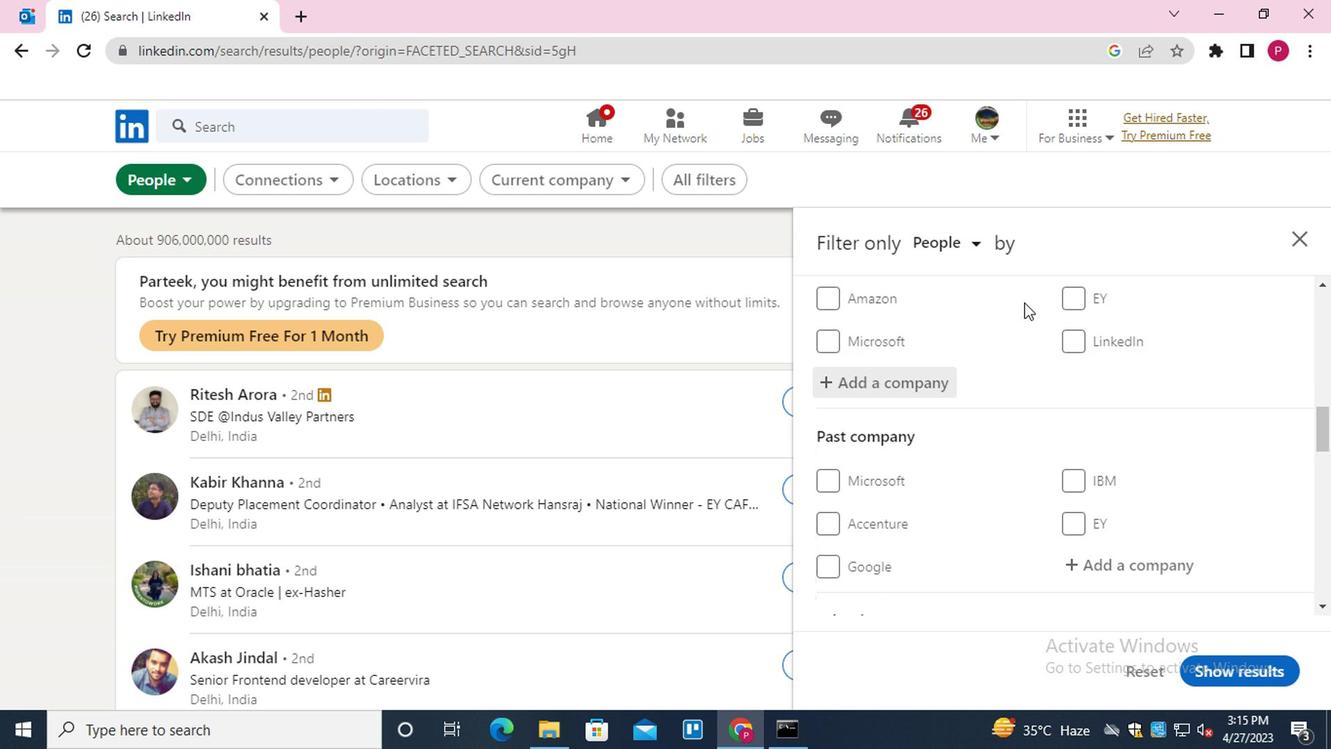 
Action: Mouse moved to (832, 356)
Screenshot: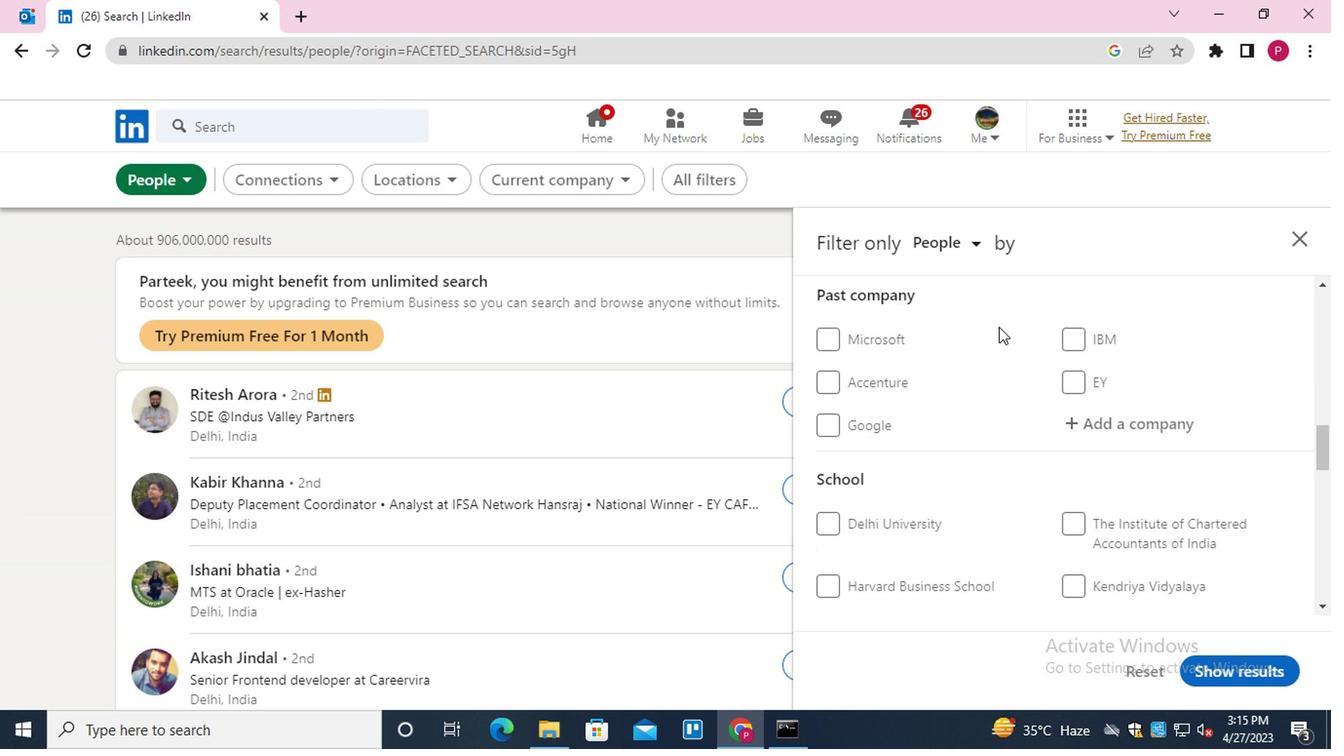 
Action: Mouse scrolled (832, 355) with delta (0, 0)
Screenshot: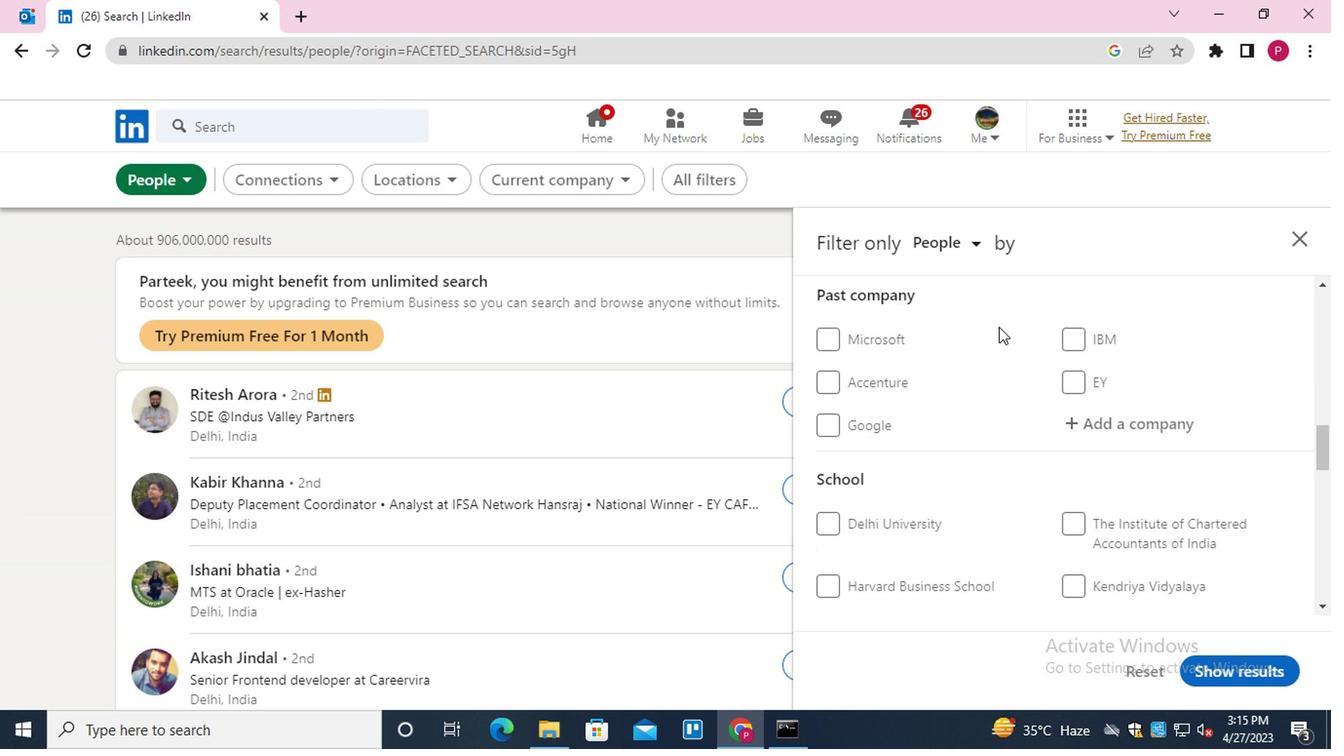 
Action: Mouse moved to (831, 357)
Screenshot: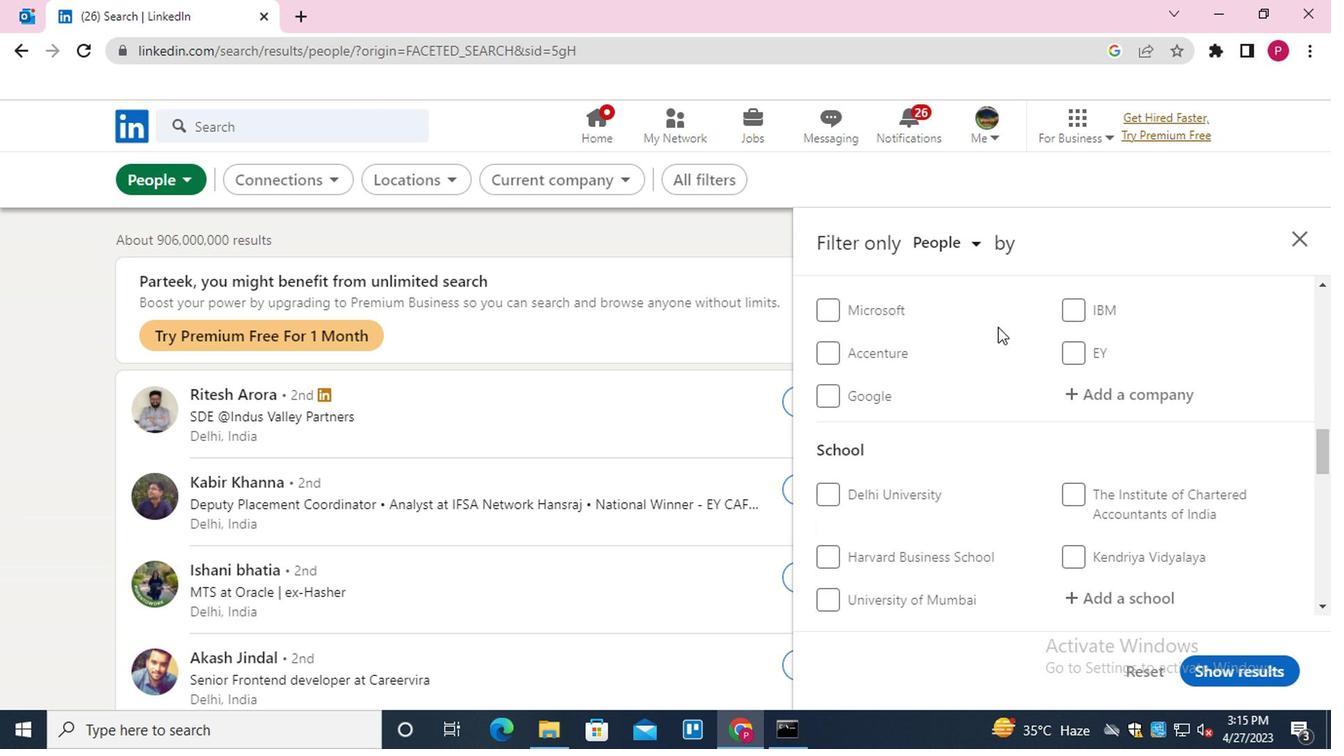 
Action: Mouse scrolled (831, 357) with delta (0, 0)
Screenshot: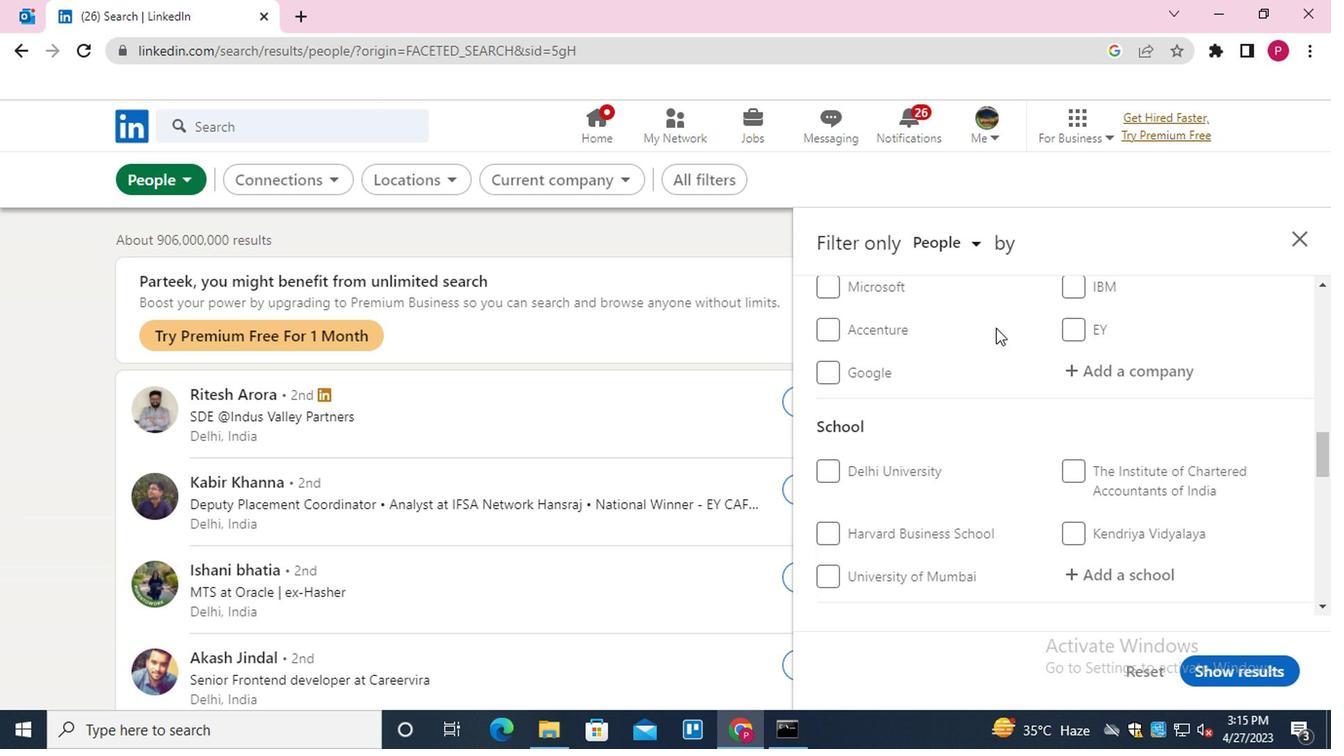 
Action: Mouse moved to (830, 359)
Screenshot: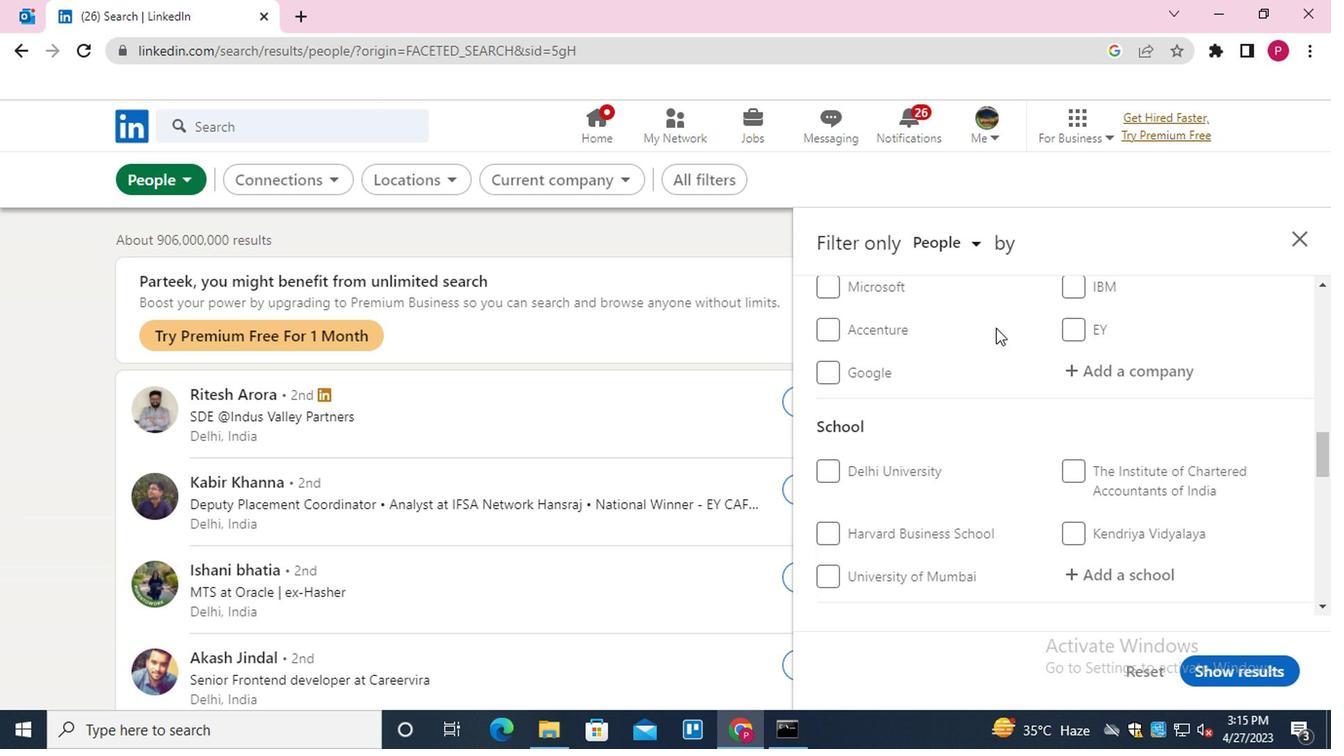 
Action: Mouse scrolled (830, 358) with delta (0, 0)
Screenshot: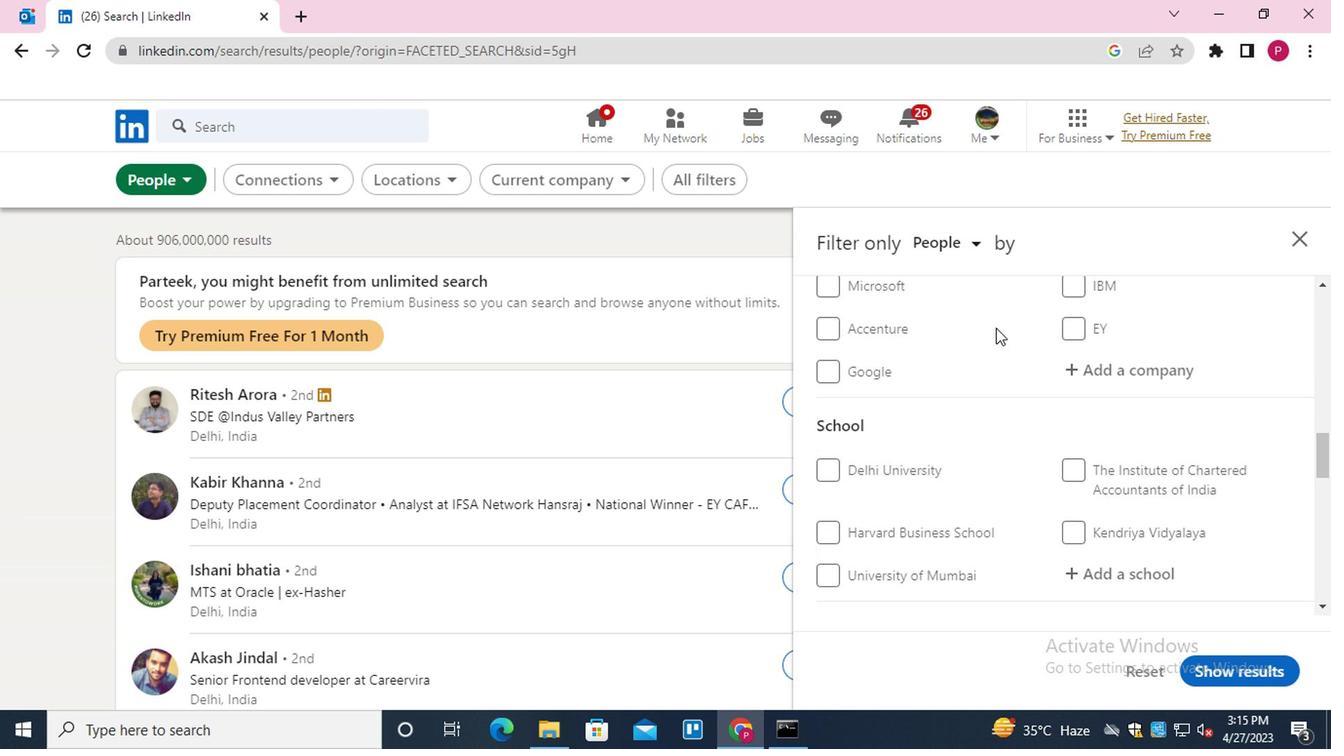 
Action: Mouse moved to (822, 366)
Screenshot: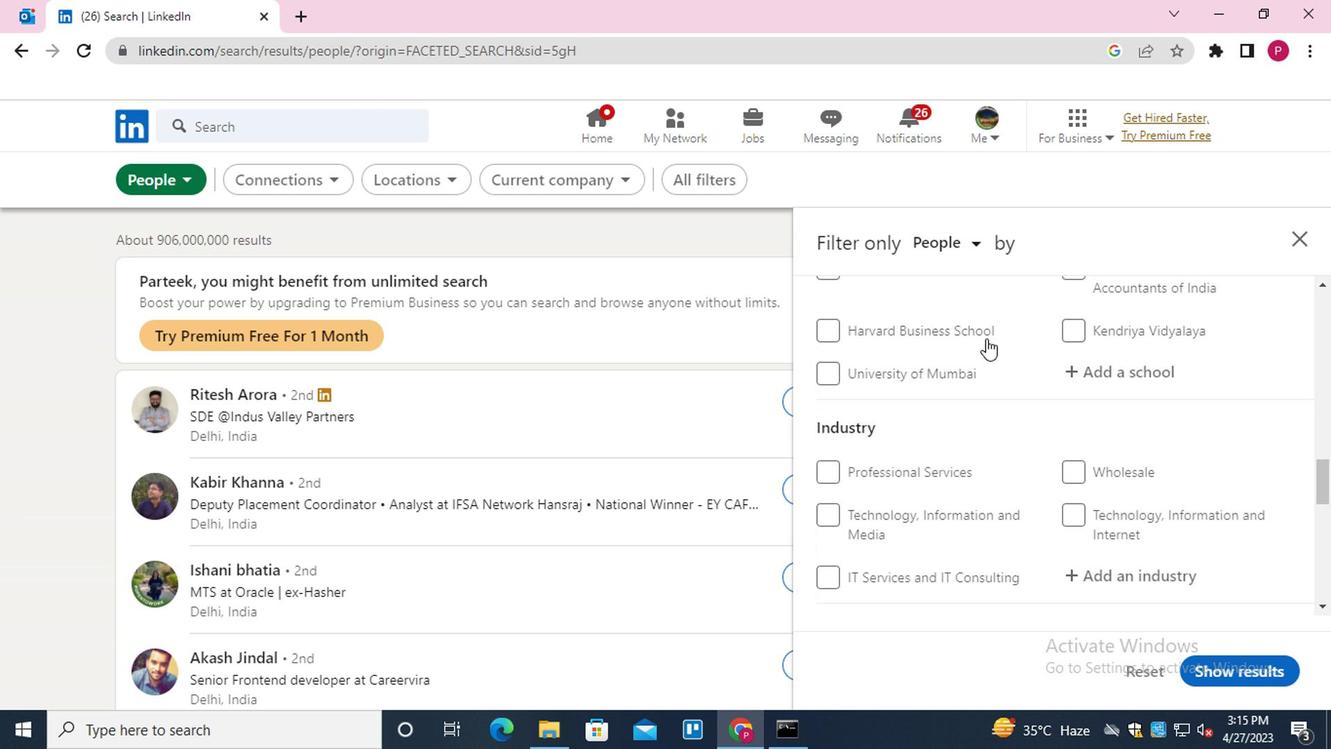
Action: Mouse scrolled (822, 366) with delta (0, 0)
Screenshot: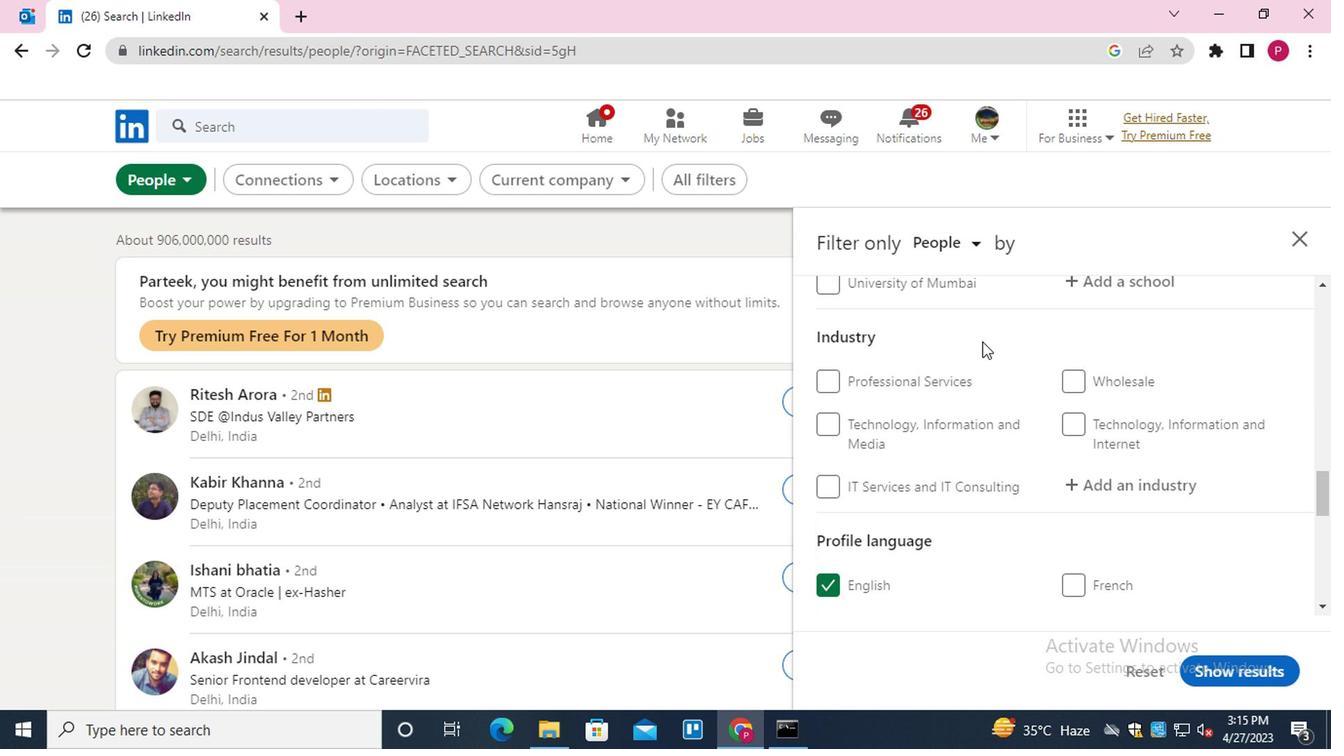 
Action: Mouse moved to (901, 394)
Screenshot: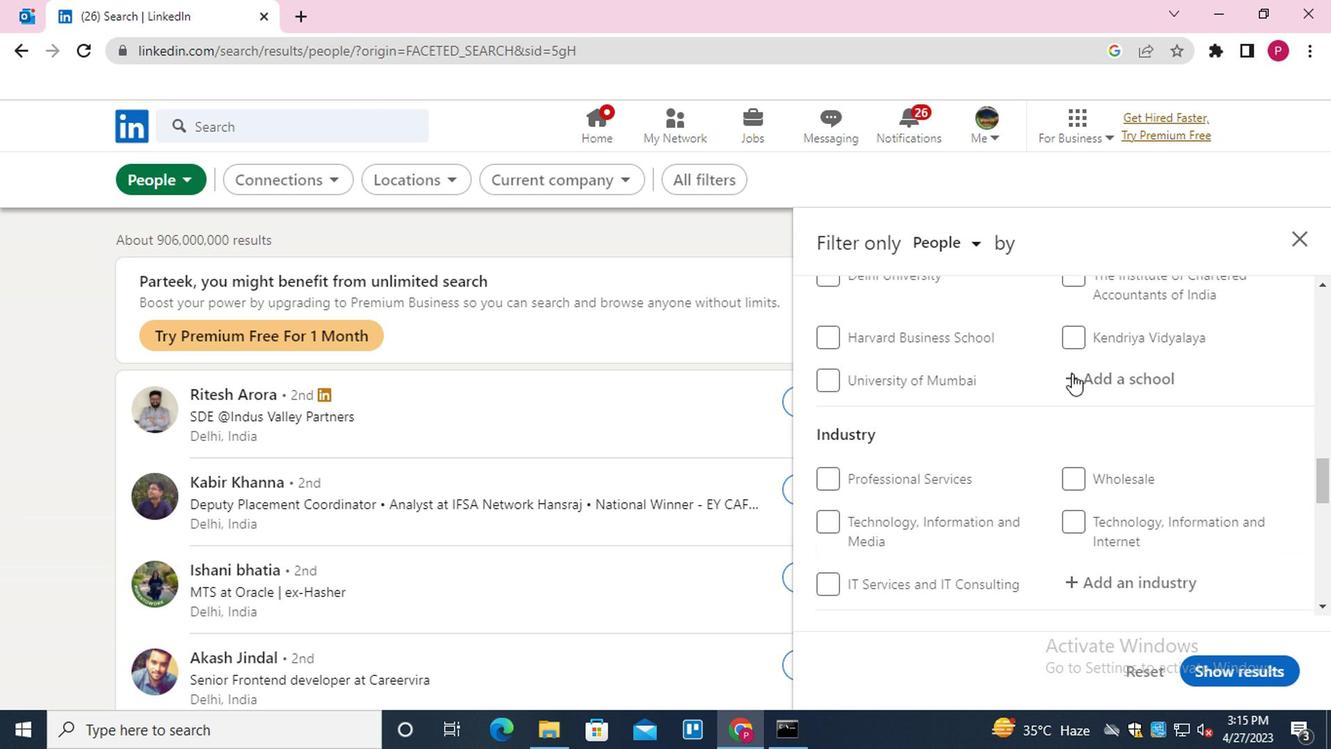 
Action: Mouse pressed left at (901, 394)
Screenshot: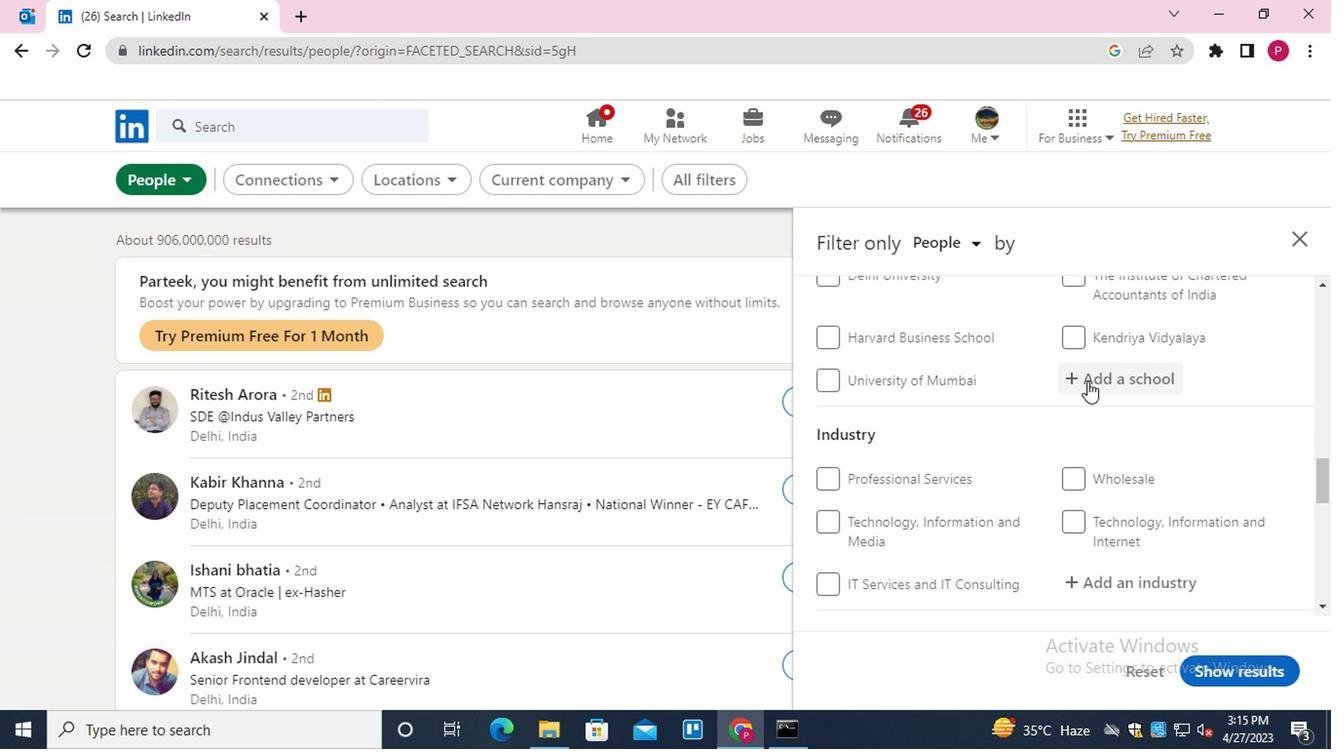 
Action: Key pressed <Key.shift><Key.shift><Key.shift><Key.shift><Key.shift><Key.shift><Key.shift><Key.shift><Key.shift><Key.shift><Key.shift><Key.shift>RAMAIAH<Key.down><Key.enter>
Screenshot: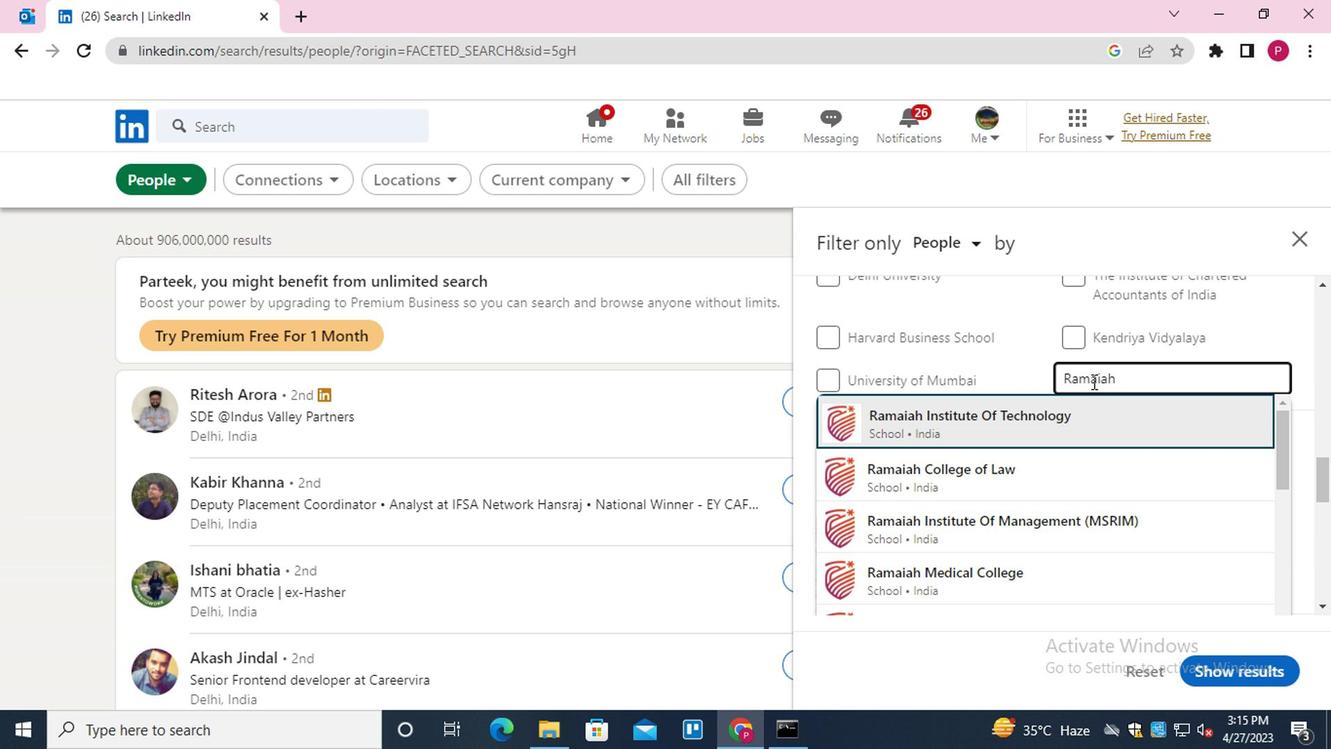 
Action: Mouse scrolled (901, 394) with delta (0, 0)
Screenshot: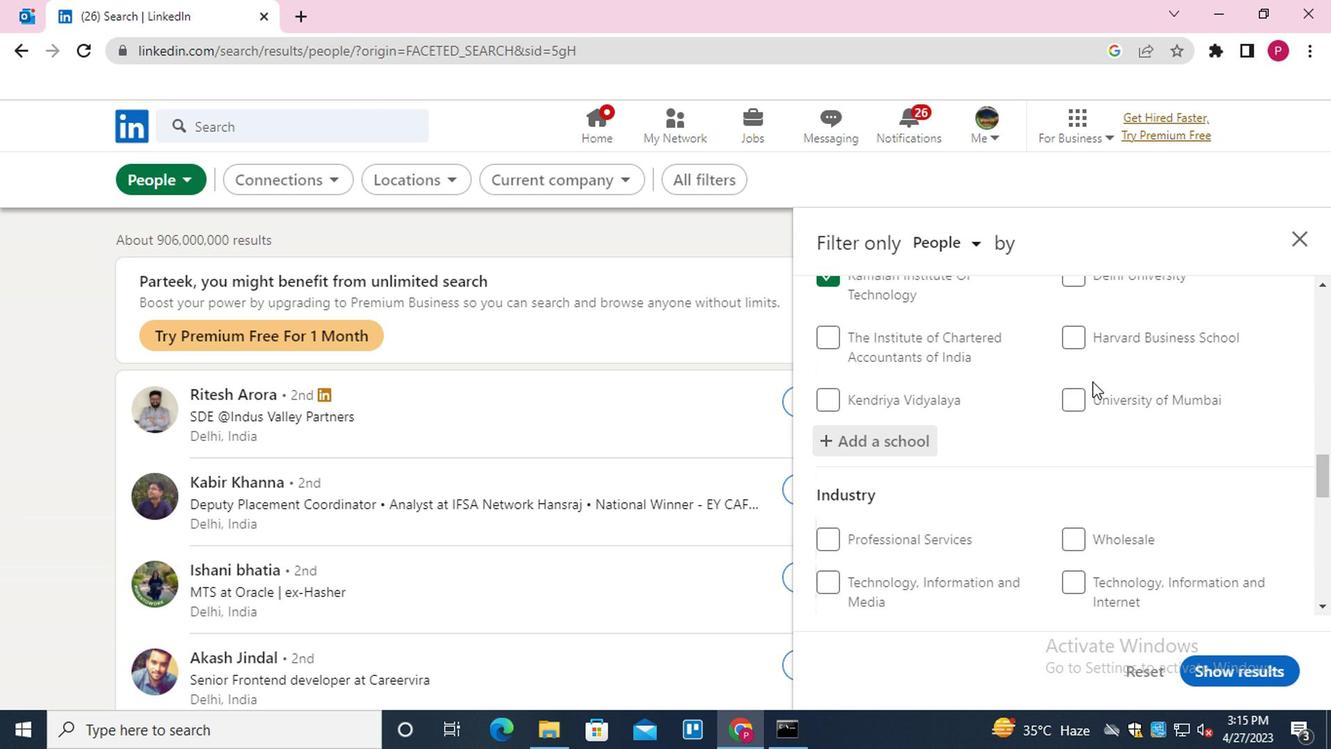 
Action: Mouse scrolled (901, 394) with delta (0, 0)
Screenshot: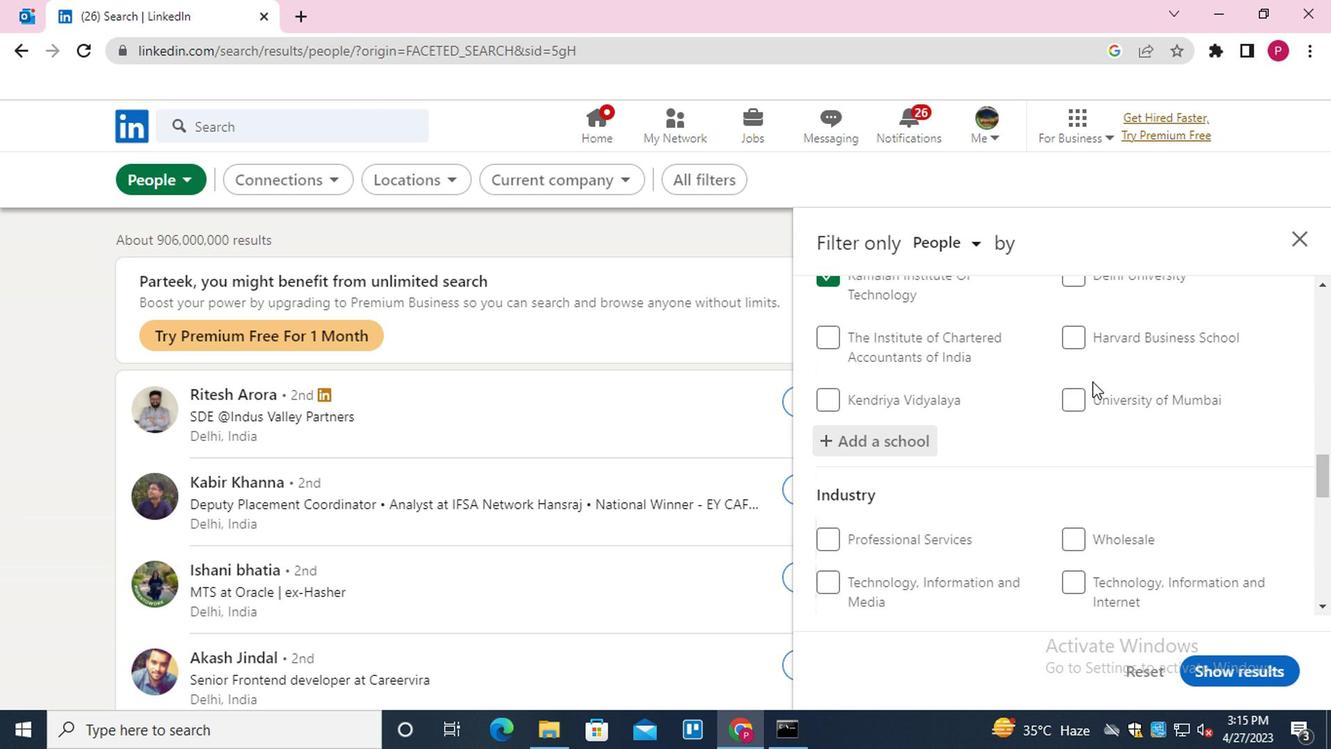 
Action: Mouse scrolled (901, 394) with delta (0, 0)
Screenshot: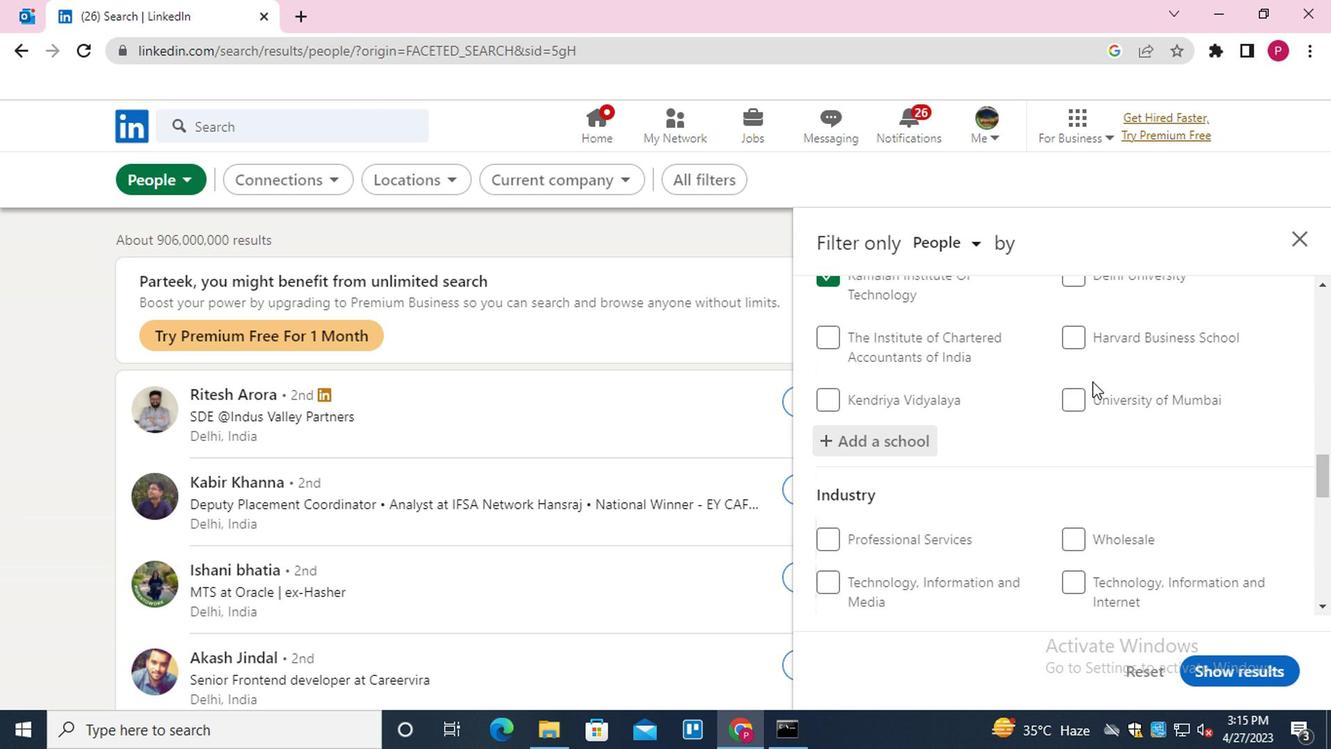
Action: Mouse moved to (925, 372)
Screenshot: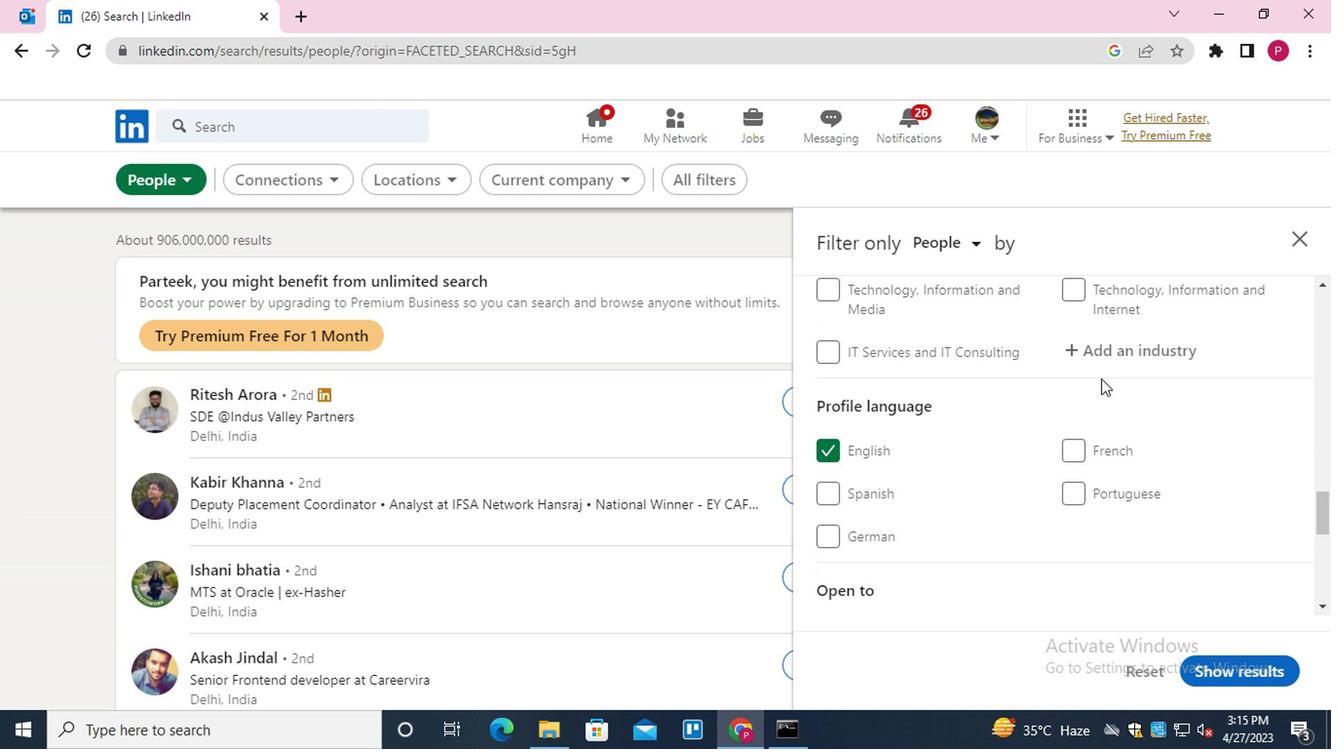 
Action: Mouse pressed left at (925, 372)
Screenshot: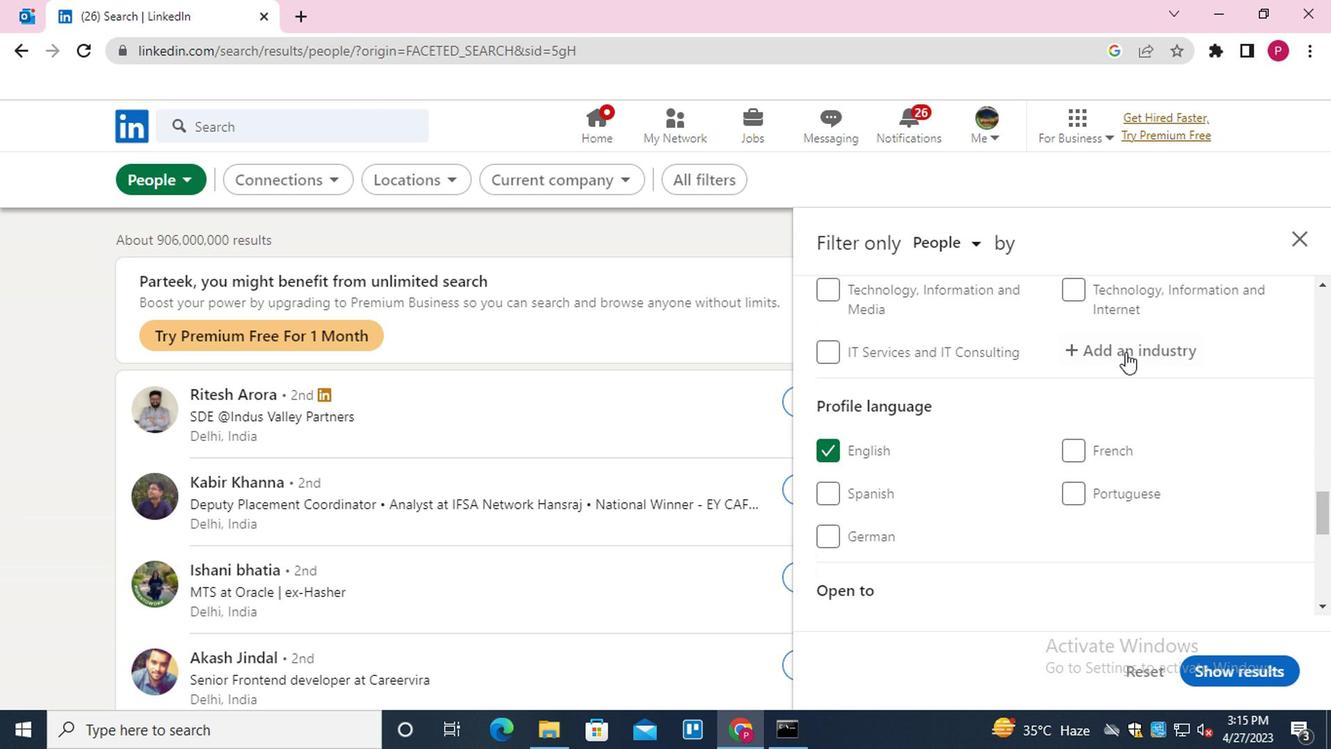 
Action: Key pressed <Key.shift>PHLAN<Key.backspace><Key.backspace><Key.backspace>ILAN<Key.down><Key.enter>
Screenshot: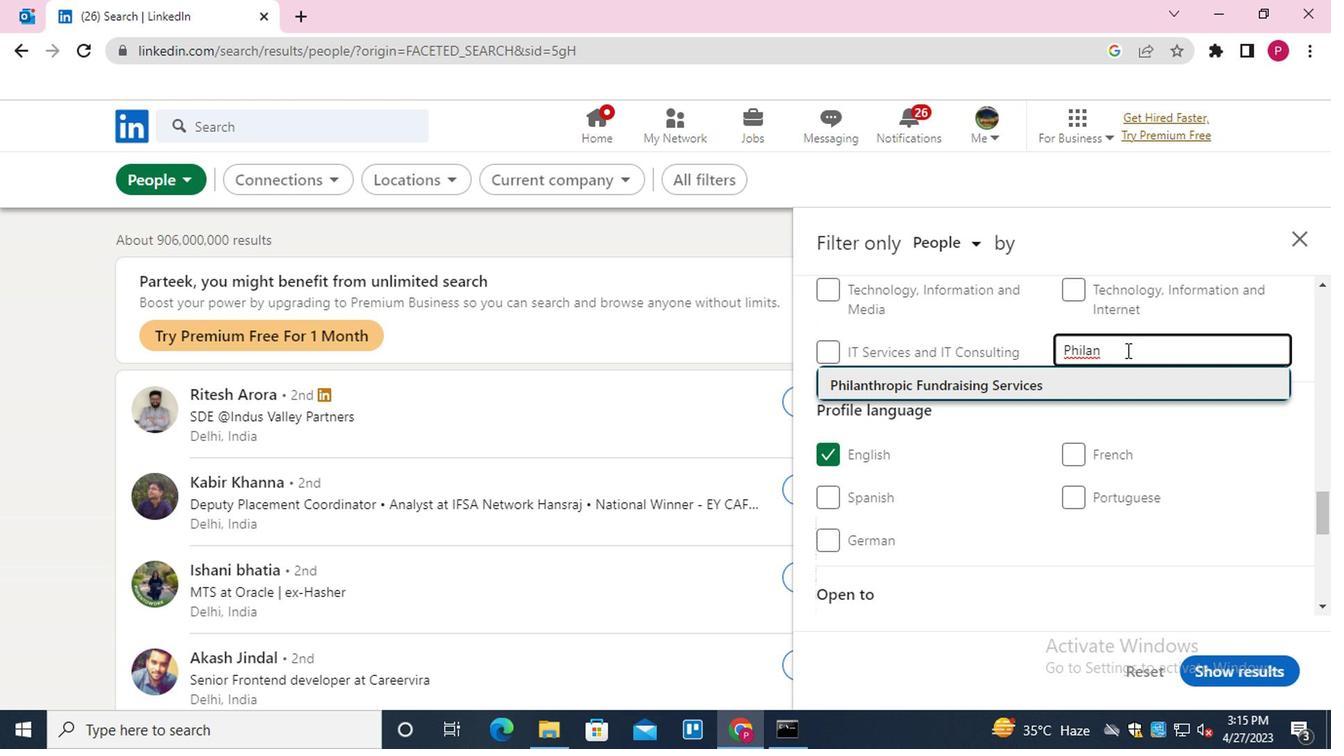 
Action: Mouse moved to (889, 387)
Screenshot: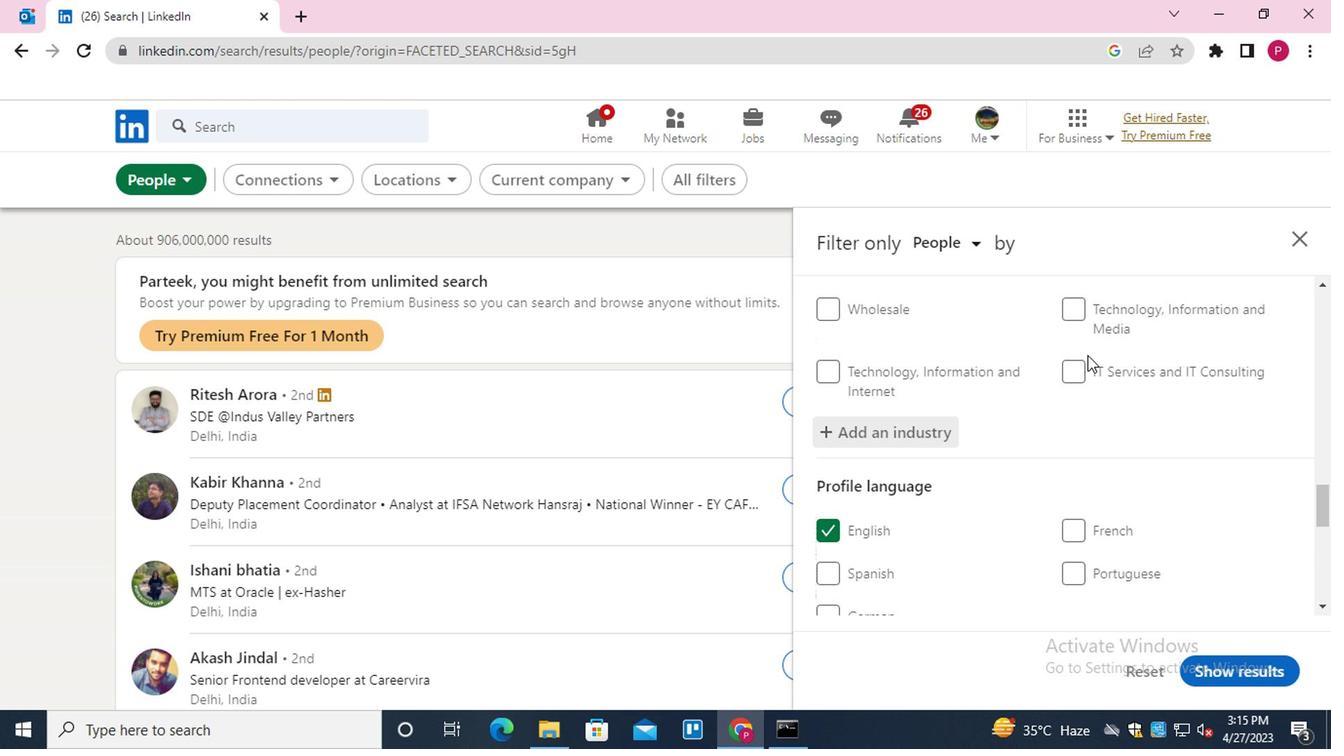 
Action: Mouse scrolled (889, 386) with delta (0, 0)
Screenshot: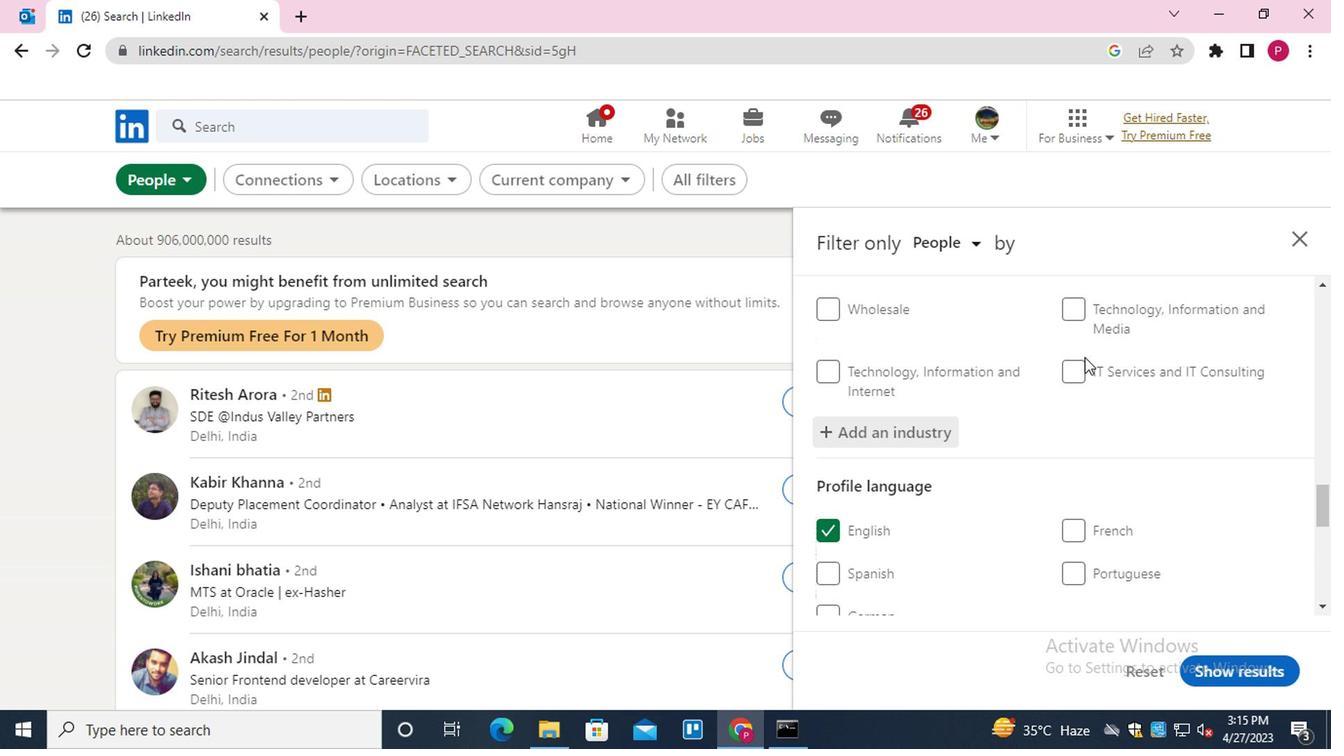 
Action: Mouse scrolled (889, 386) with delta (0, 0)
Screenshot: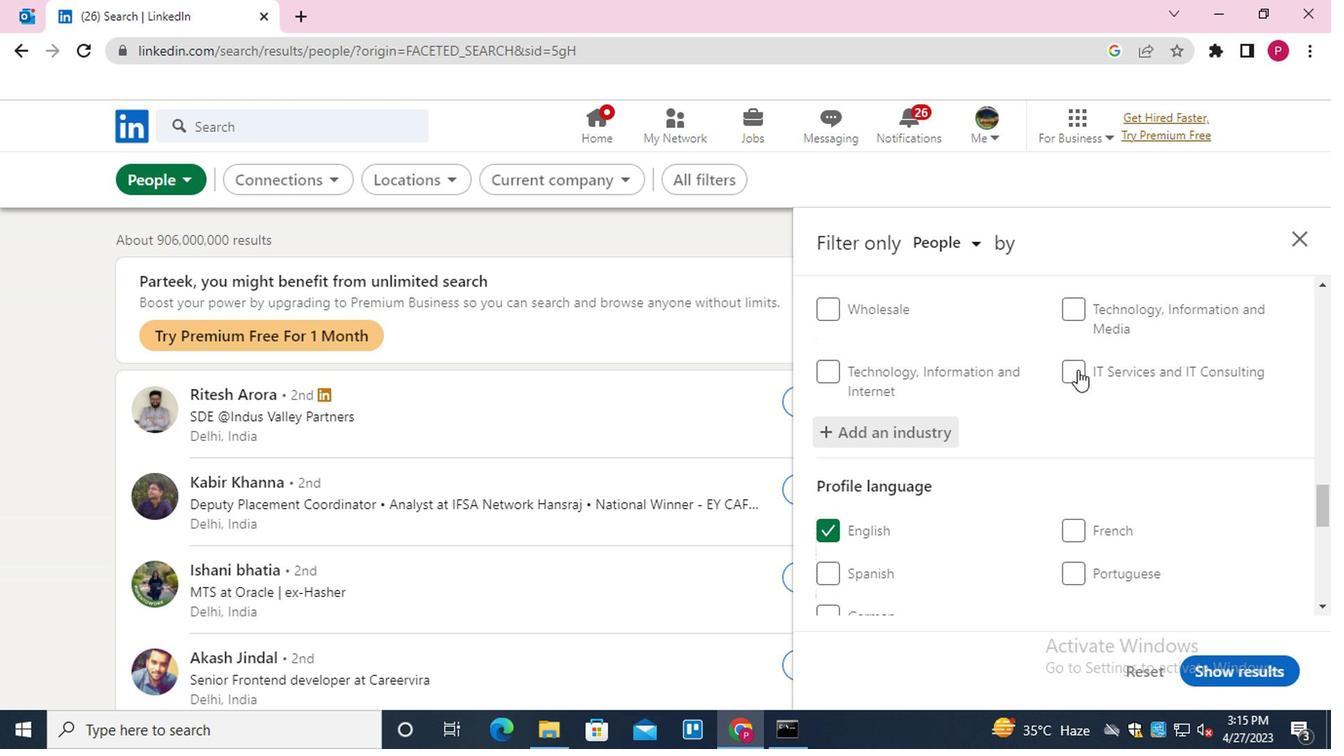 
Action: Mouse scrolled (889, 386) with delta (0, 0)
Screenshot: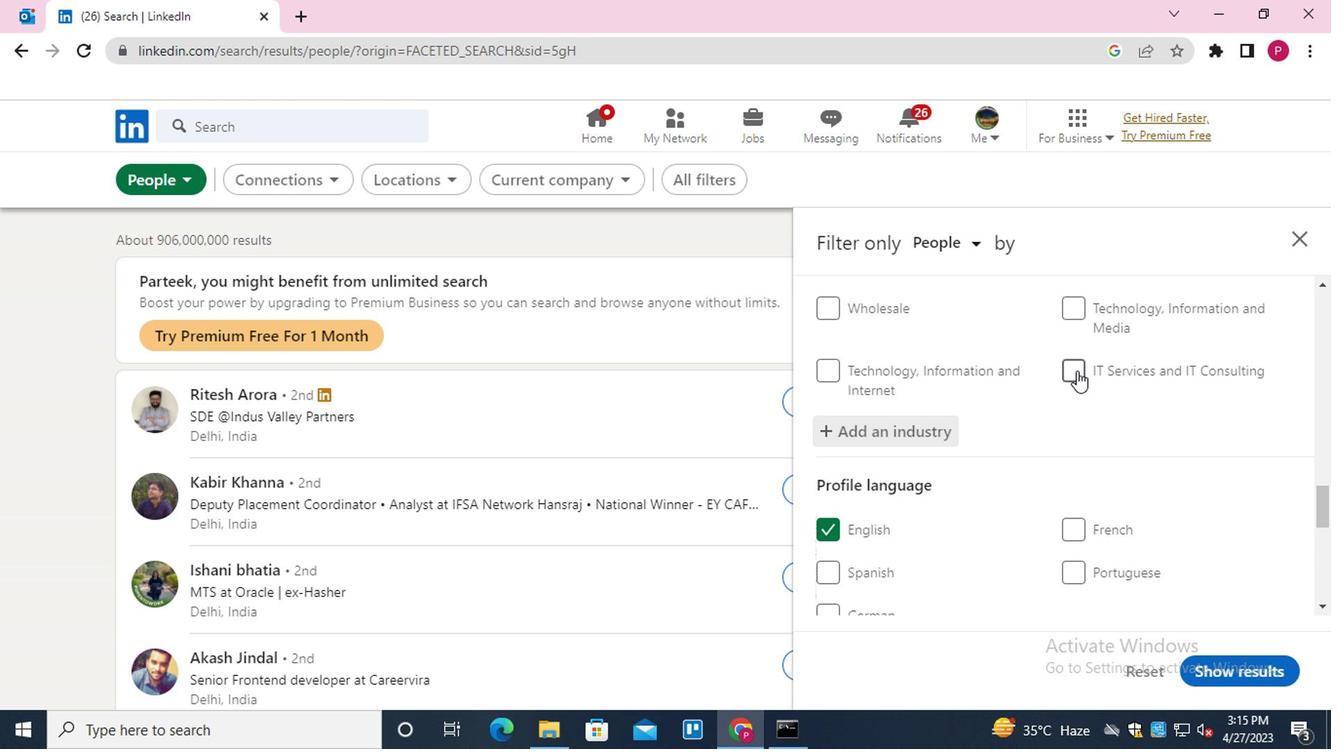 
Action: Mouse scrolled (889, 386) with delta (0, 0)
Screenshot: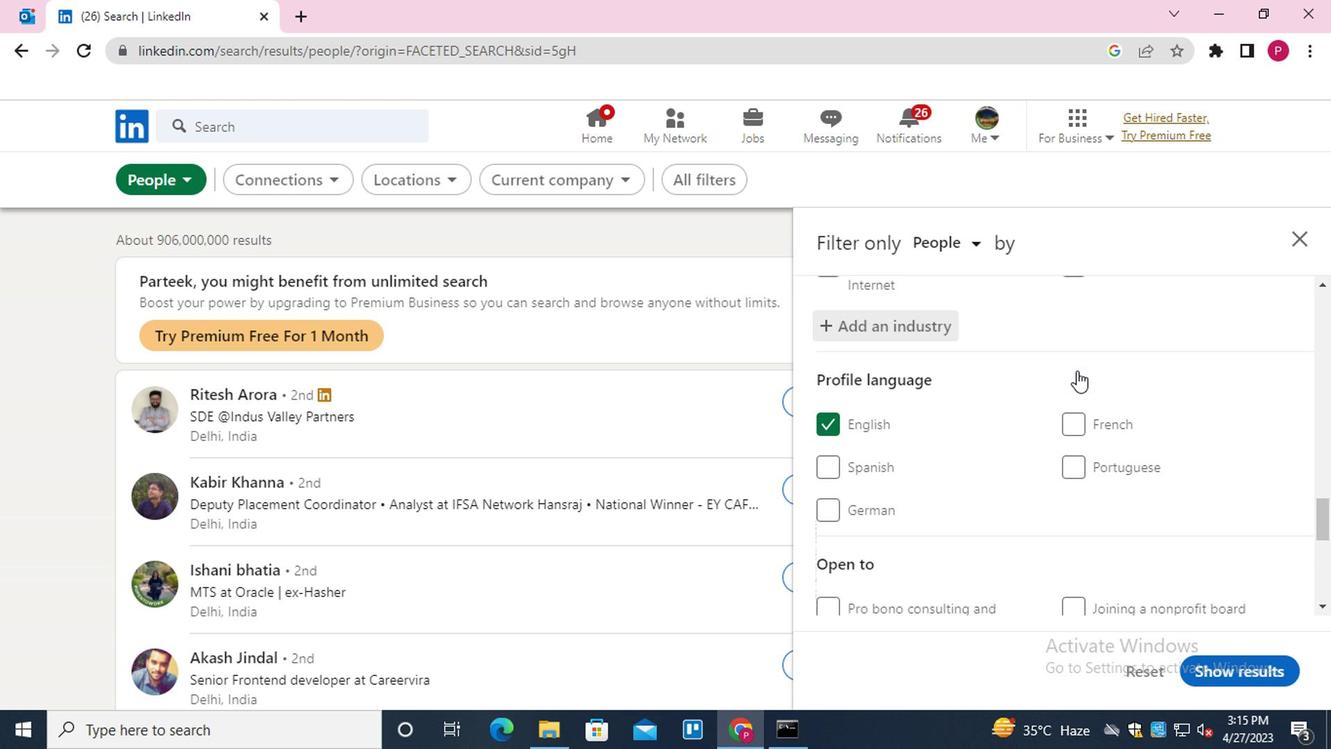 
Action: Mouse moved to (906, 433)
Screenshot: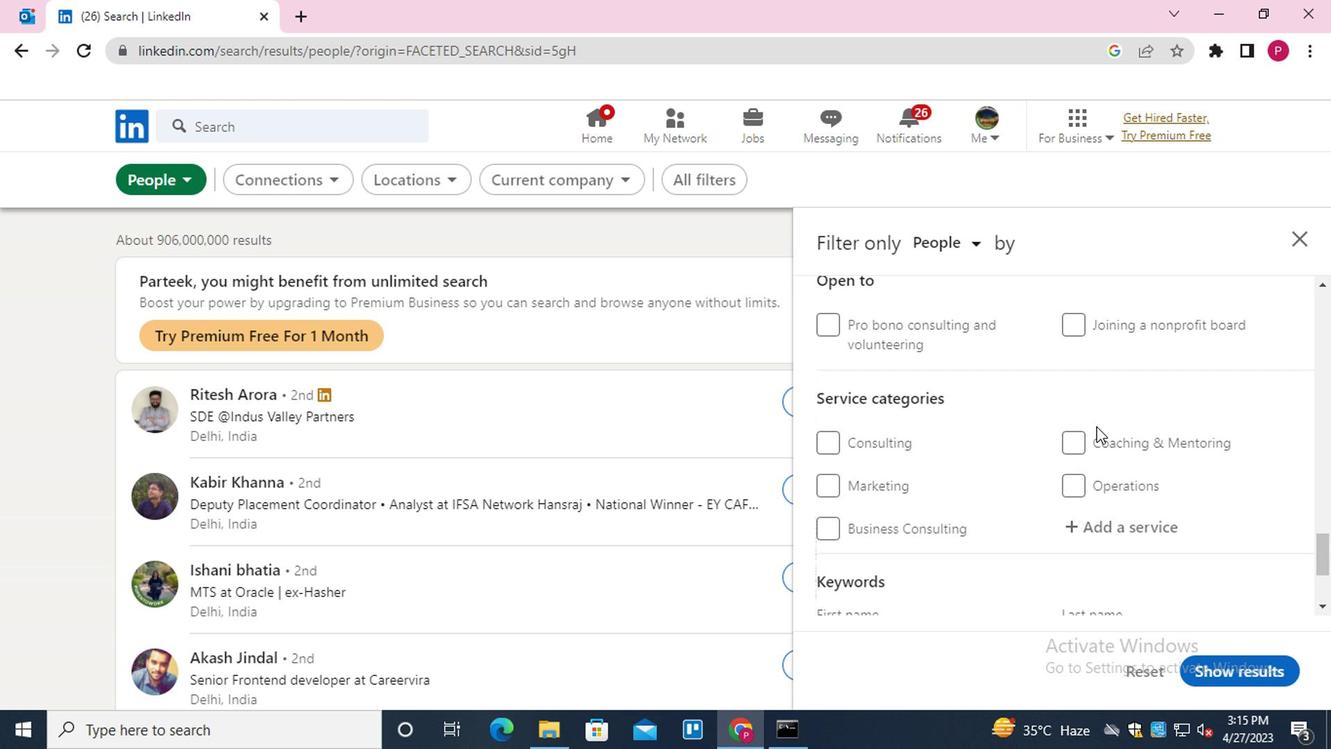 
Action: Mouse scrolled (906, 432) with delta (0, 0)
Screenshot: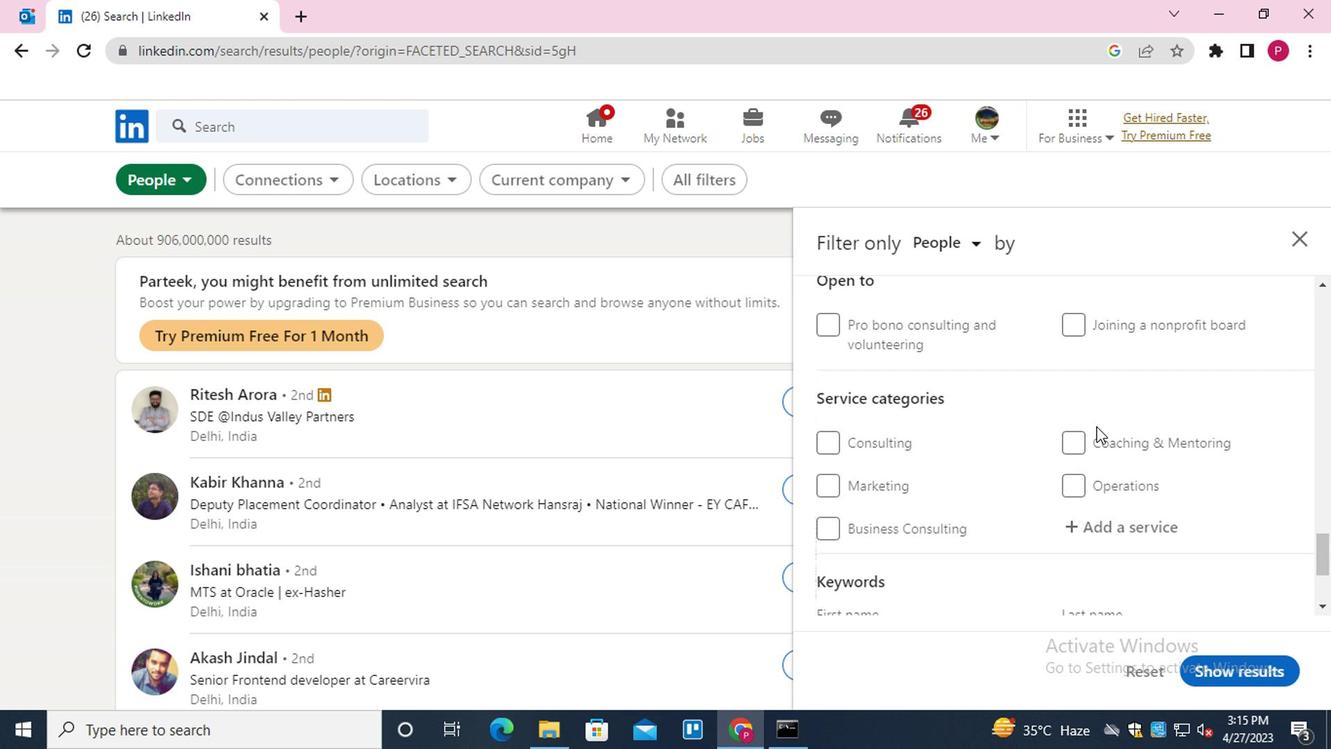 
Action: Mouse moved to (918, 430)
Screenshot: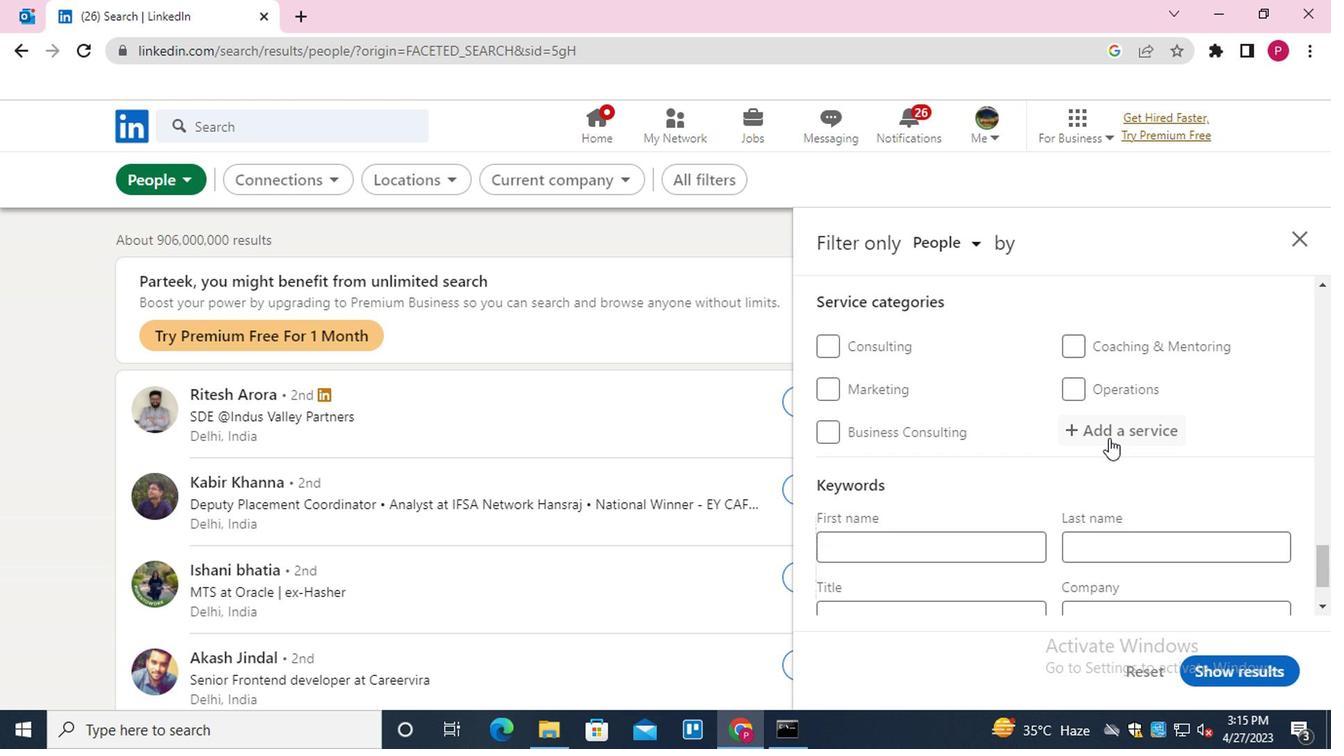 
Action: Mouse pressed left at (918, 430)
Screenshot: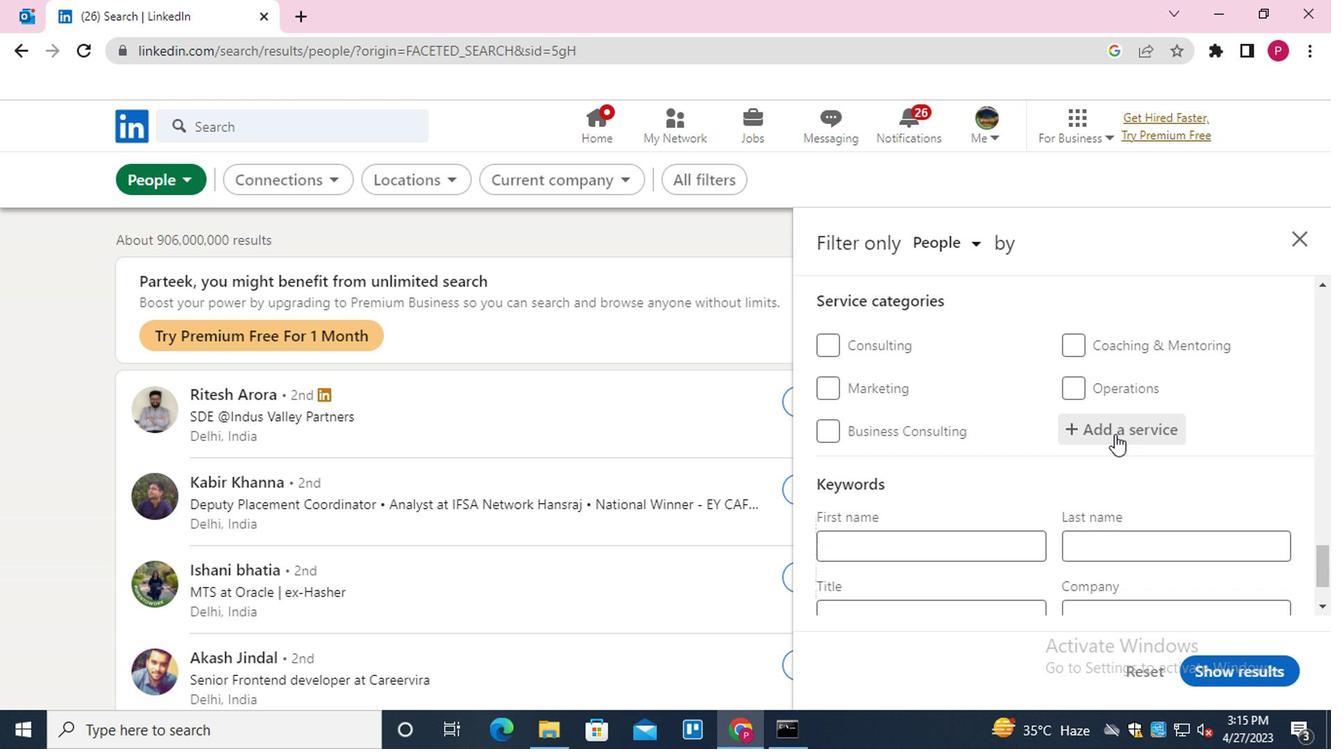 
Action: Key pressed <Key.shift>BOOK<Key.down><Key.enter>
Screenshot: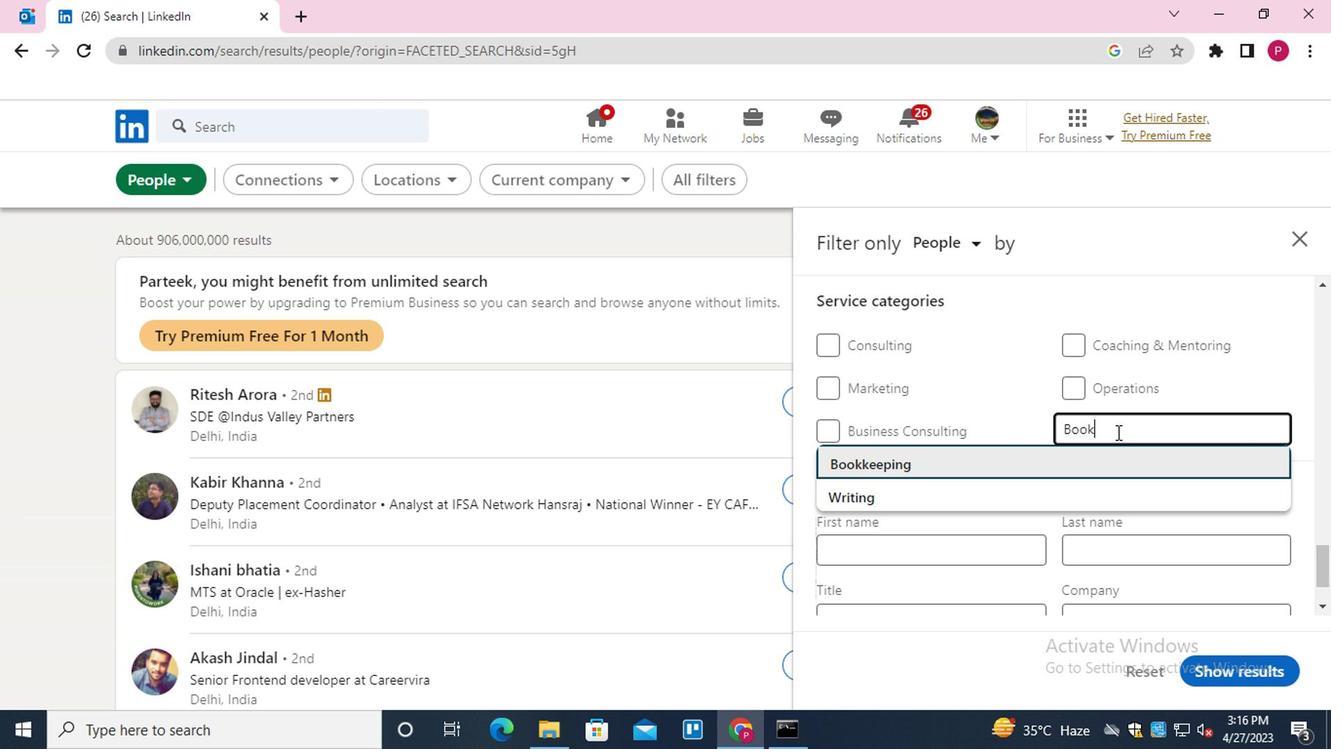 
Action: Mouse scrolled (918, 430) with delta (0, 0)
Screenshot: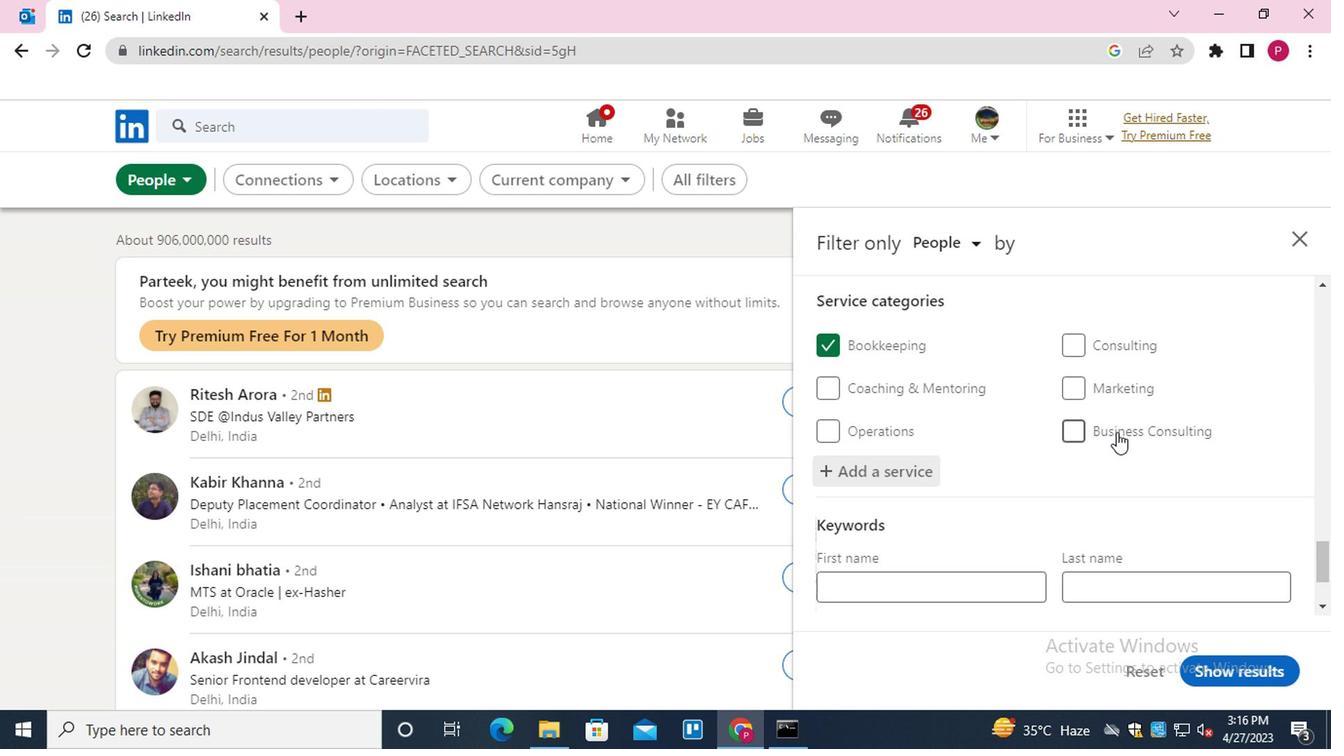 
Action: Mouse scrolled (918, 430) with delta (0, 0)
Screenshot: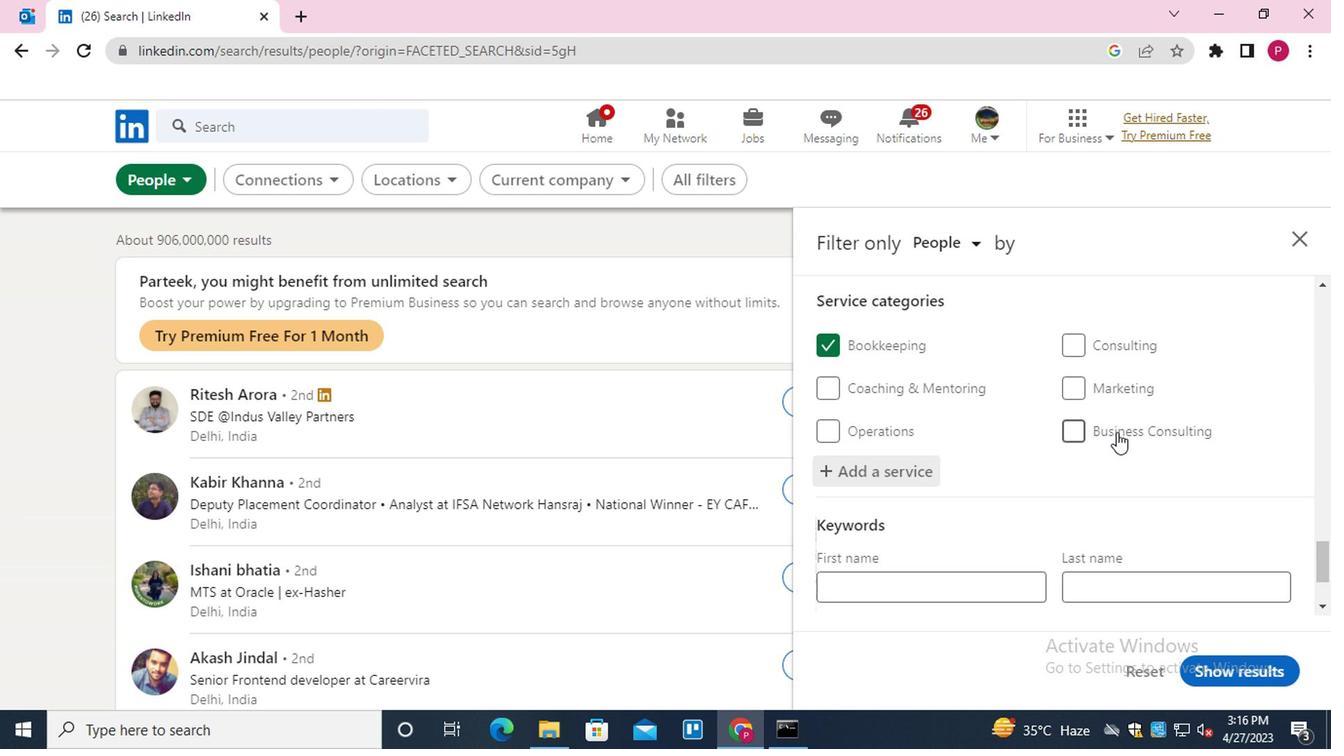 
Action: Mouse scrolled (918, 430) with delta (0, 0)
Screenshot: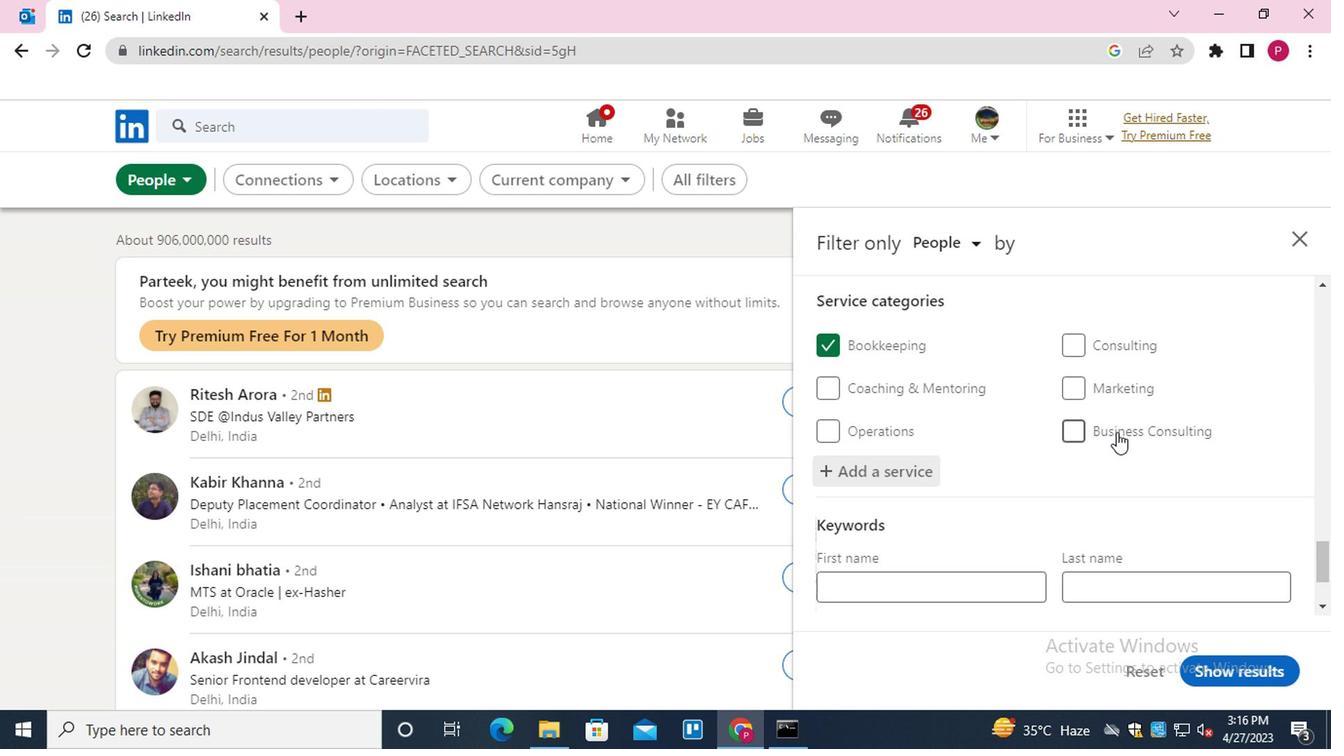 
Action: Mouse scrolled (918, 430) with delta (0, 0)
Screenshot: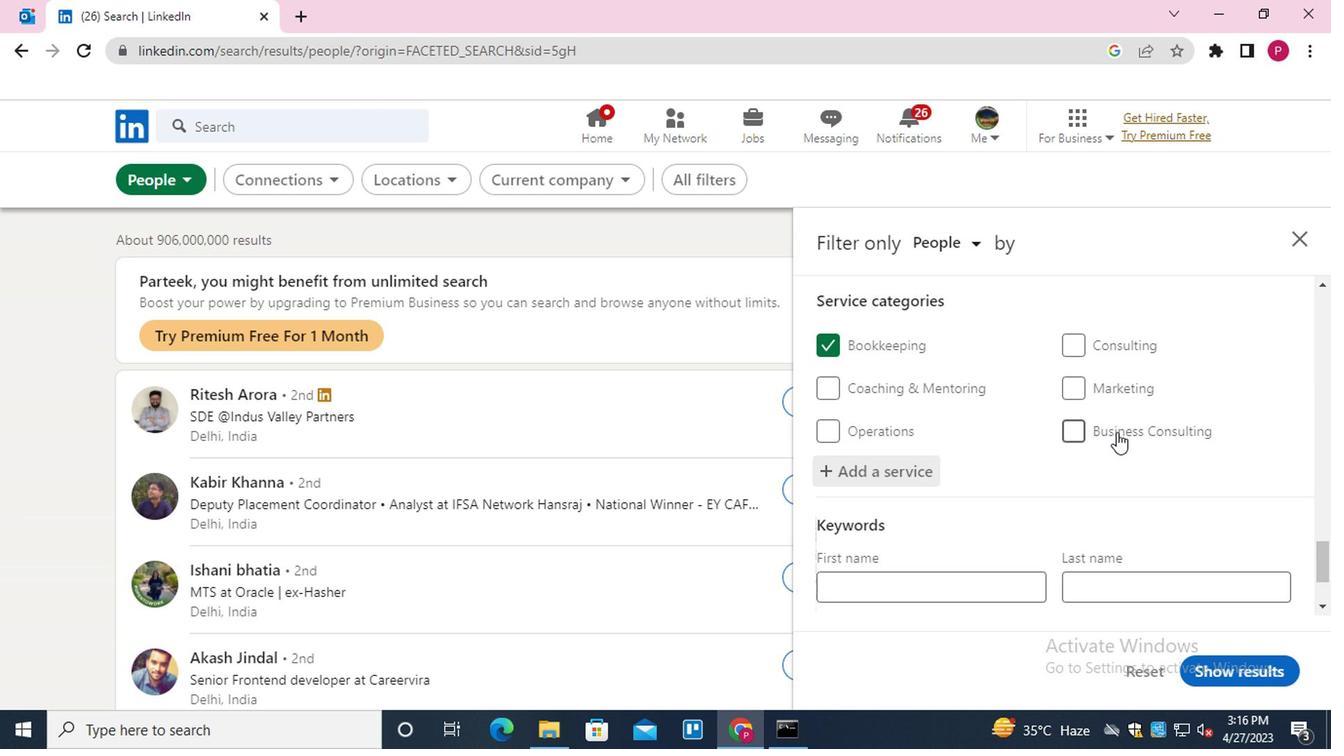 
Action: Mouse moved to (768, 499)
Screenshot: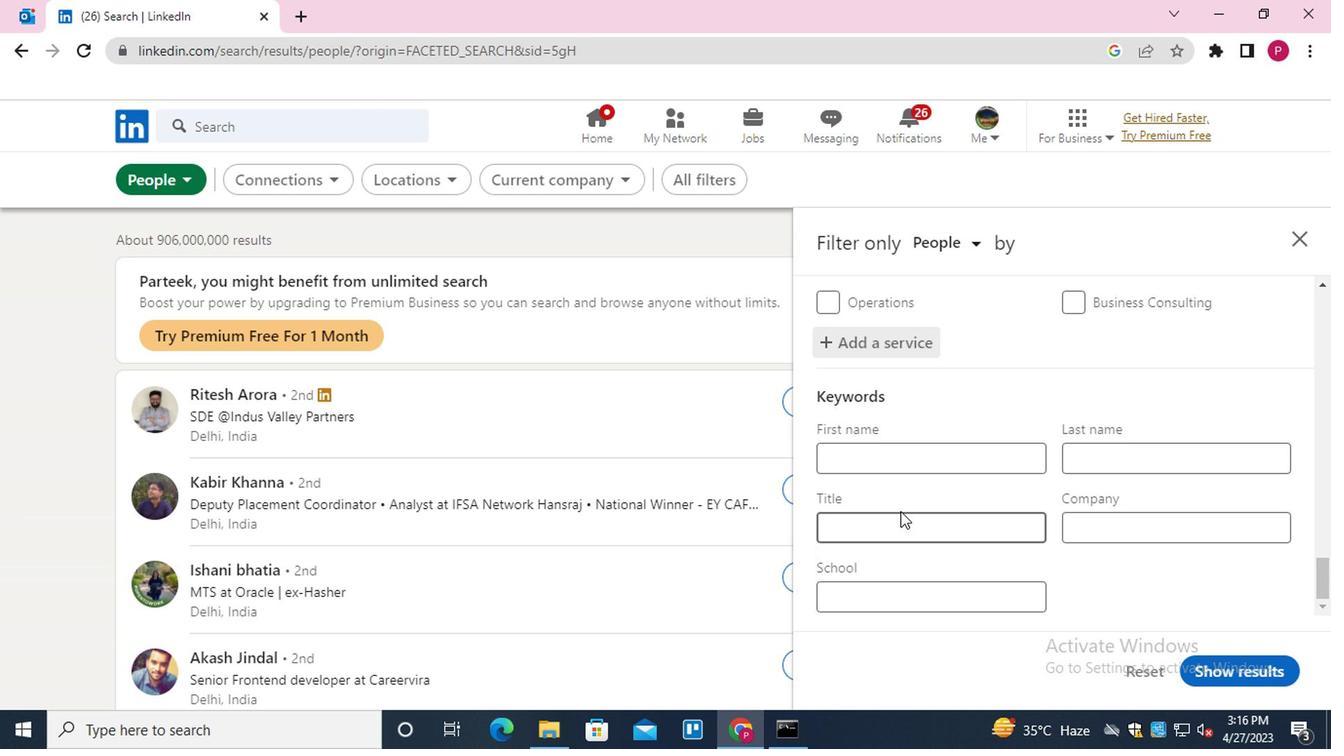 
Action: Mouse pressed left at (768, 499)
Screenshot: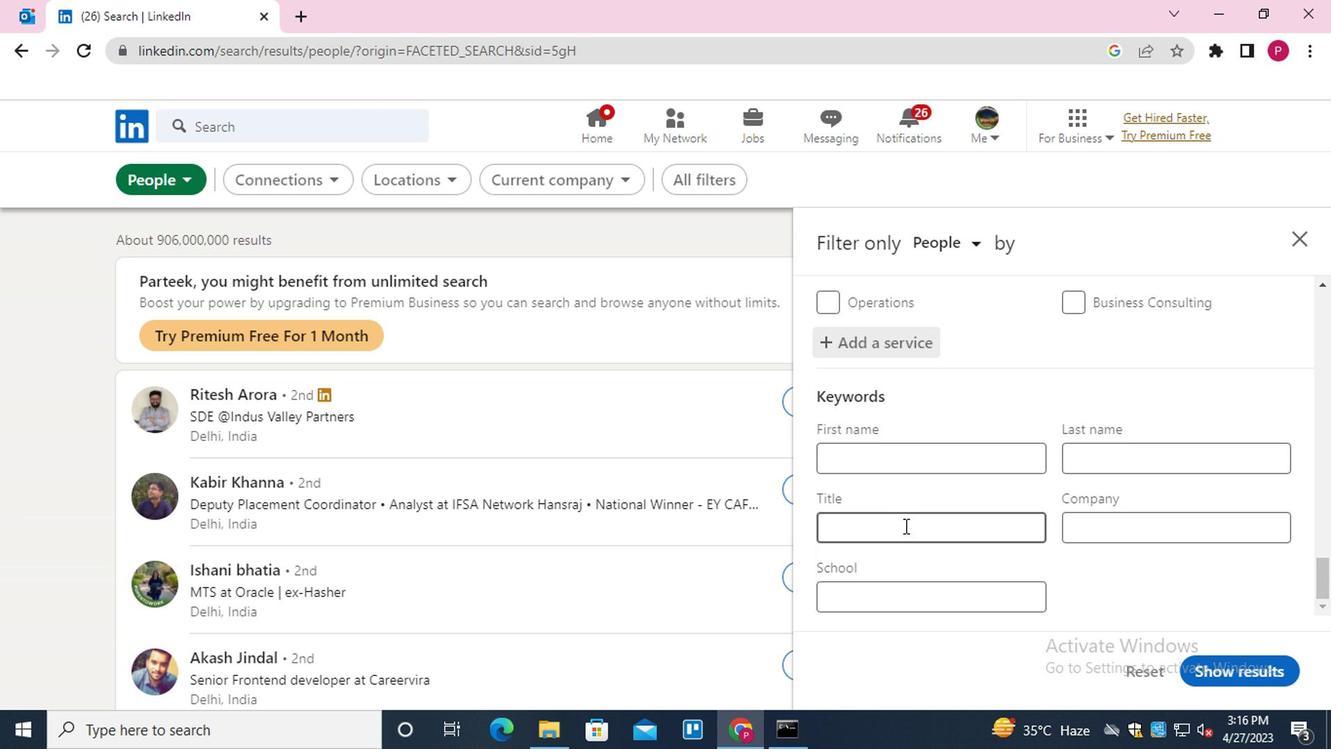 
Action: Mouse moved to (769, 500)
Screenshot: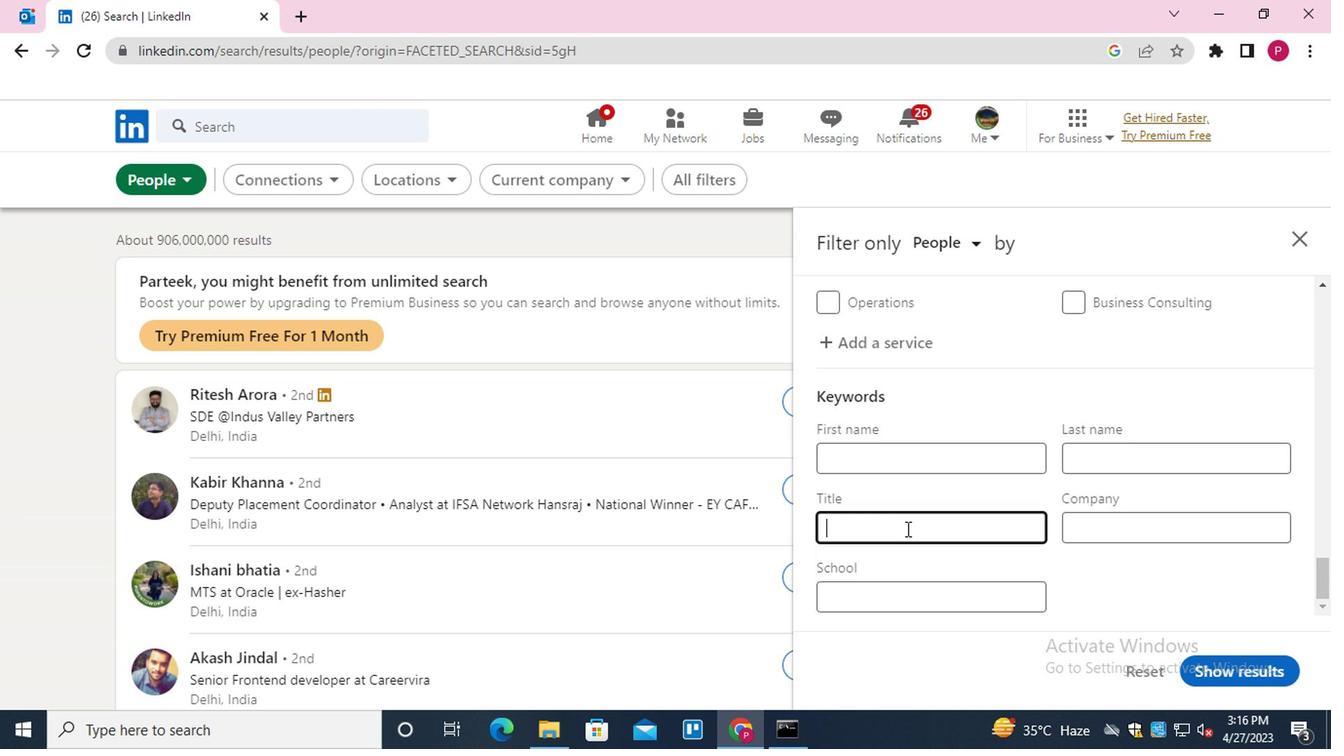 
Action: Key pressed <Key.shift>TRANSLATOR
Screenshot: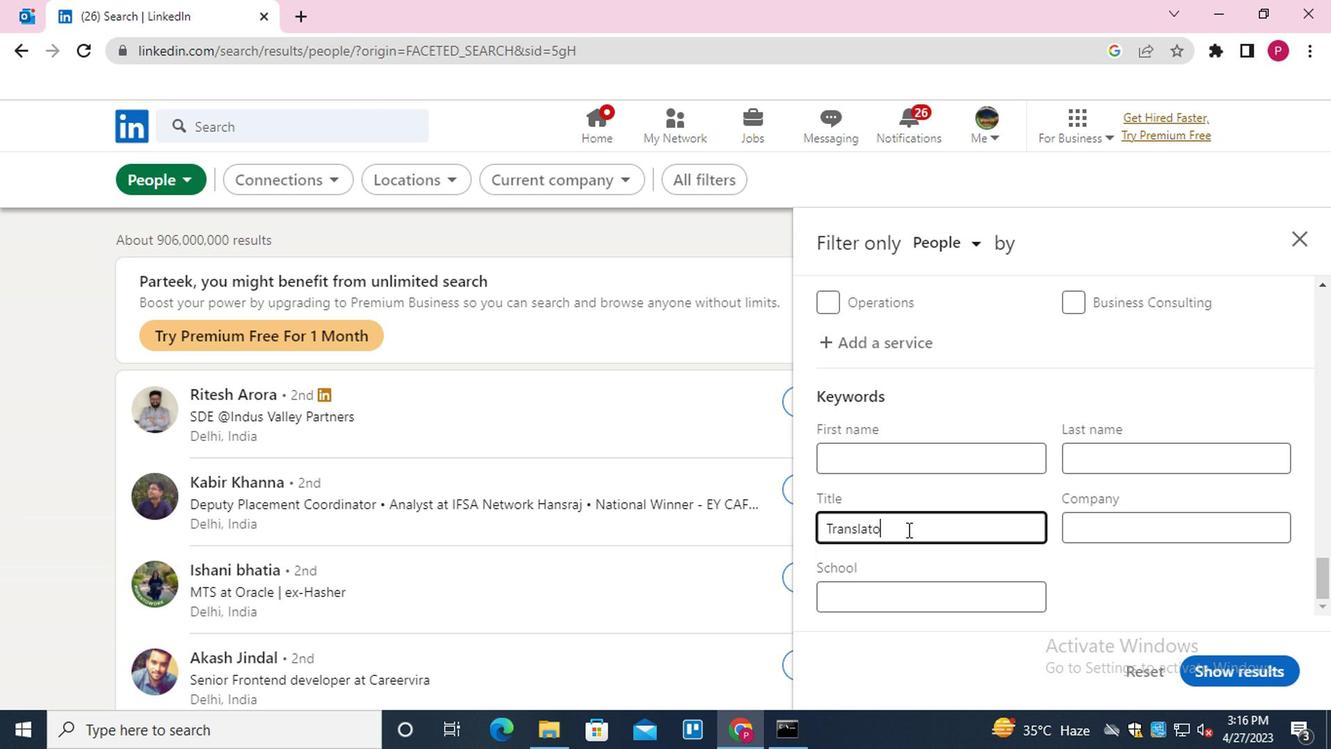 
Action: Mouse moved to (990, 591)
Screenshot: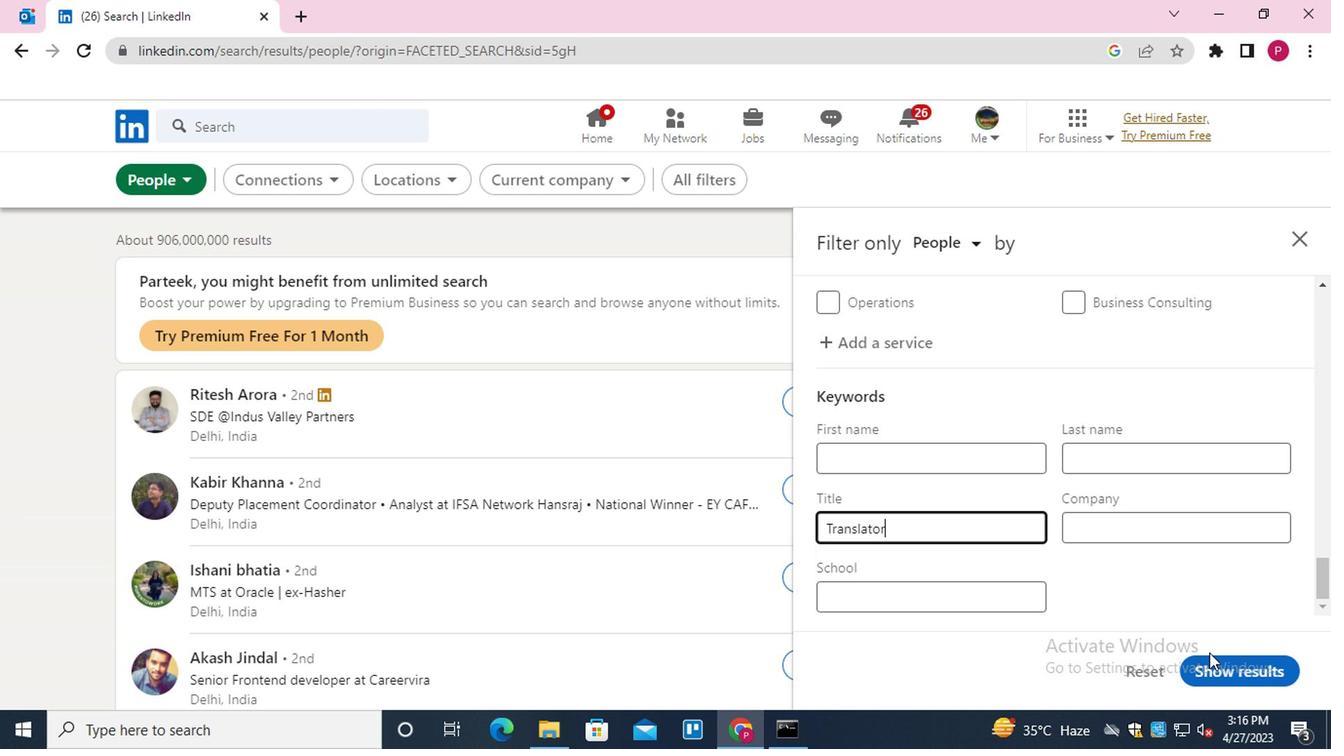 
Action: Mouse pressed left at (990, 591)
Screenshot: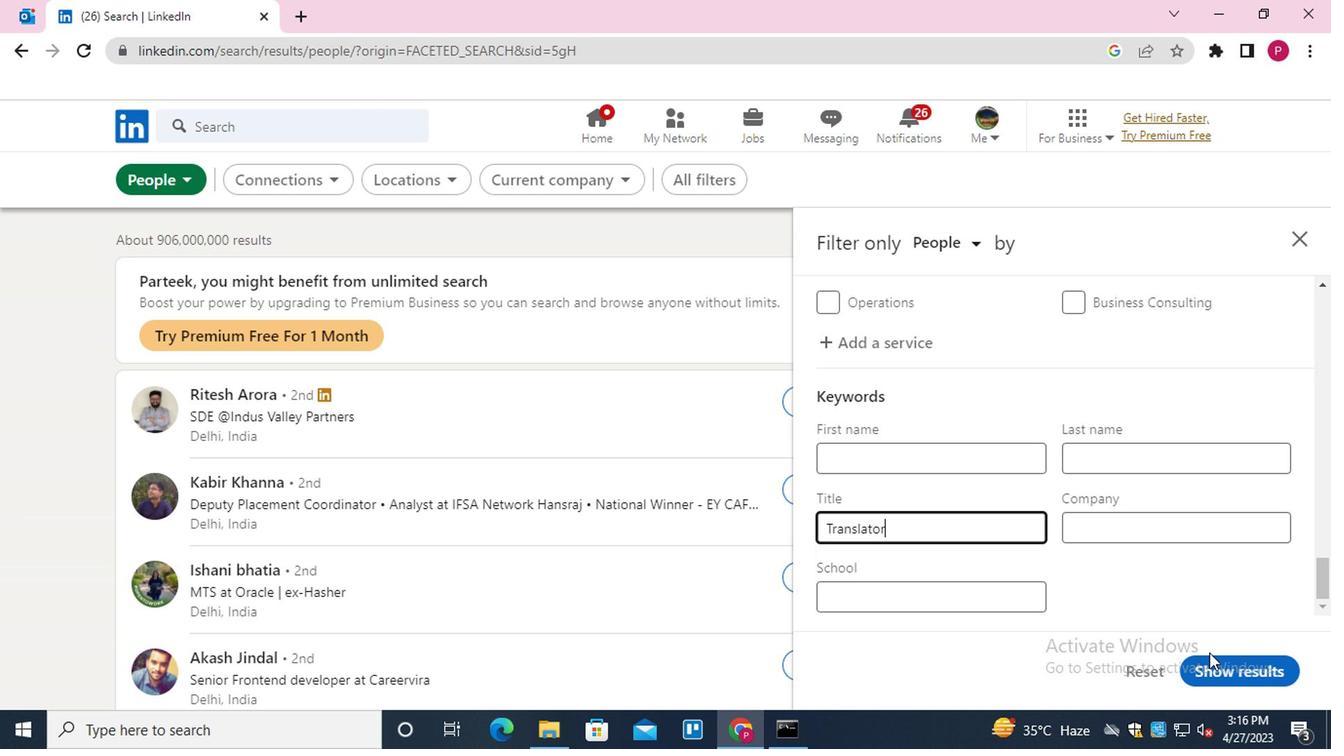 
Action: Mouse moved to (609, 496)
Screenshot: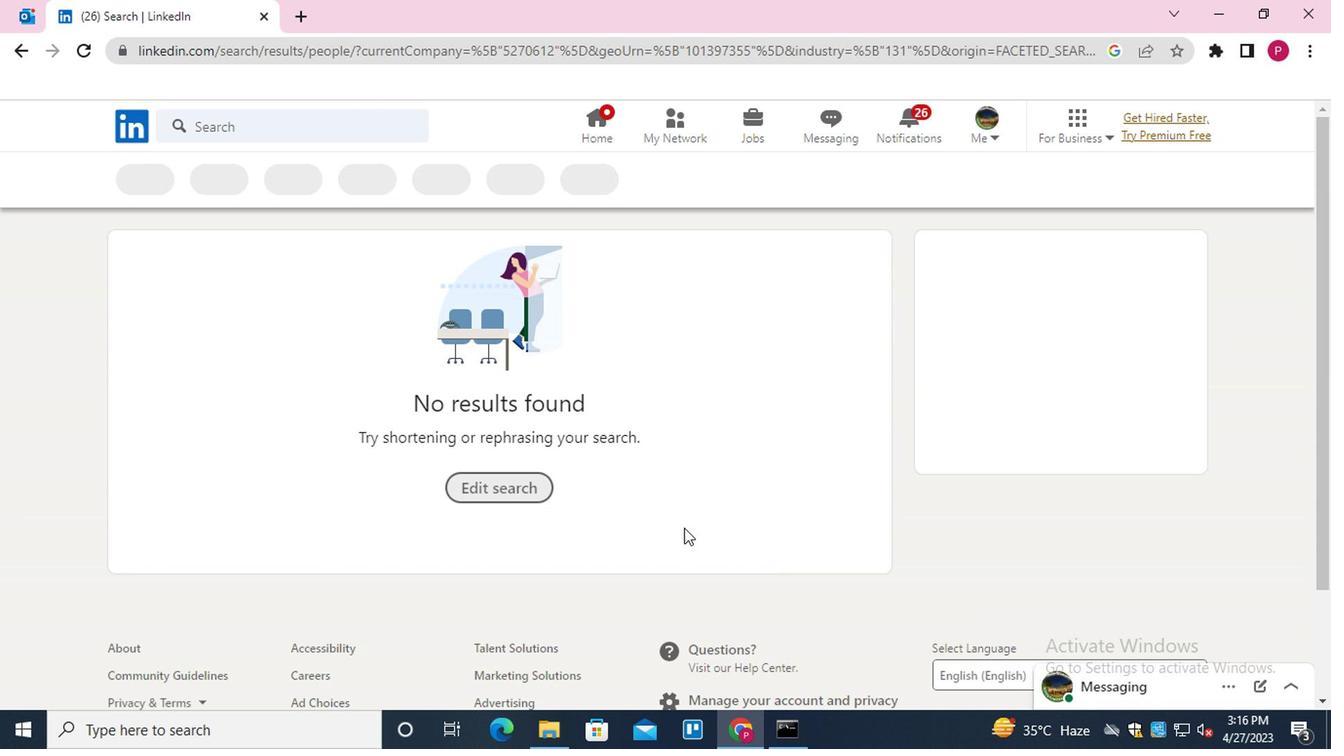 
